 Task: Font style For heading Use Calibri Light with Light dark cornflower blue 2 colour & bold. font size for heading '20 Pt. 'Change the font style of data to Bookman old styleand font size to  16 Pt. Change the alignment of both headline & data to  Align center. In the sheet  auditingWeeklySales_Analysis_2022
Action: Mouse moved to (12, 23)
Screenshot: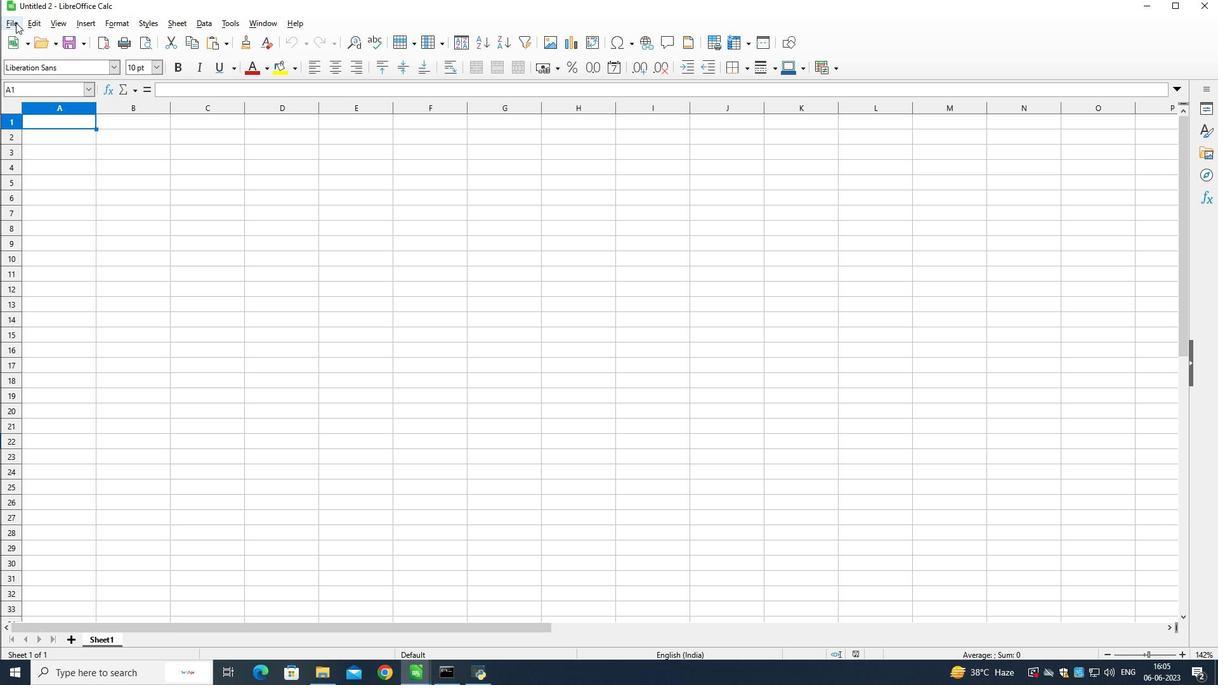 
Action: Mouse pressed left at (12, 23)
Screenshot: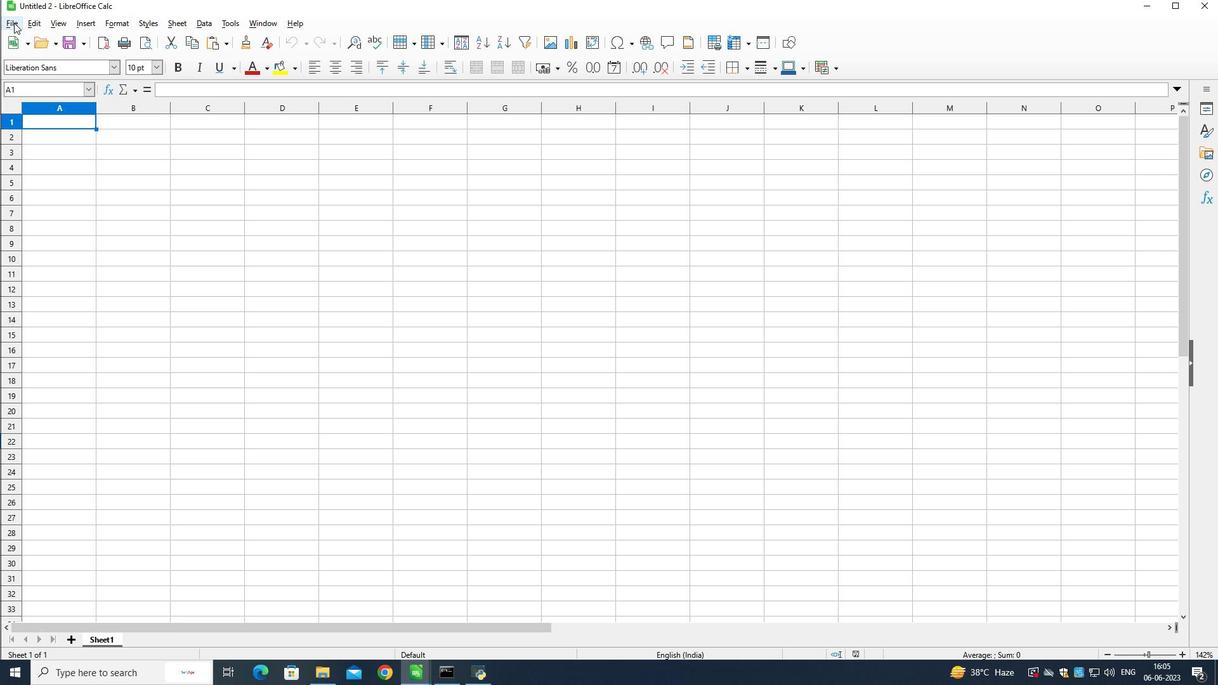 
Action: Mouse moved to (16, 52)
Screenshot: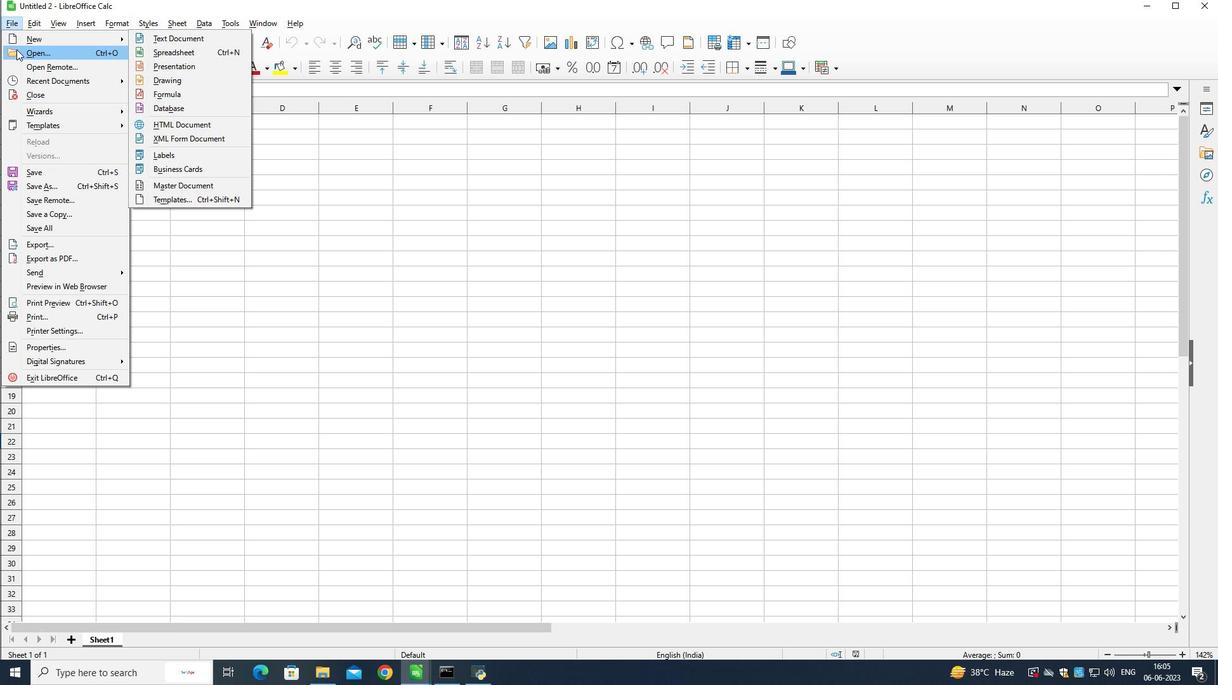 
Action: Mouse pressed left at (16, 52)
Screenshot: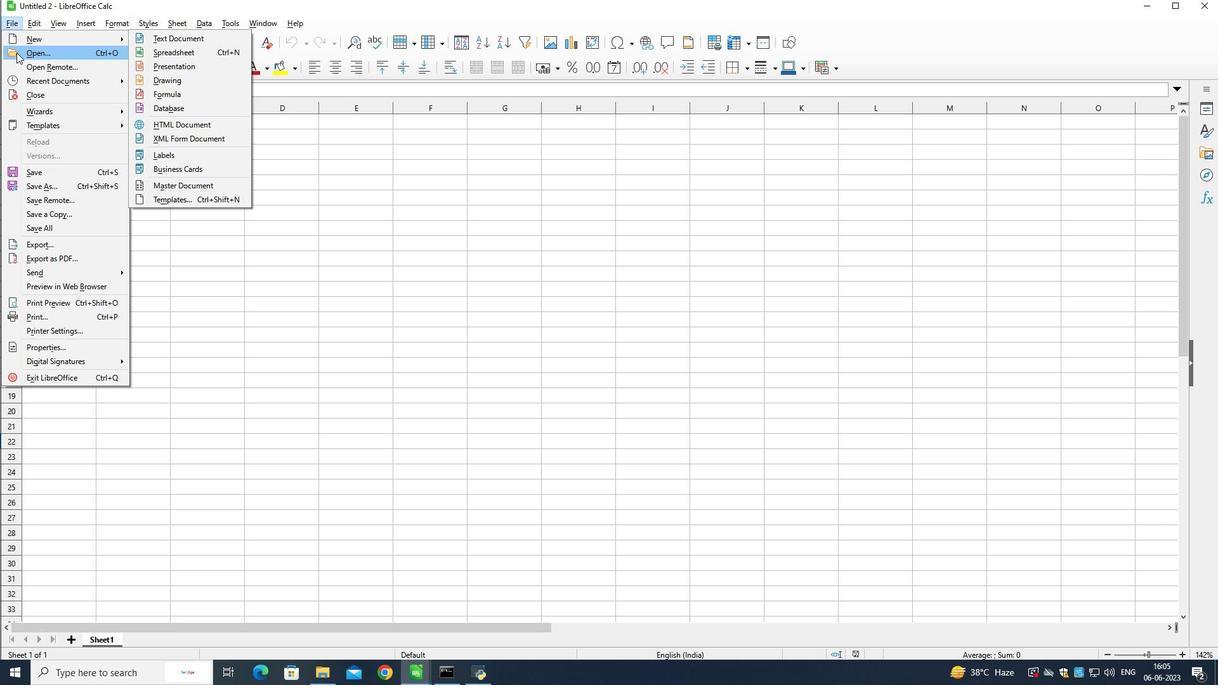 
Action: Mouse moved to (22, 100)
Screenshot: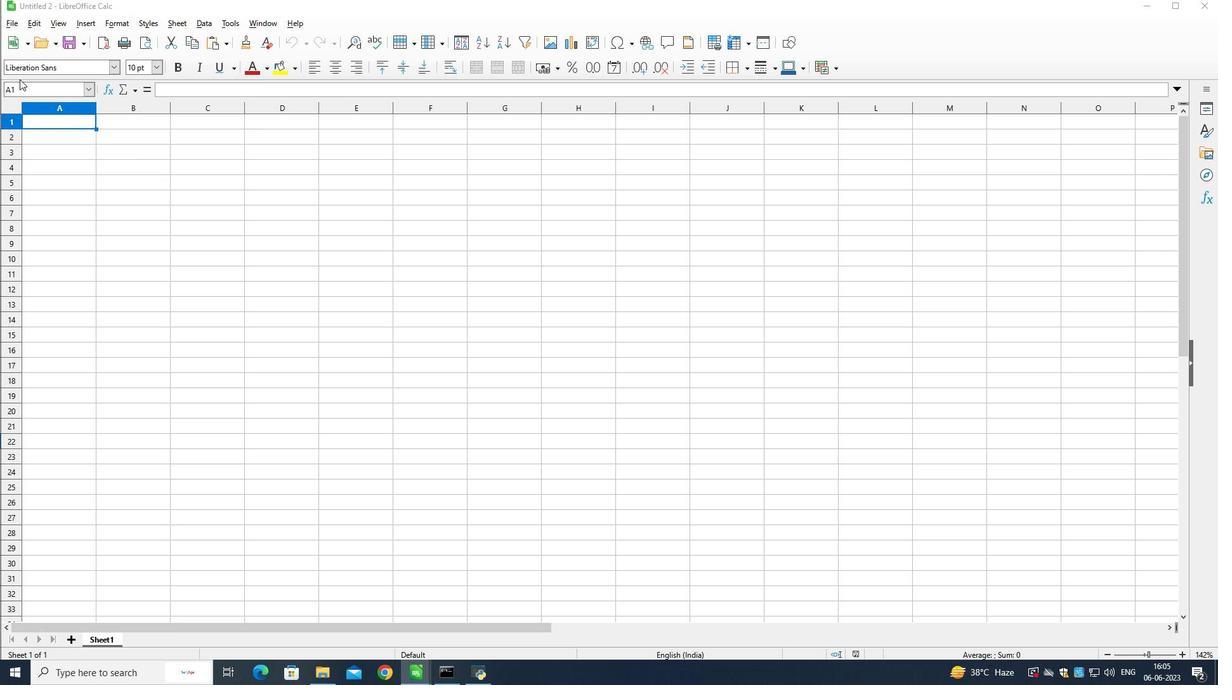 
Action: Mouse scrolled (22, 100) with delta (0, 0)
Screenshot: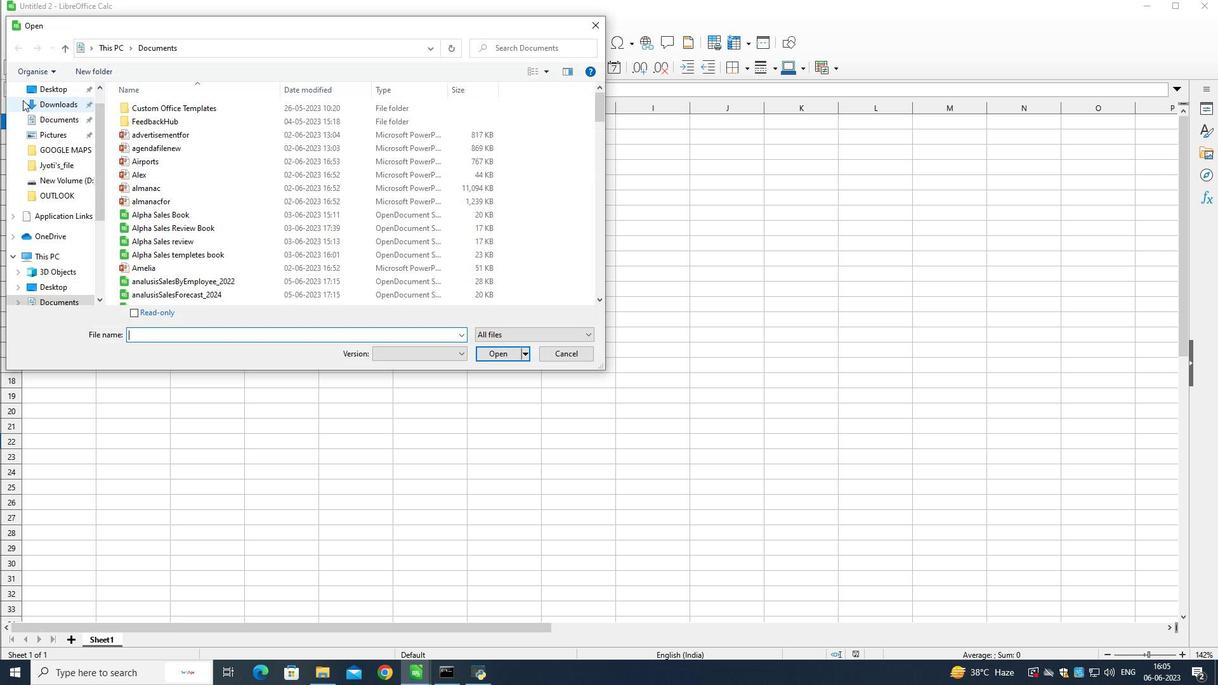 
Action: Mouse scrolled (22, 100) with delta (0, 0)
Screenshot: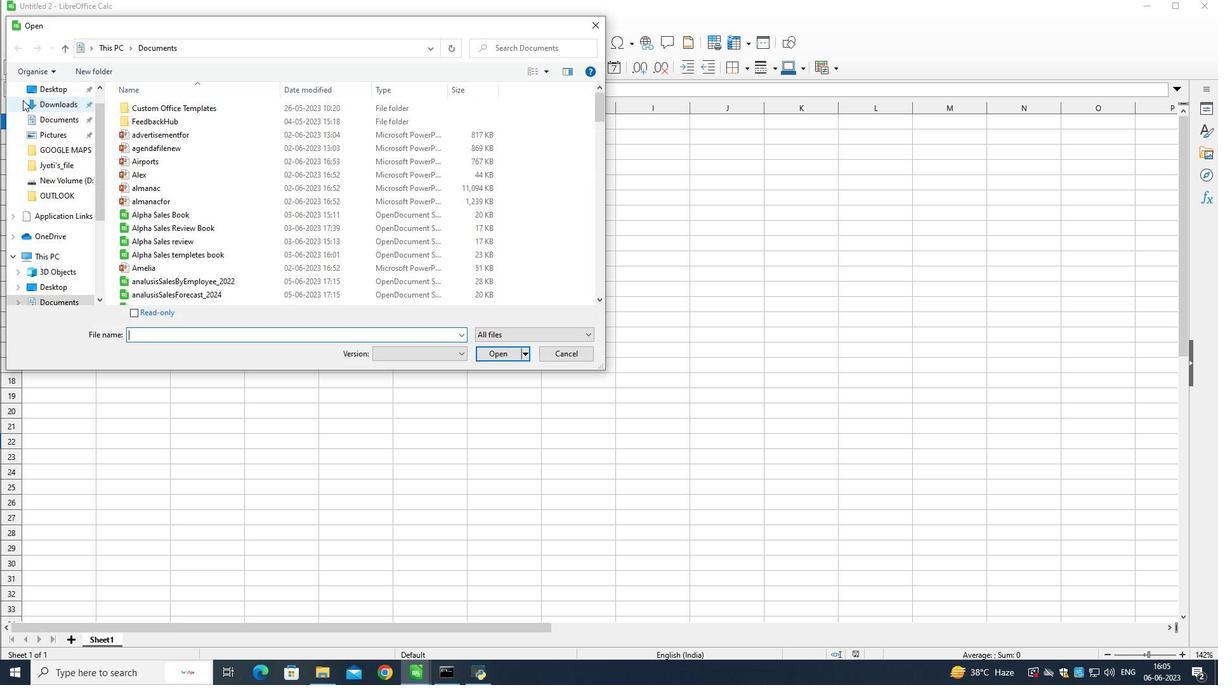 
Action: Mouse scrolled (22, 100) with delta (0, 0)
Screenshot: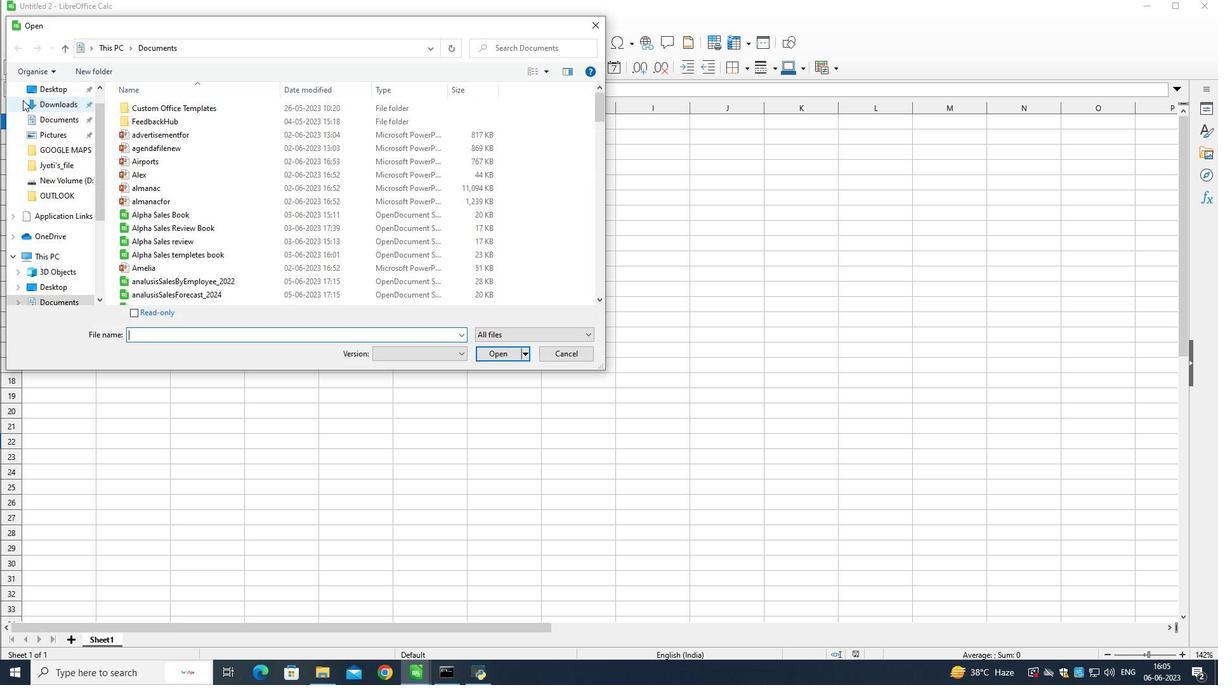 
Action: Mouse scrolled (22, 100) with delta (0, 0)
Screenshot: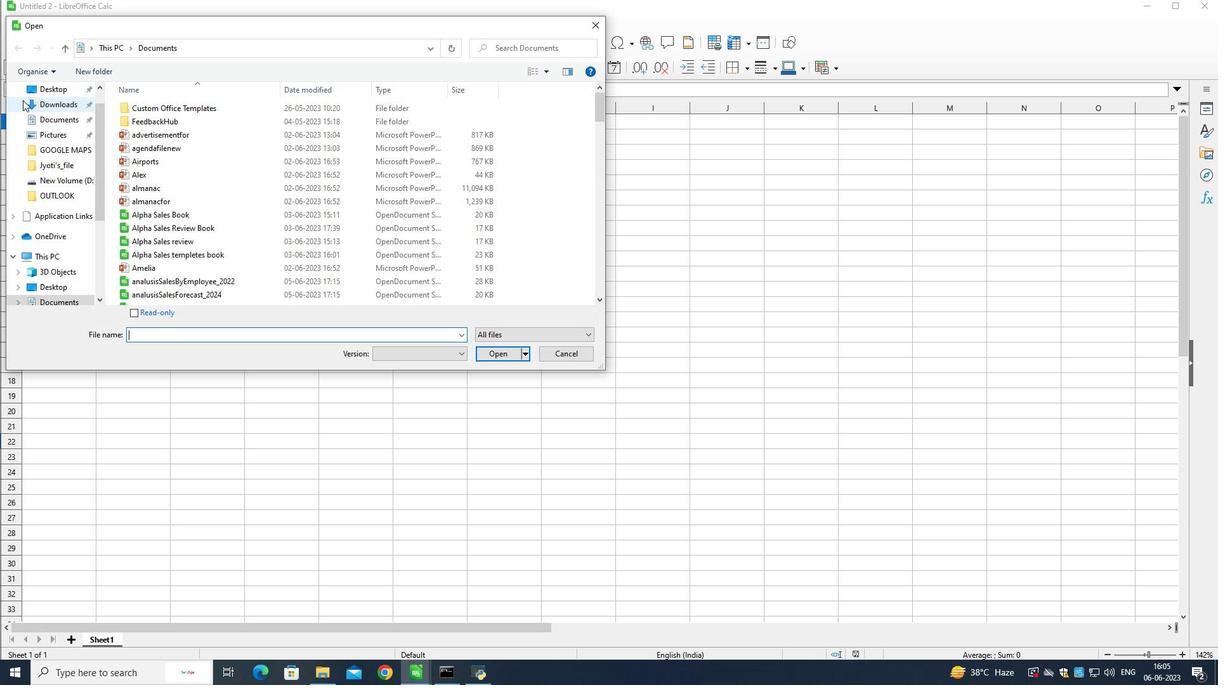 
Action: Mouse scrolled (22, 100) with delta (0, 0)
Screenshot: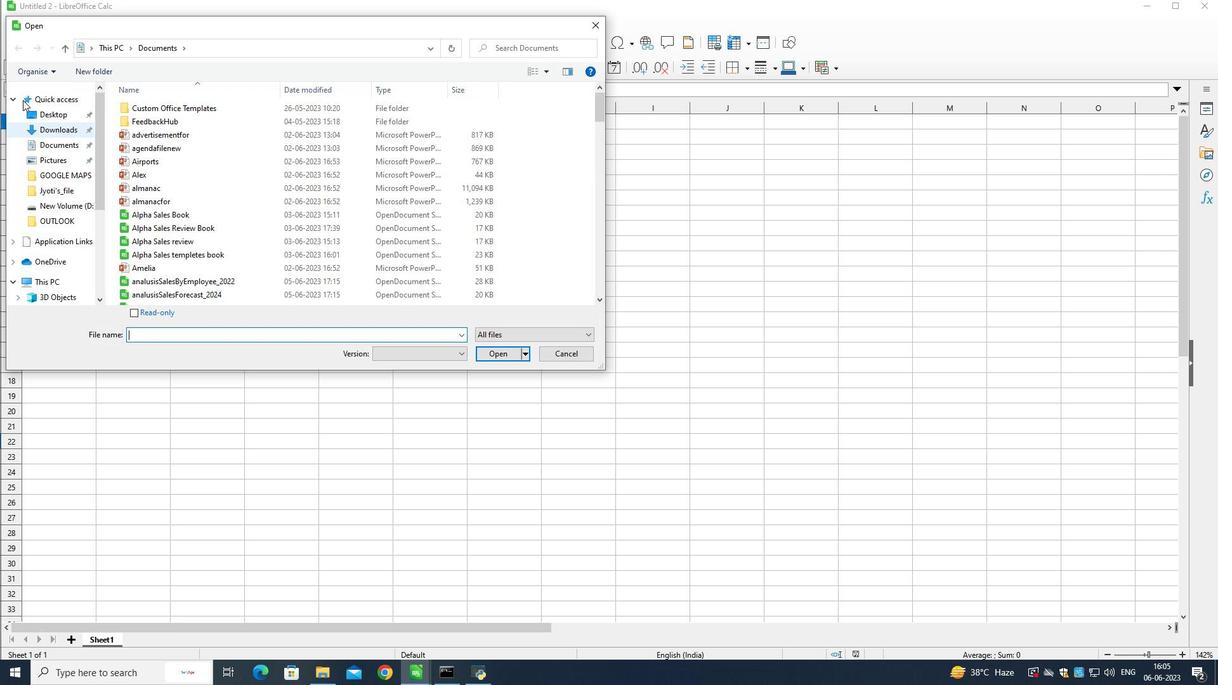 
Action: Mouse moved to (29, 95)
Screenshot: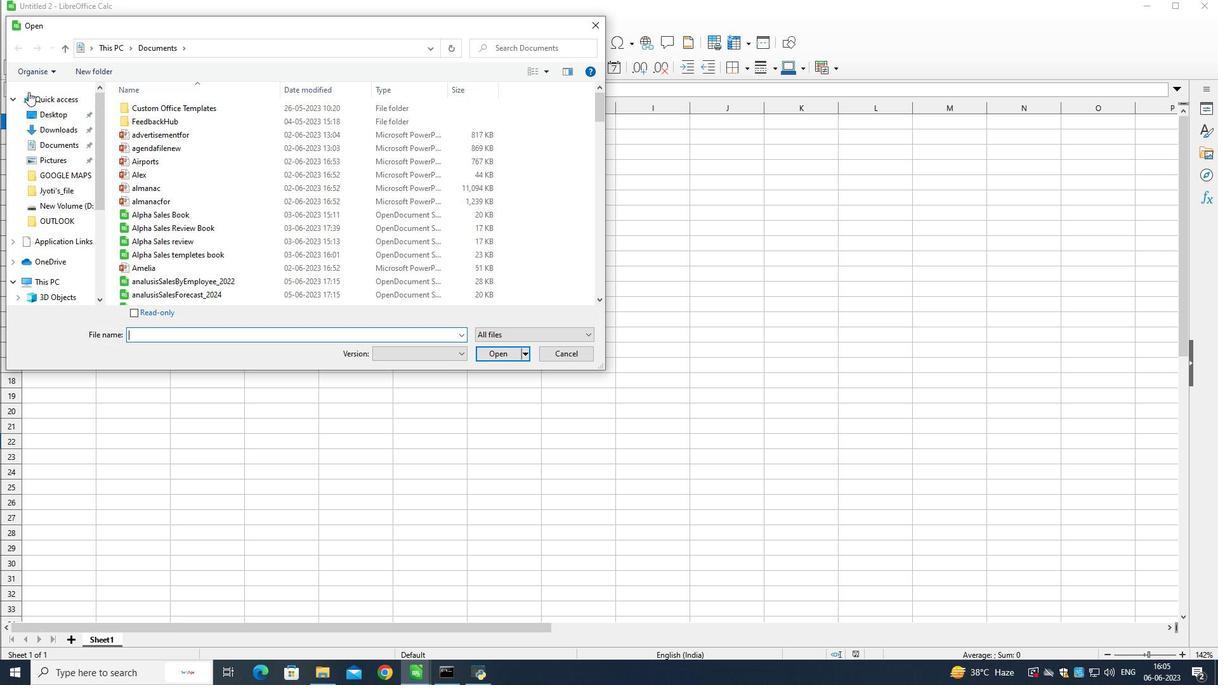 
Action: Mouse pressed left at (29, 95)
Screenshot: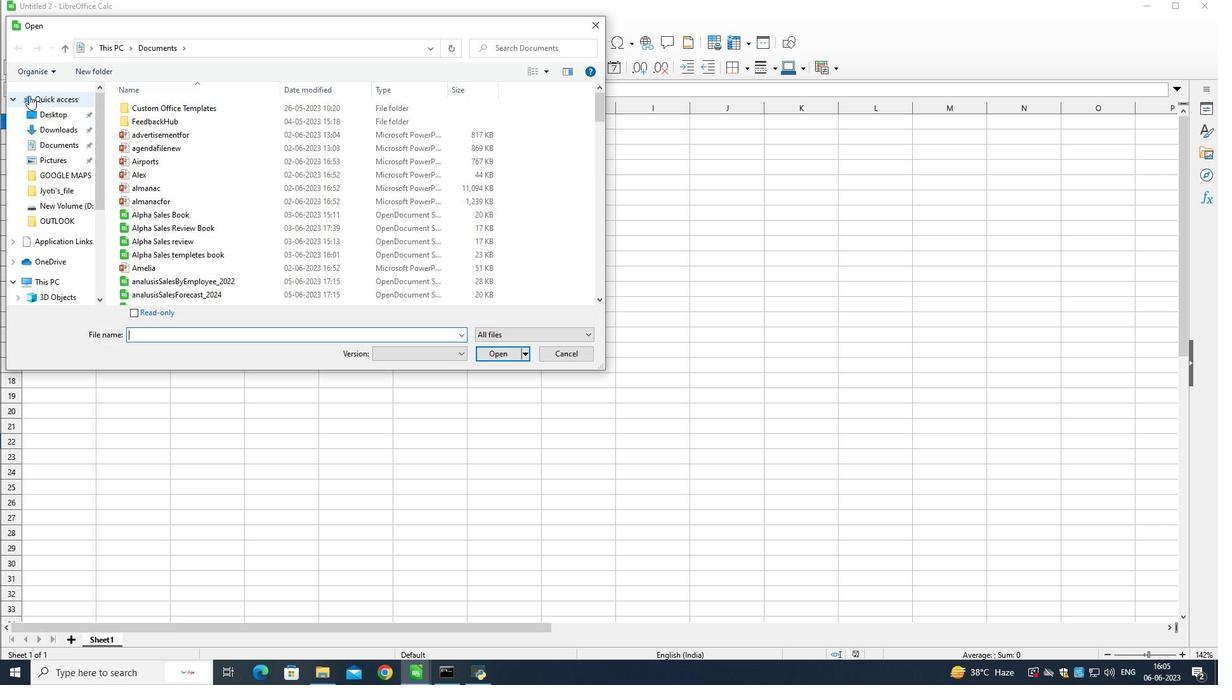
Action: Mouse moved to (213, 262)
Screenshot: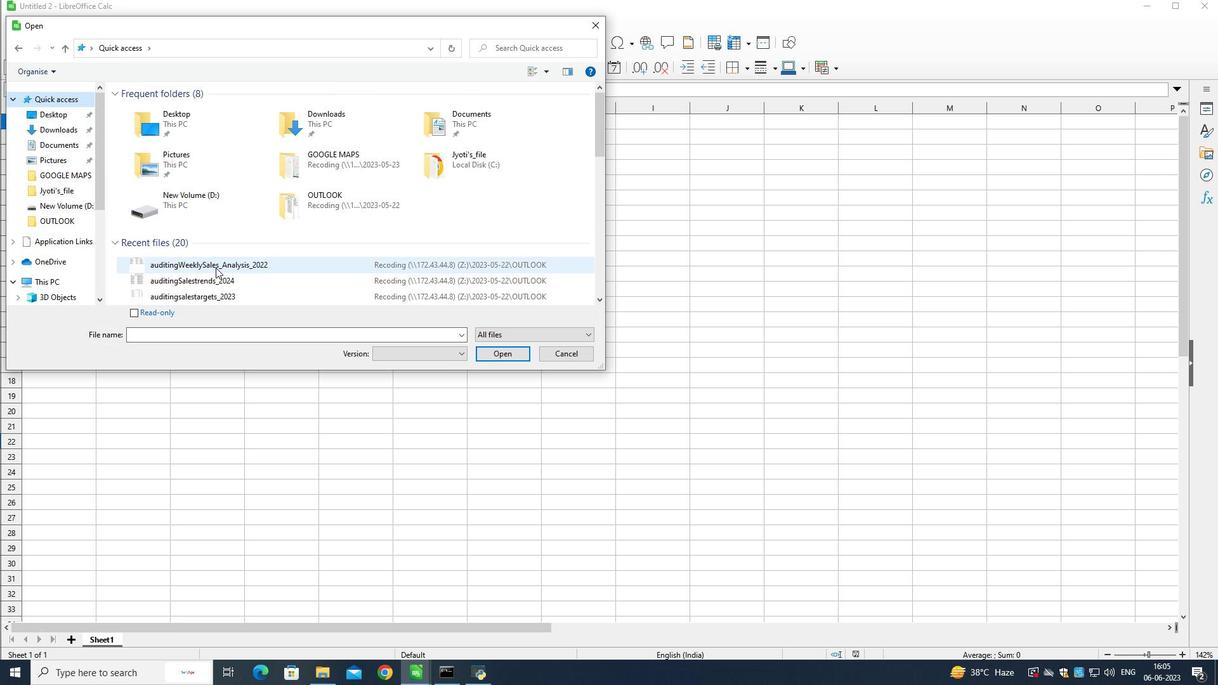 
Action: Mouse pressed left at (213, 262)
Screenshot: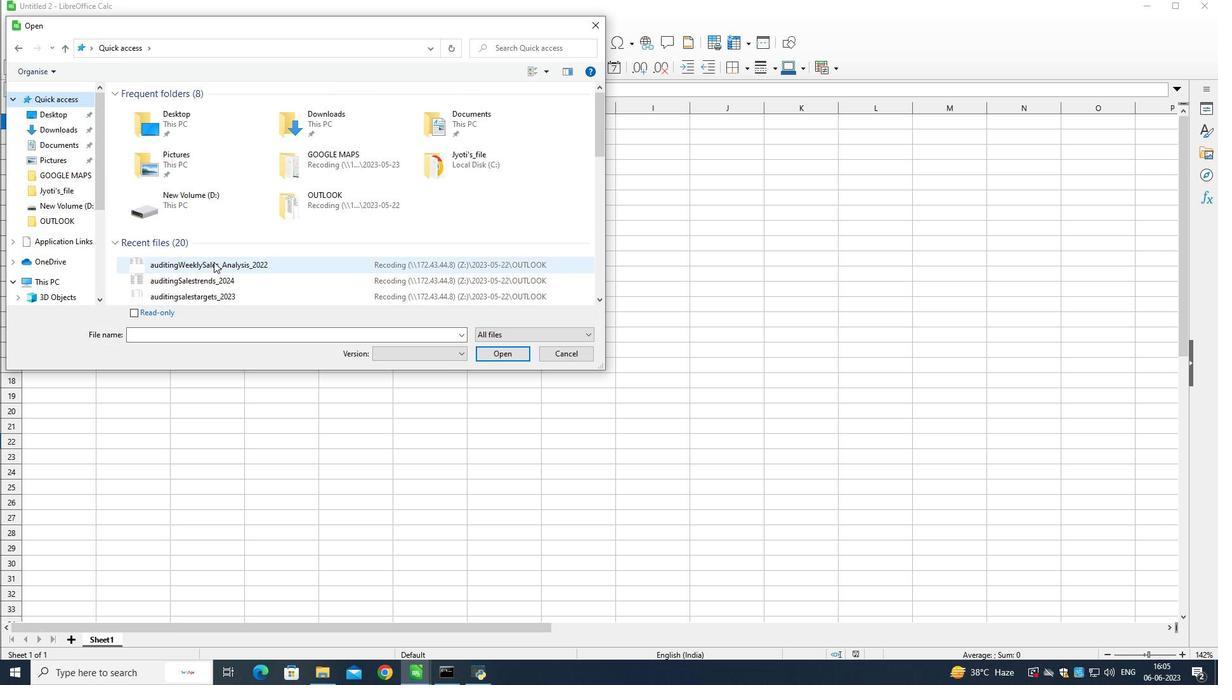 
Action: Mouse moved to (509, 358)
Screenshot: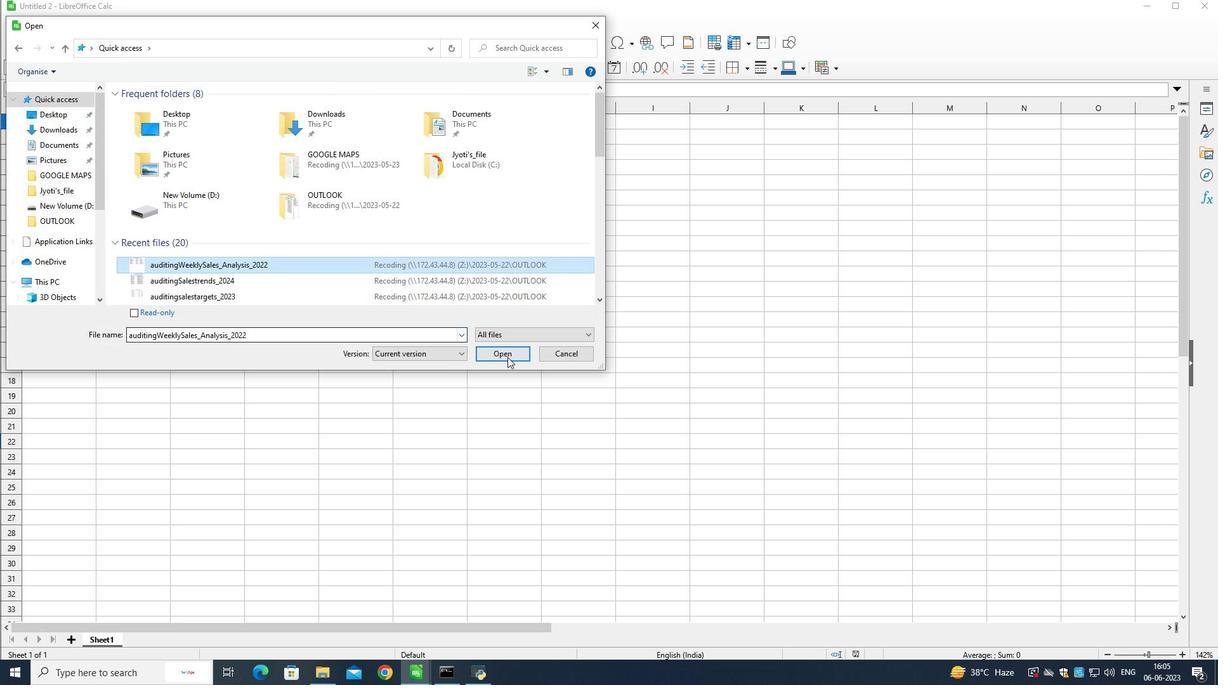 
Action: Mouse pressed left at (509, 358)
Screenshot: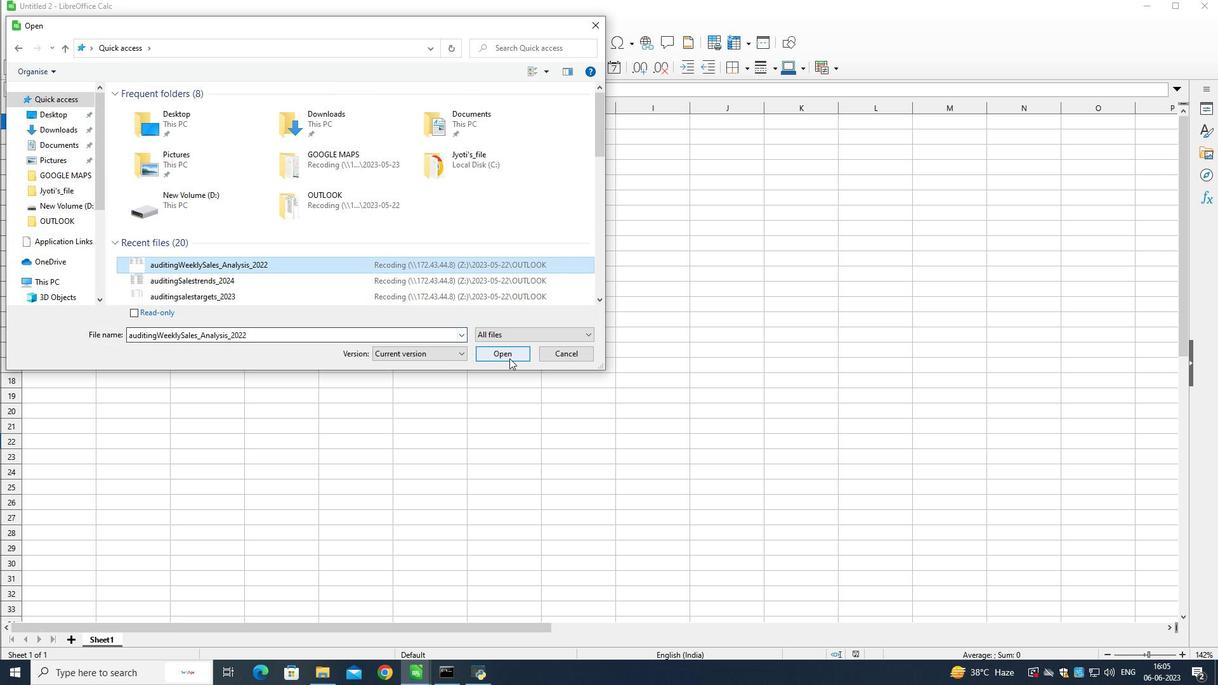 
Action: Mouse moved to (166, 122)
Screenshot: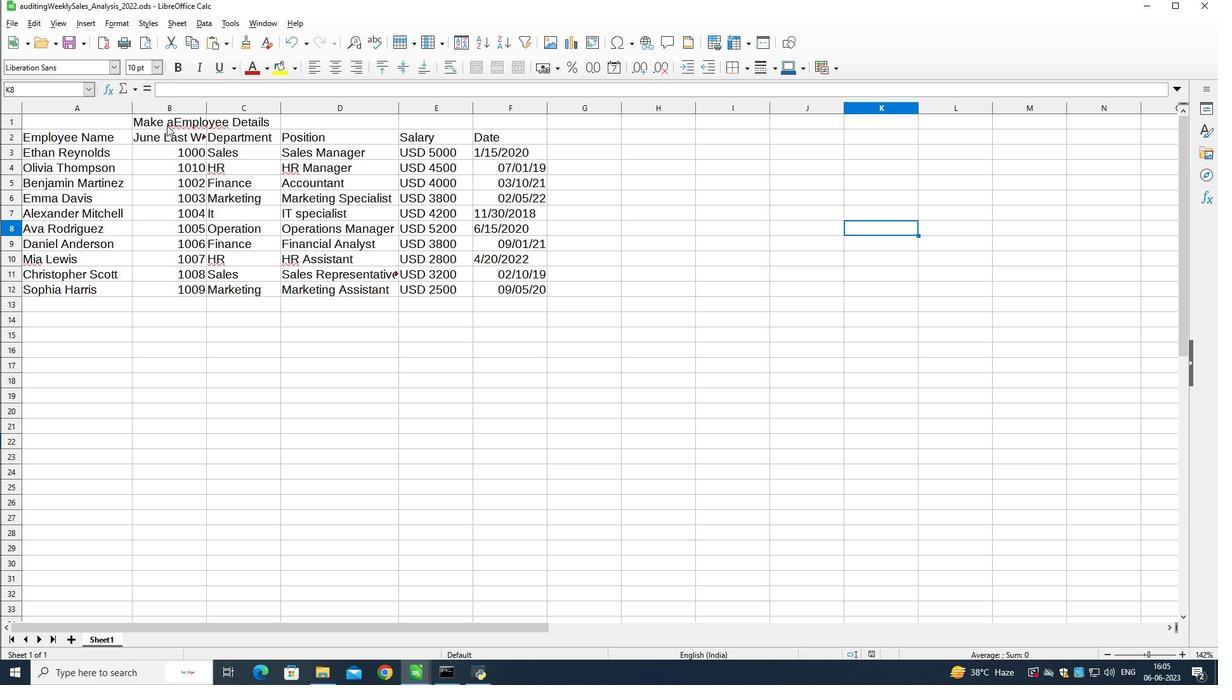 
Action: Mouse pressed left at (166, 122)
Screenshot: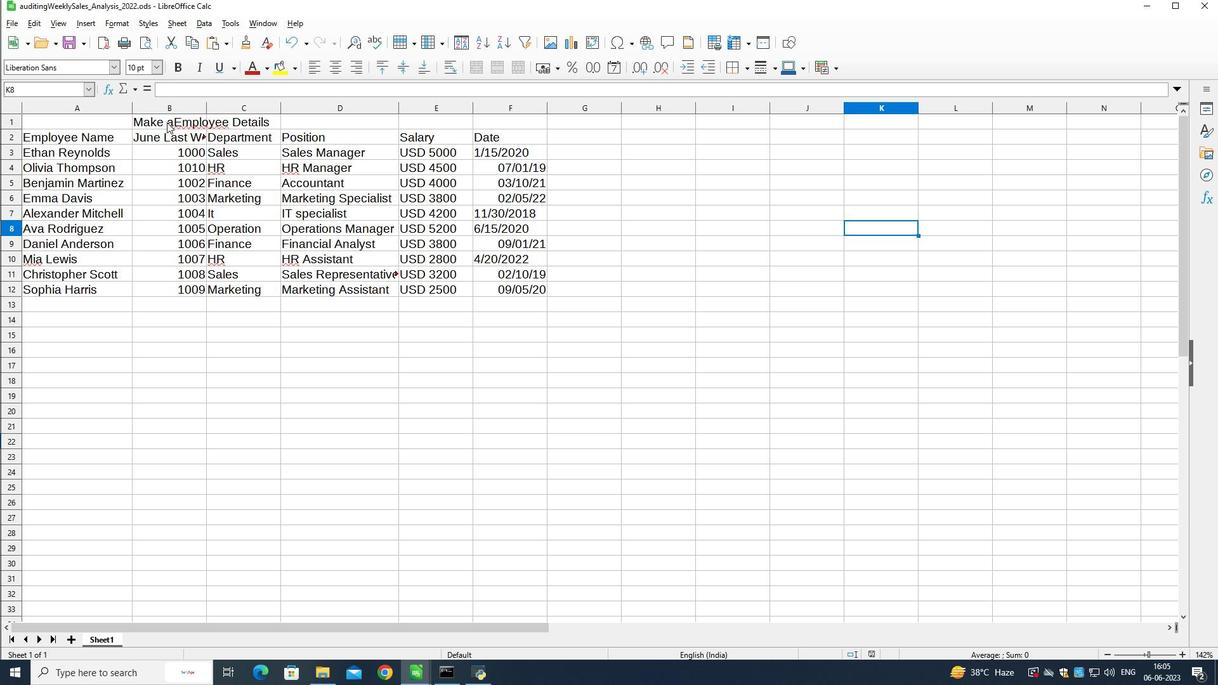 
Action: Mouse pressed left at (166, 122)
Screenshot: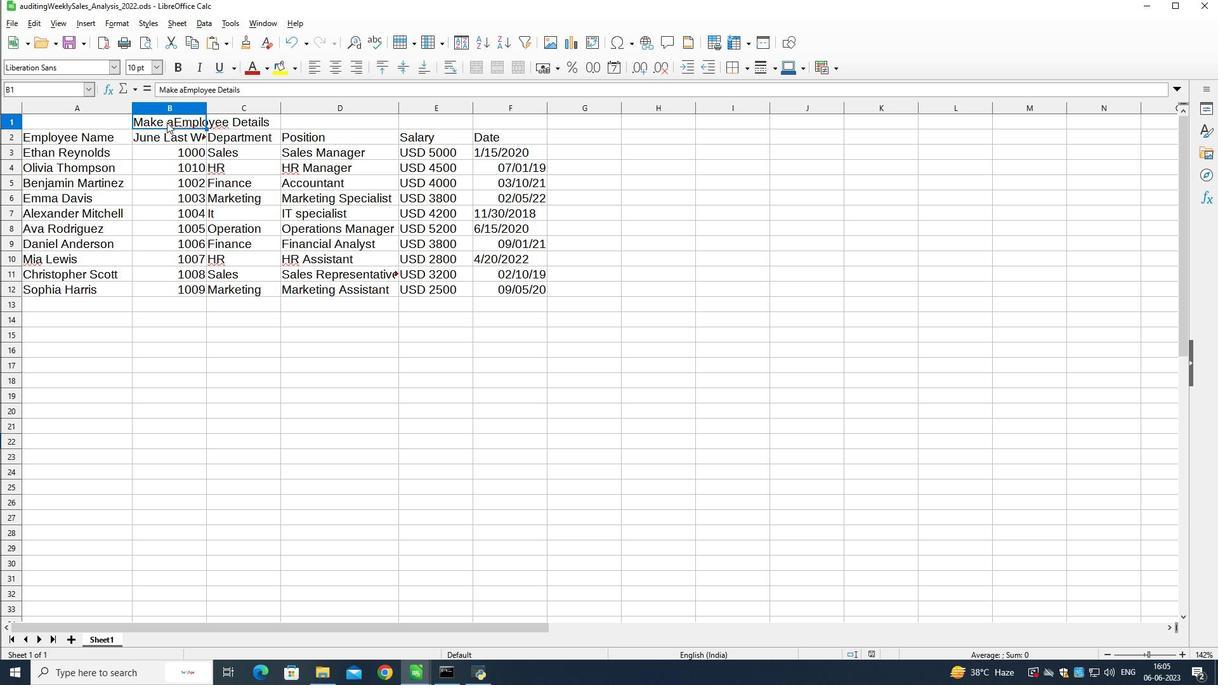 
Action: Mouse pressed left at (166, 122)
Screenshot: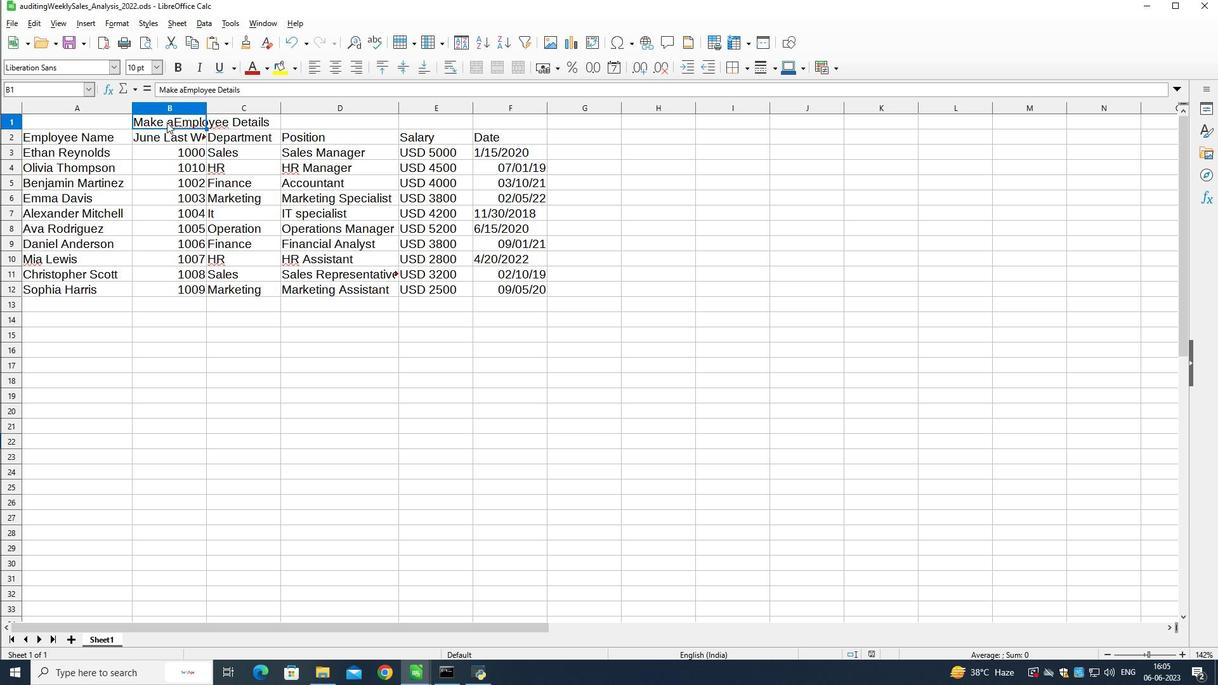 
Action: Mouse pressed left at (166, 122)
Screenshot: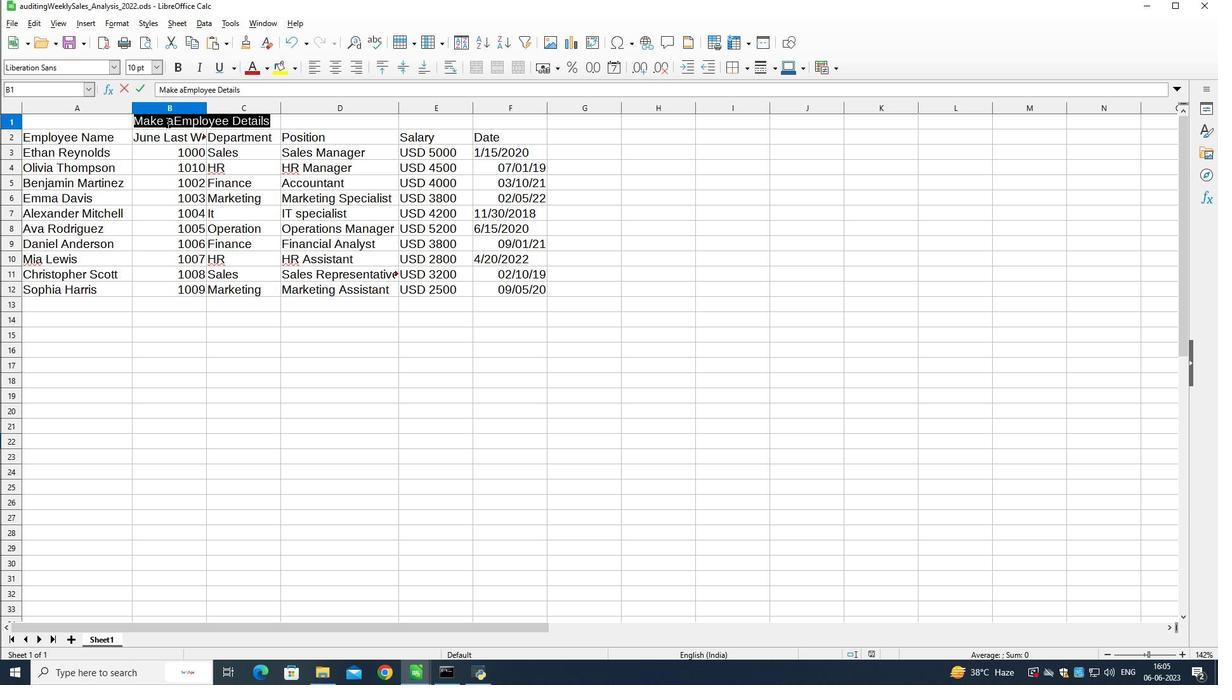 
Action: Mouse moved to (174, 119)
Screenshot: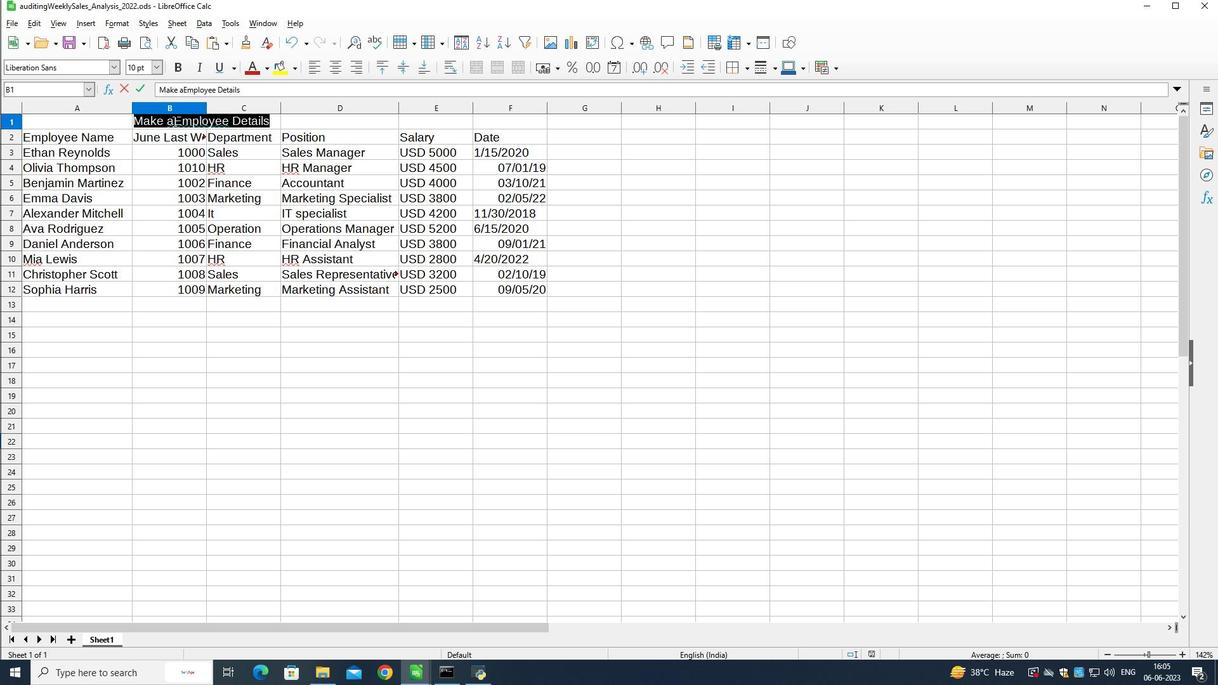 
Action: Mouse pressed left at (174, 119)
Screenshot: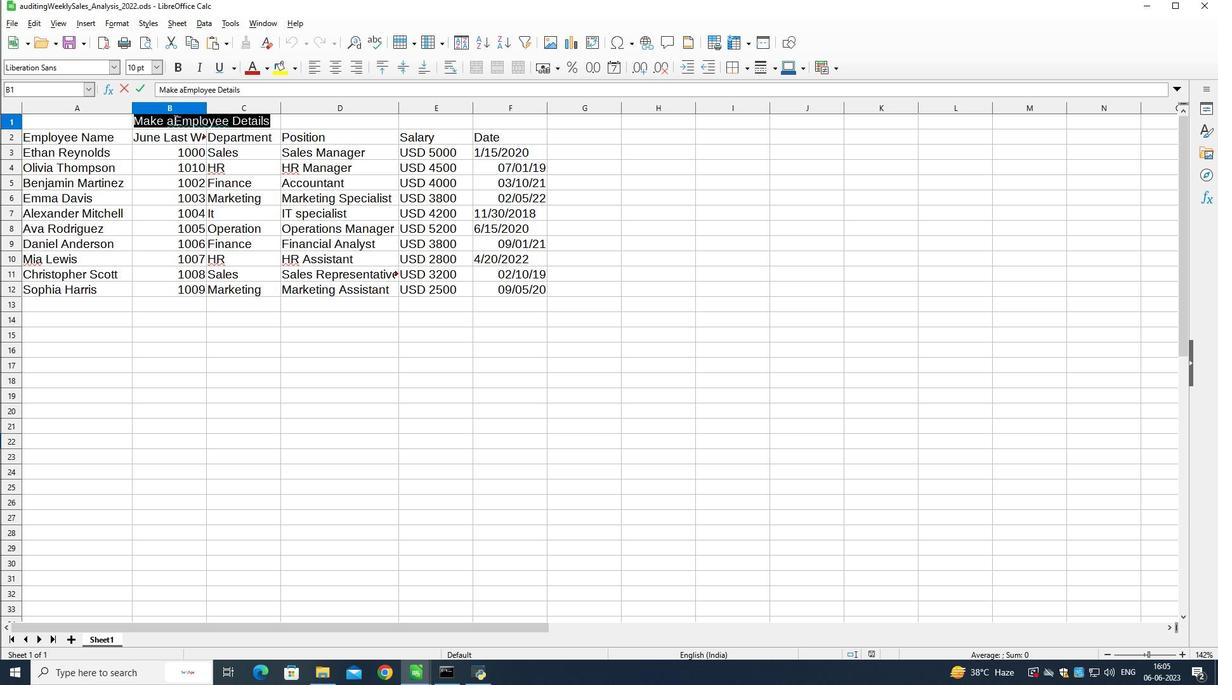 
Action: Mouse moved to (177, 129)
Screenshot: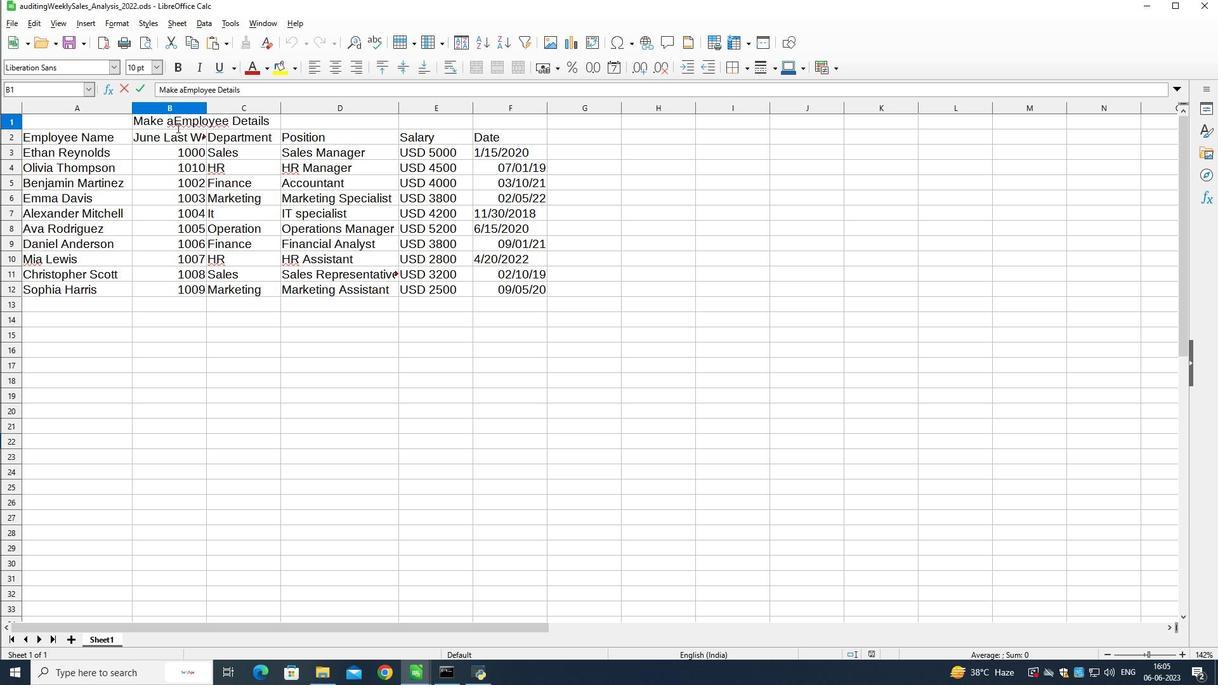
Action: Key pressed <Key.space>
Screenshot: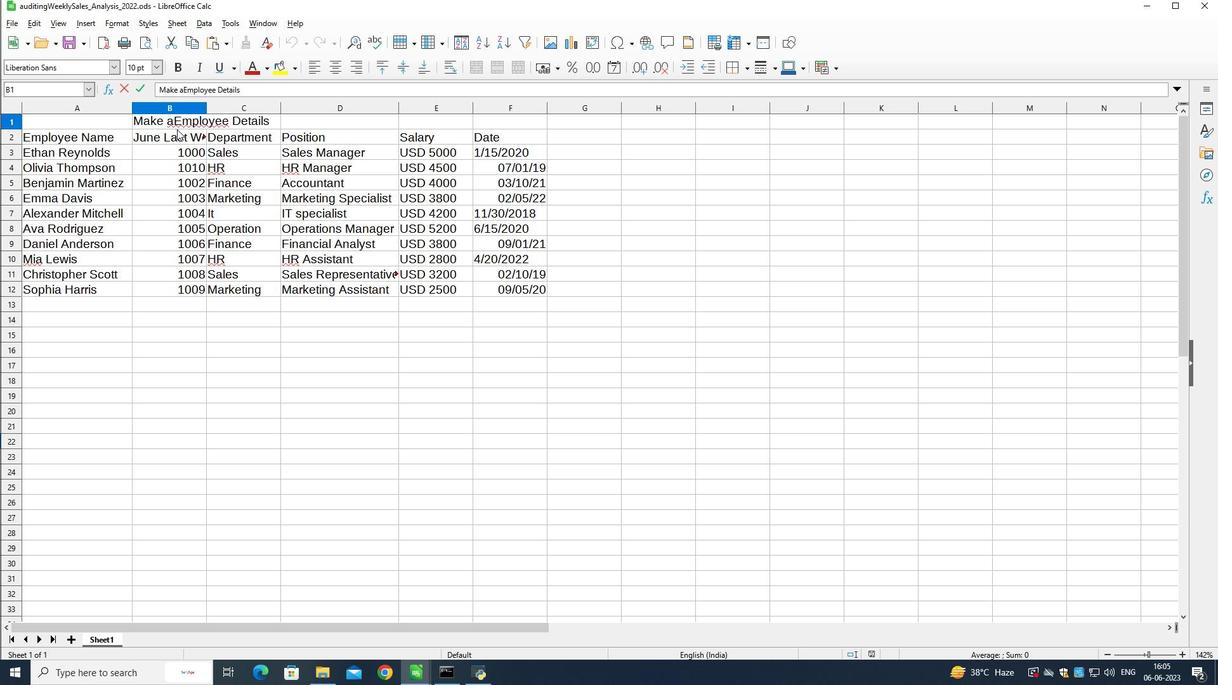 
Action: Mouse moved to (198, 293)
Screenshot: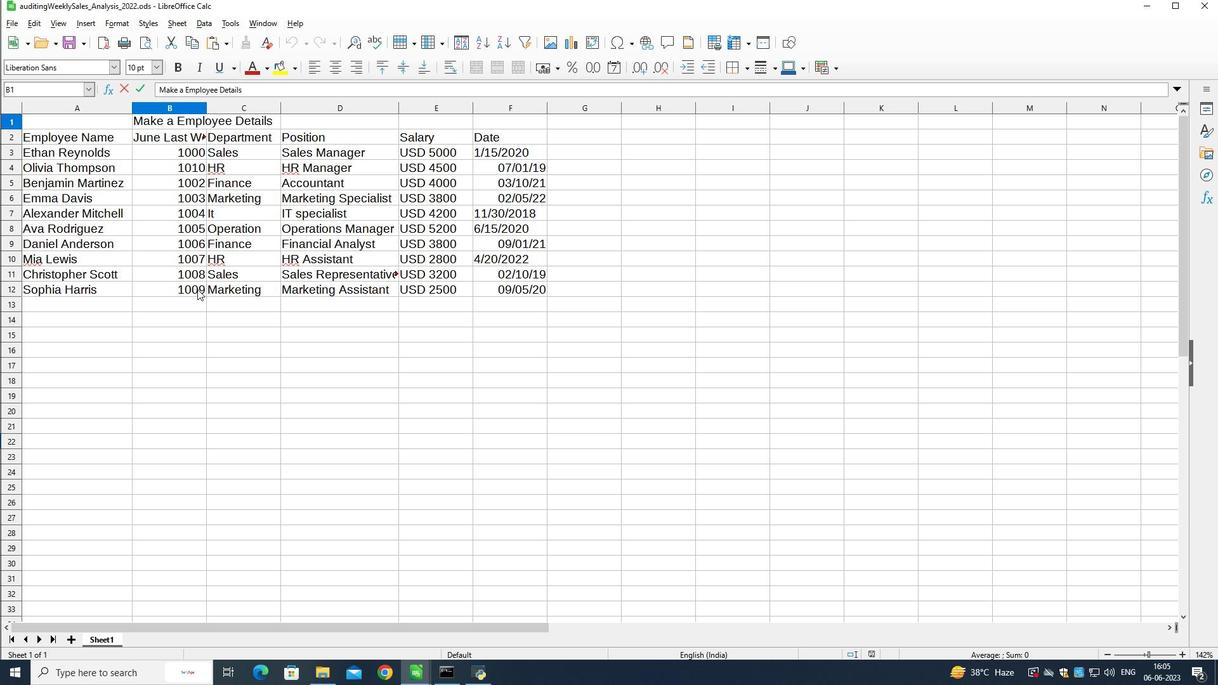 
Action: Mouse pressed left at (198, 293)
Screenshot: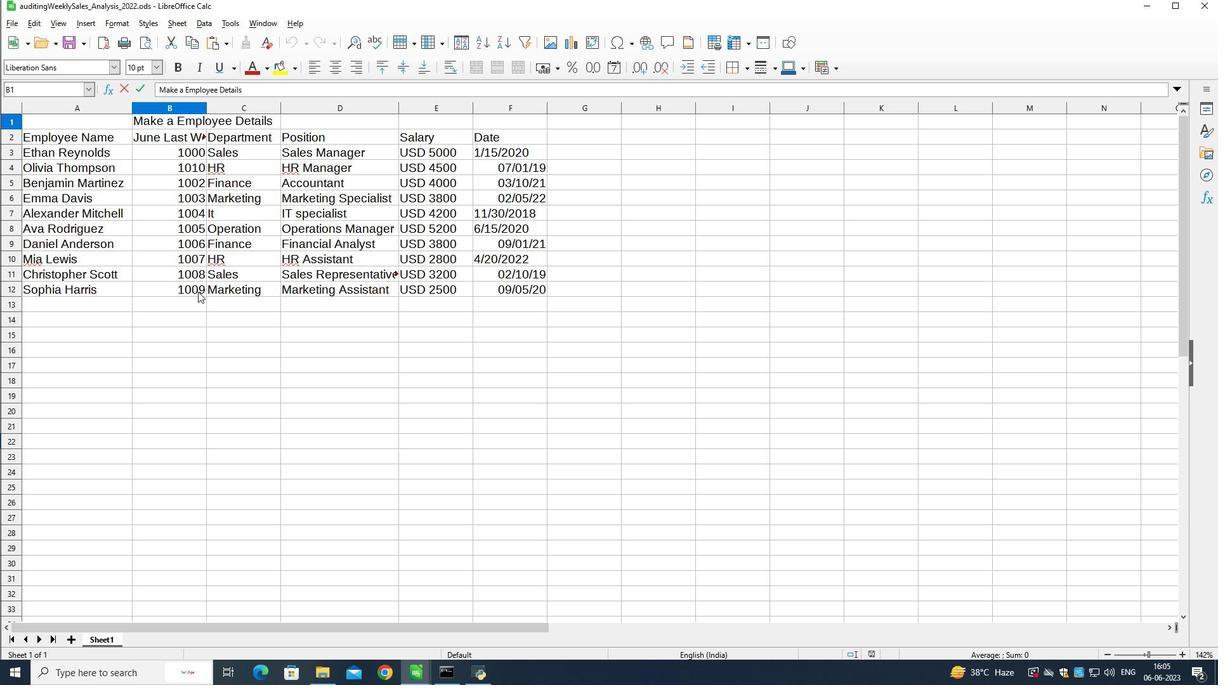 
Action: Mouse moved to (146, 125)
Screenshot: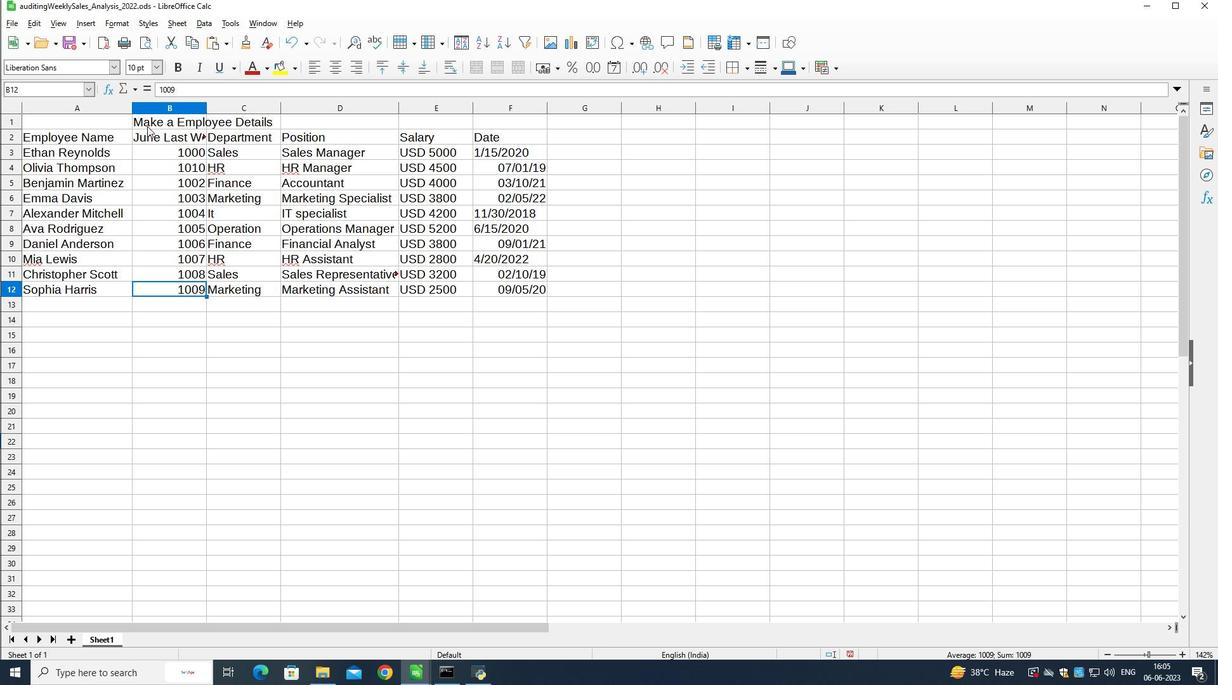 
Action: Mouse pressed left at (146, 125)
Screenshot: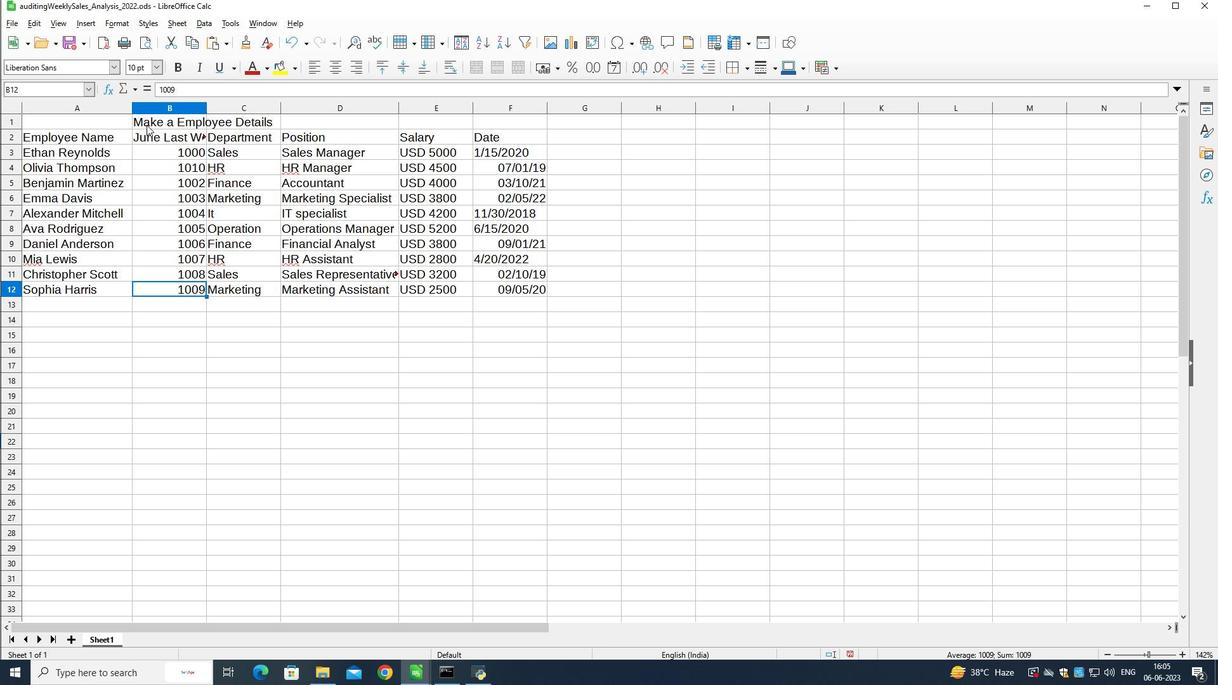 
Action: Mouse pressed left at (146, 125)
Screenshot: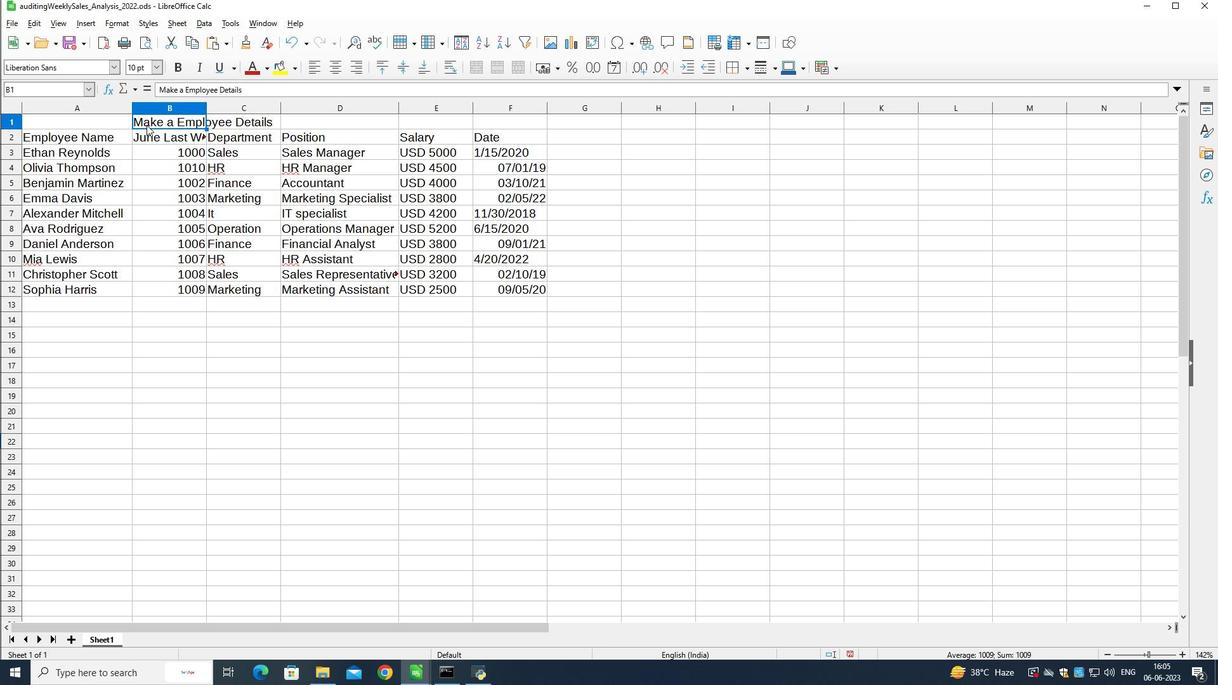 
Action: Mouse pressed left at (146, 125)
Screenshot: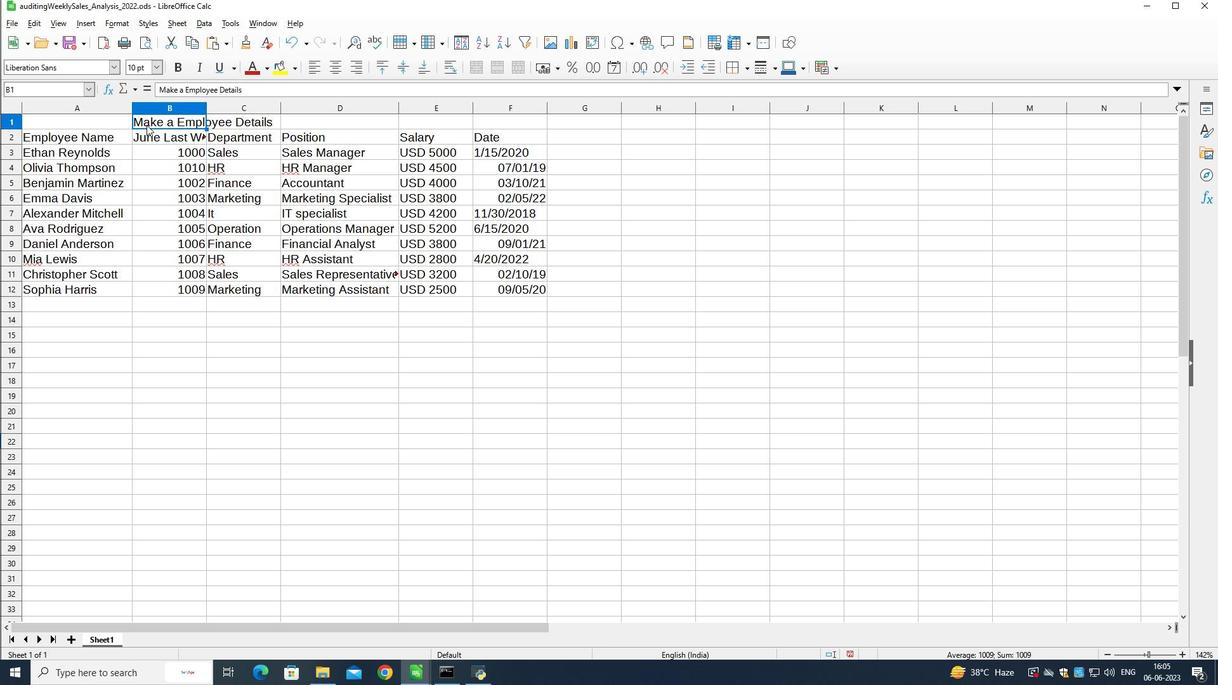
Action: Mouse pressed left at (146, 125)
Screenshot: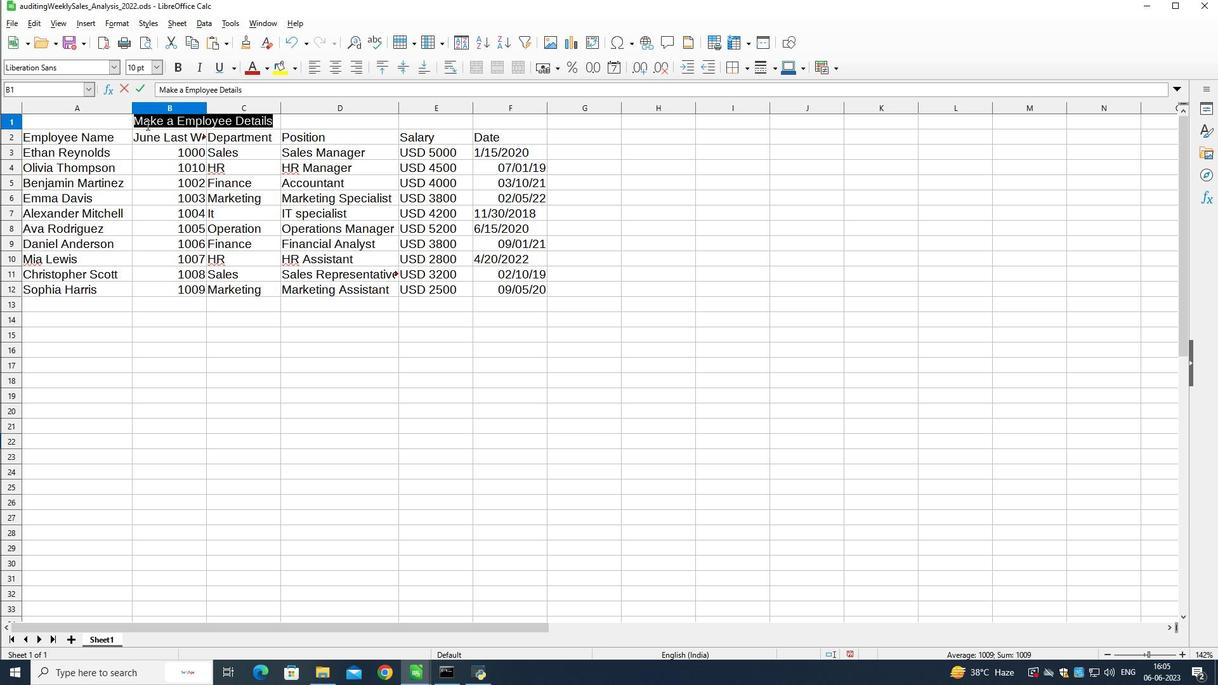 
Action: Mouse moved to (76, 64)
Screenshot: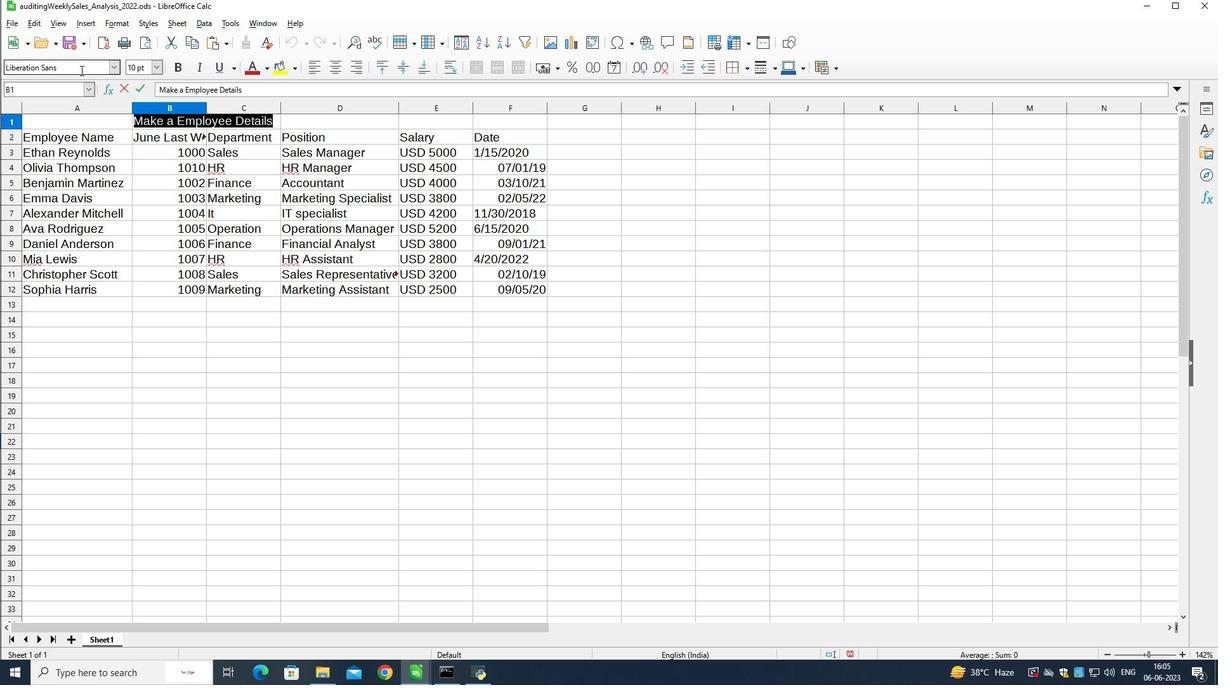 
Action: Mouse pressed left at (76, 64)
Screenshot: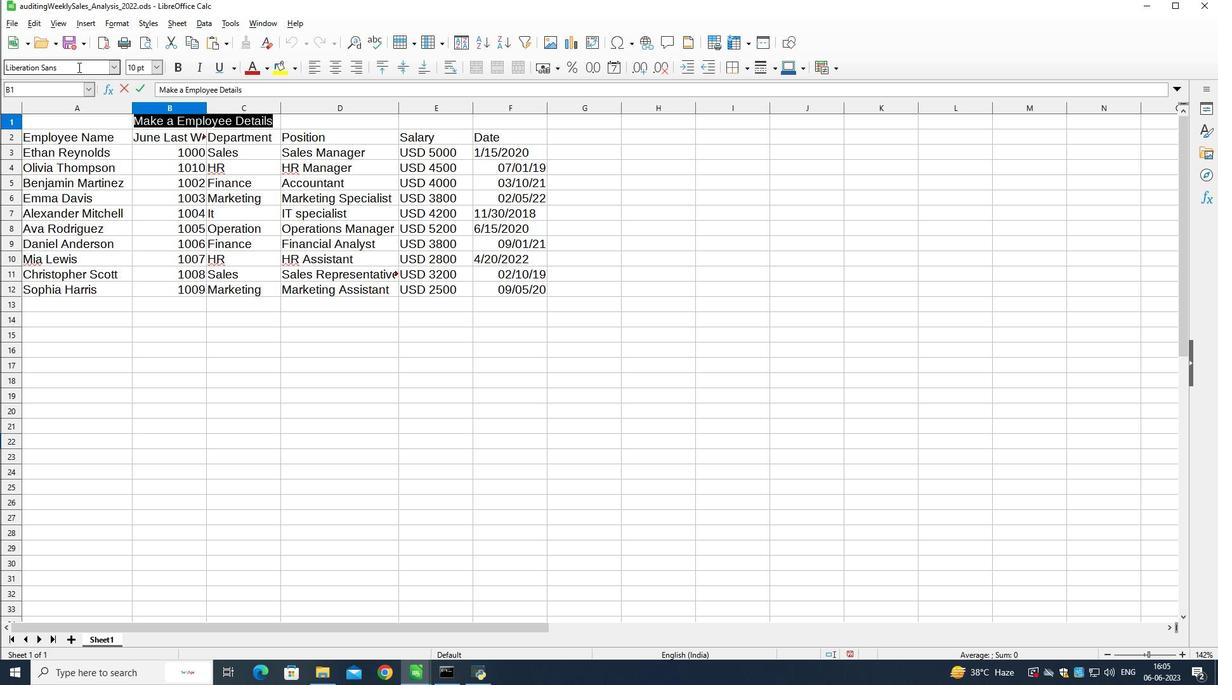 
Action: Mouse pressed left at (76, 64)
Screenshot: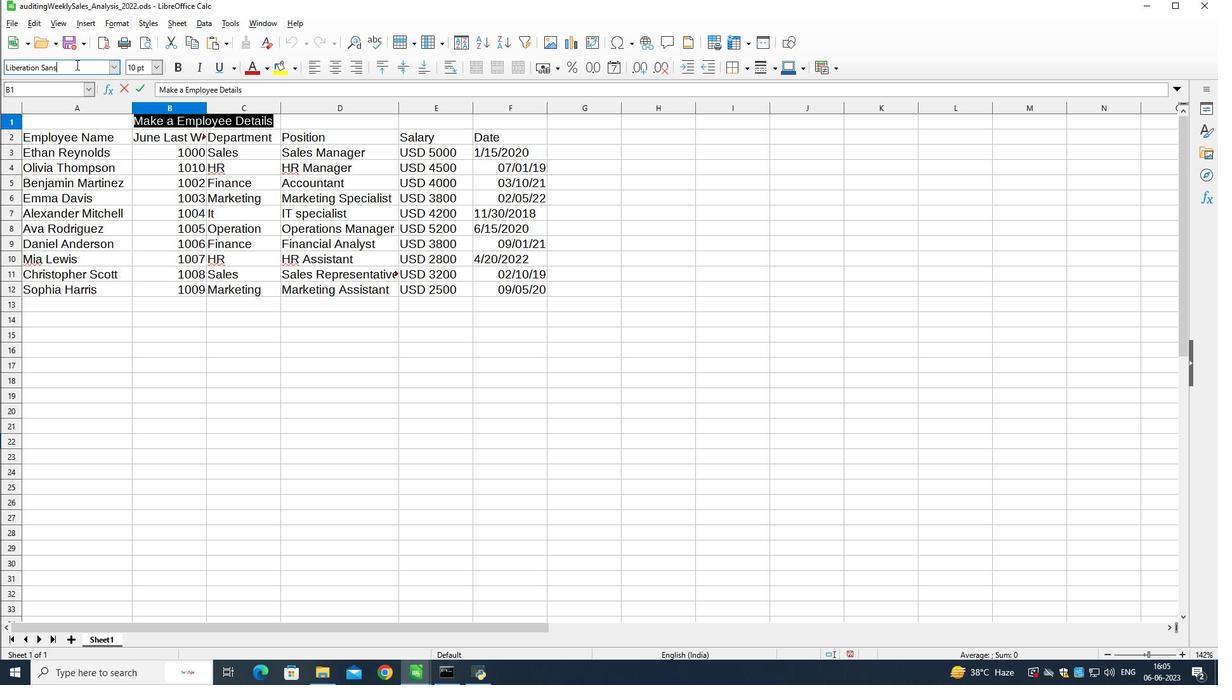 
Action: Mouse pressed left at (76, 64)
Screenshot: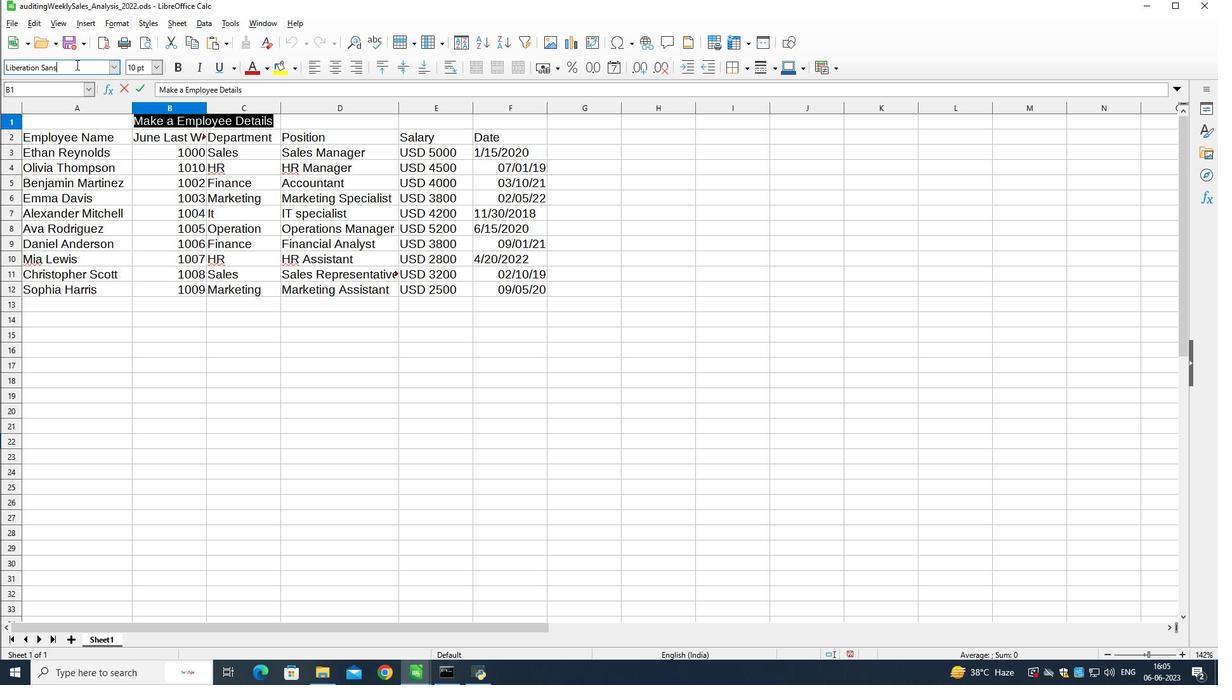 
Action: Key pressed calibri<Key.enter>
Screenshot: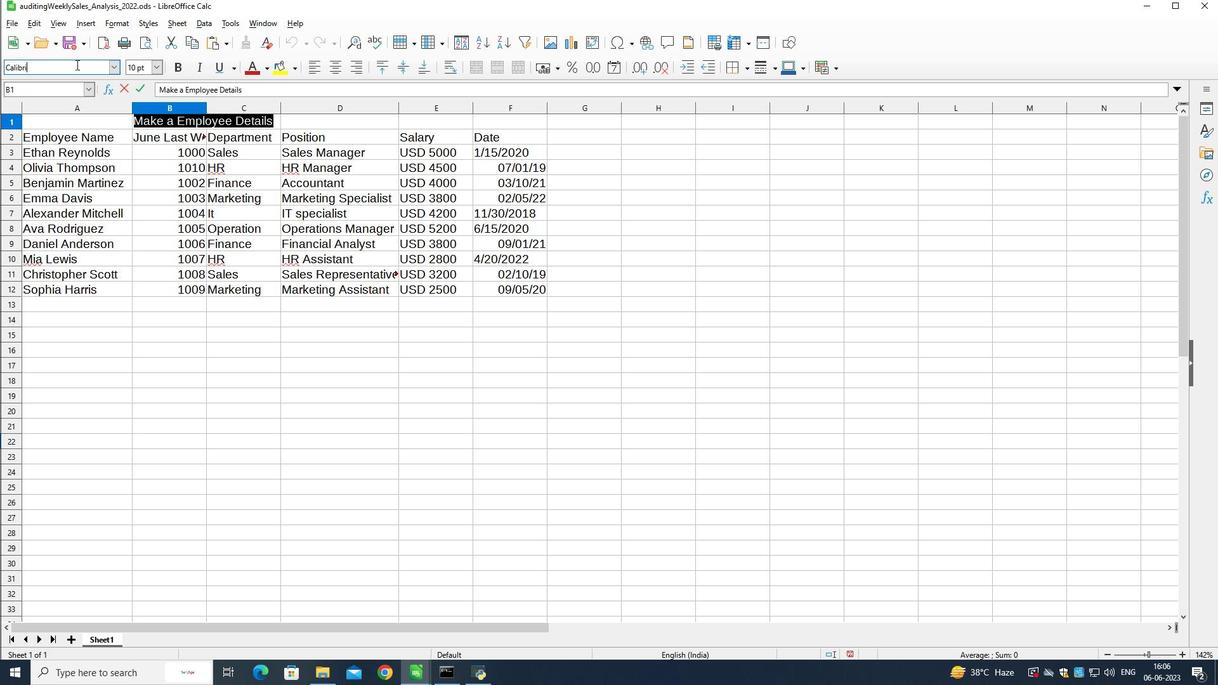
Action: Mouse moved to (267, 64)
Screenshot: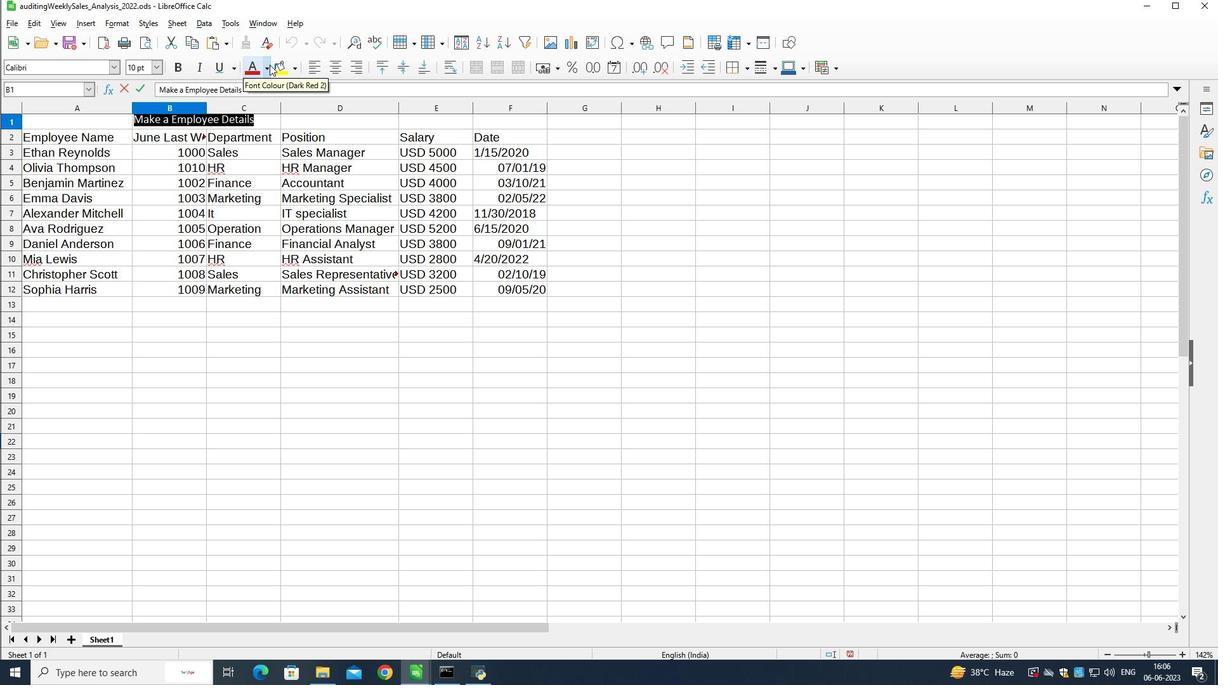 
Action: Mouse pressed left at (267, 64)
Screenshot: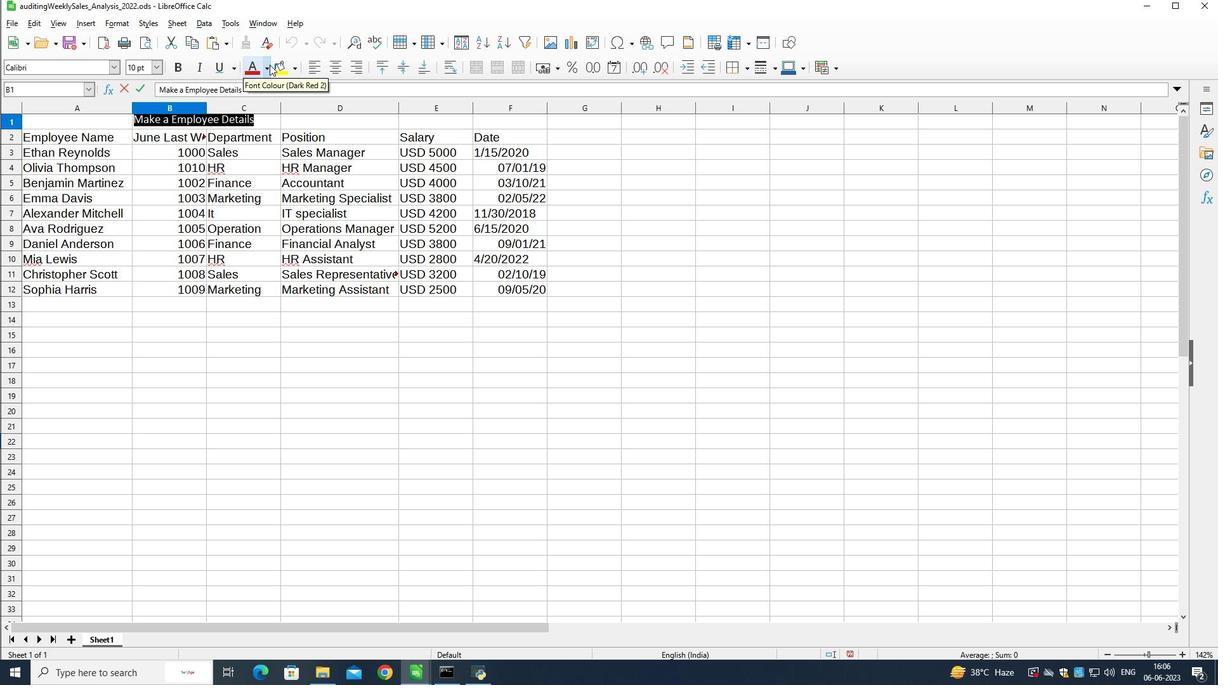 
Action: Mouse moved to (292, 300)
Screenshot: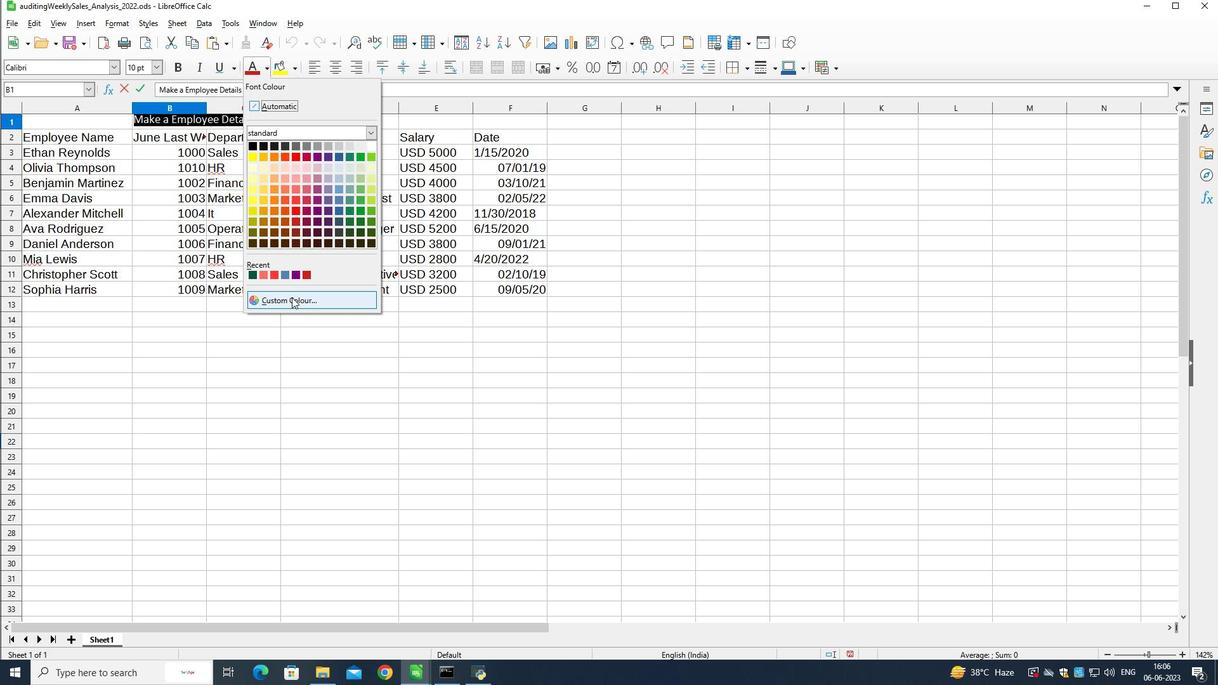 
Action: Mouse pressed left at (292, 300)
Screenshot: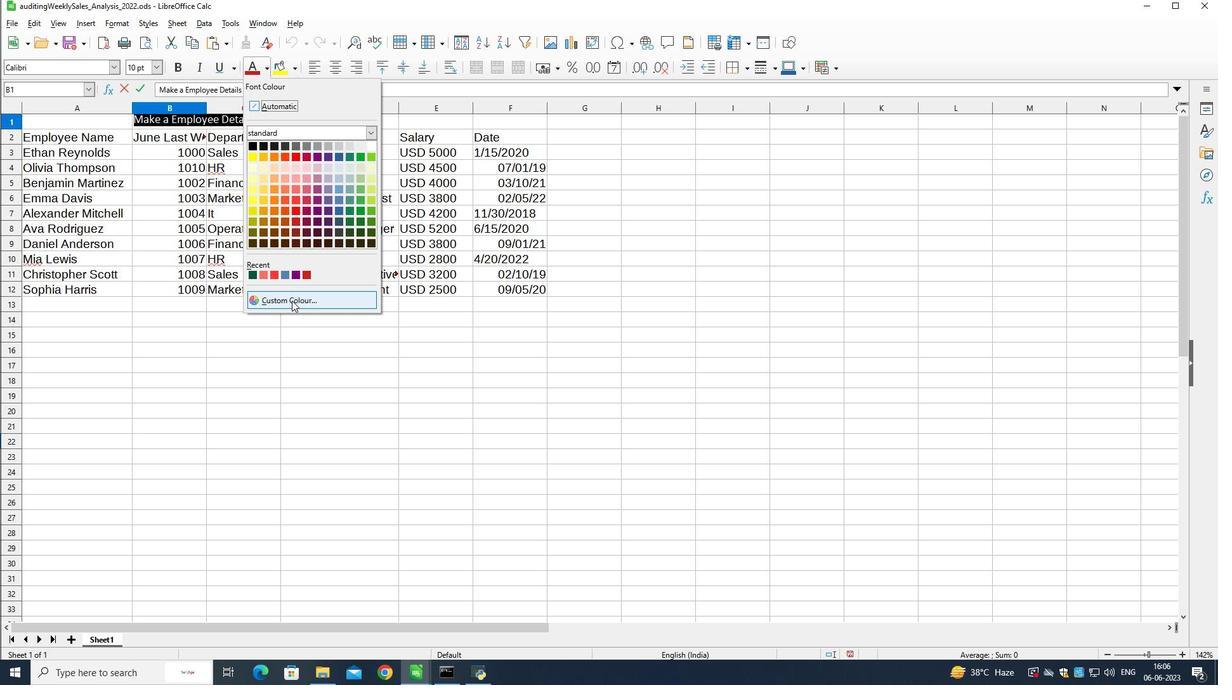 
Action: Mouse moved to (736, 269)
Screenshot: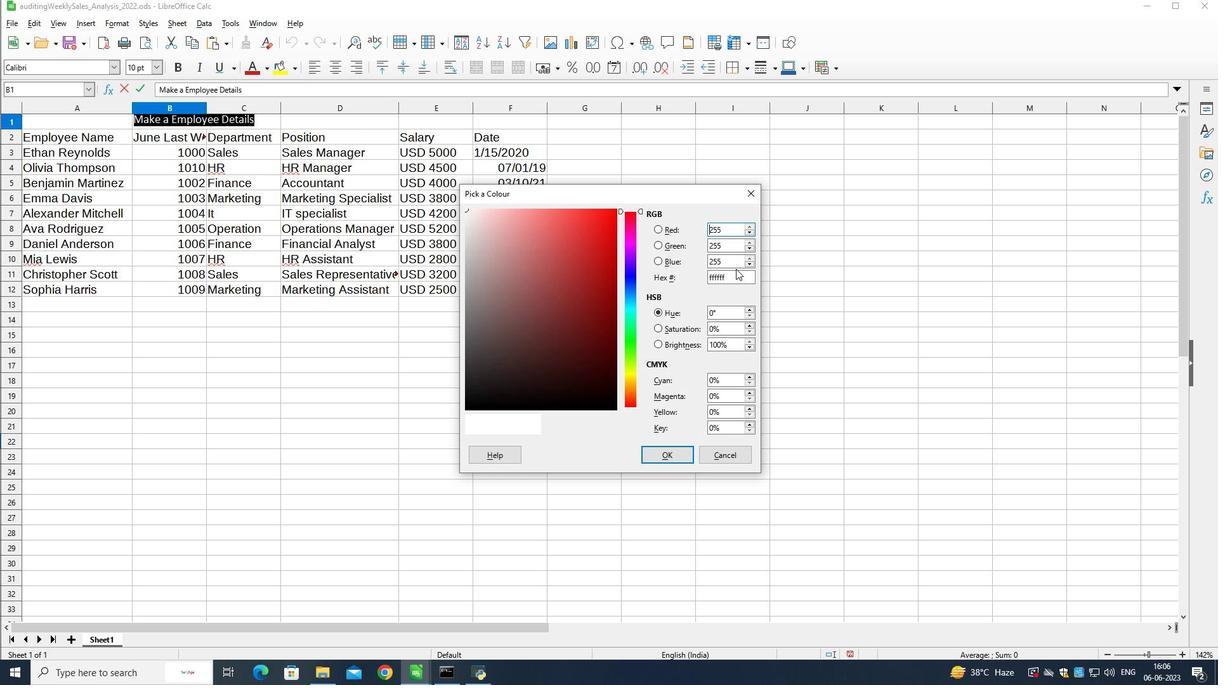 
Action: Mouse pressed left at (736, 269)
Screenshot: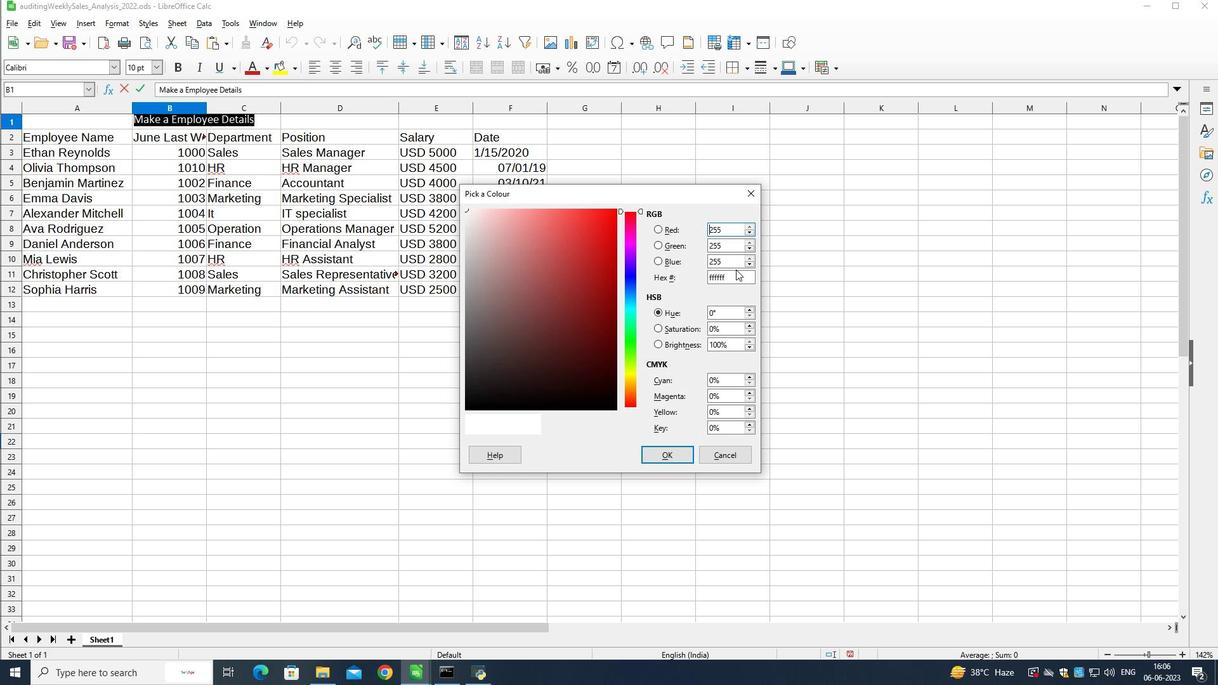 
Action: Mouse pressed left at (736, 269)
Screenshot: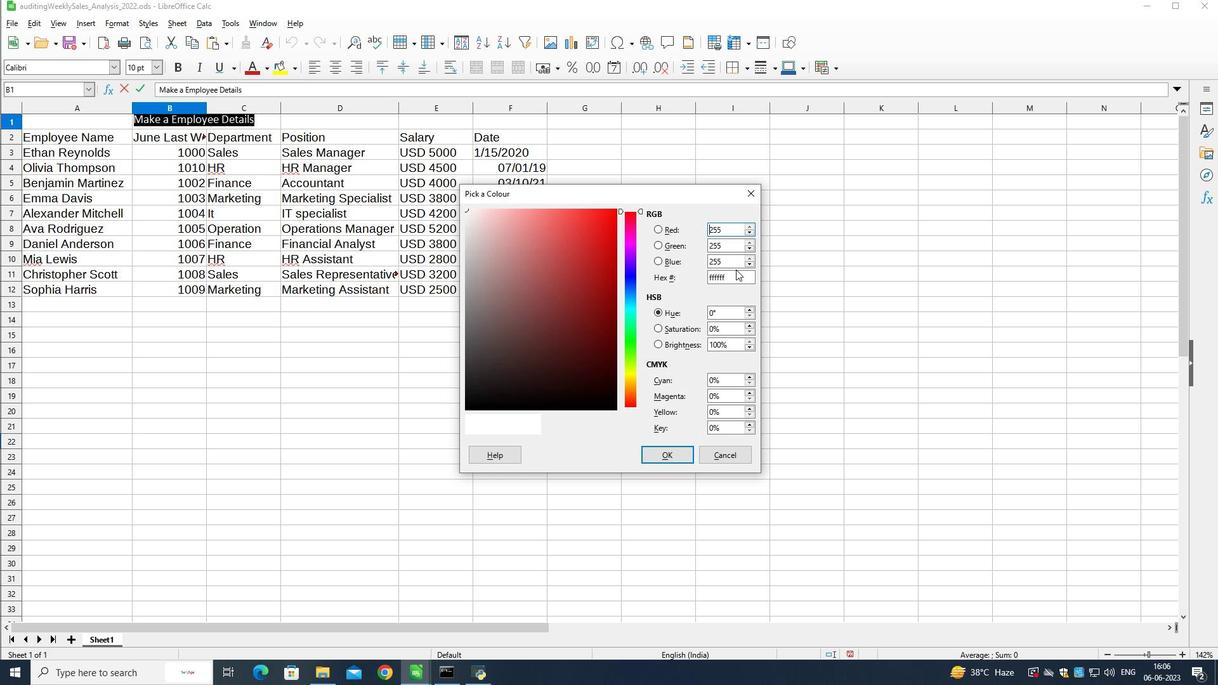 
Action: Mouse moved to (731, 278)
Screenshot: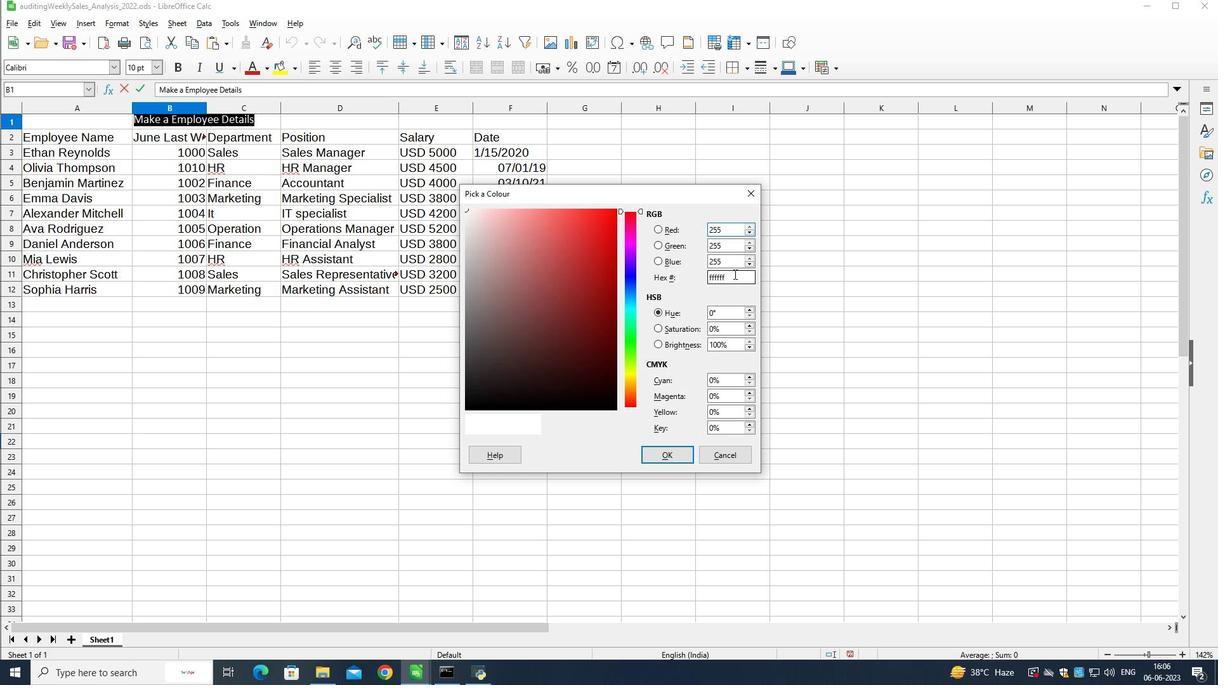 
Action: Mouse pressed left at (731, 278)
Screenshot: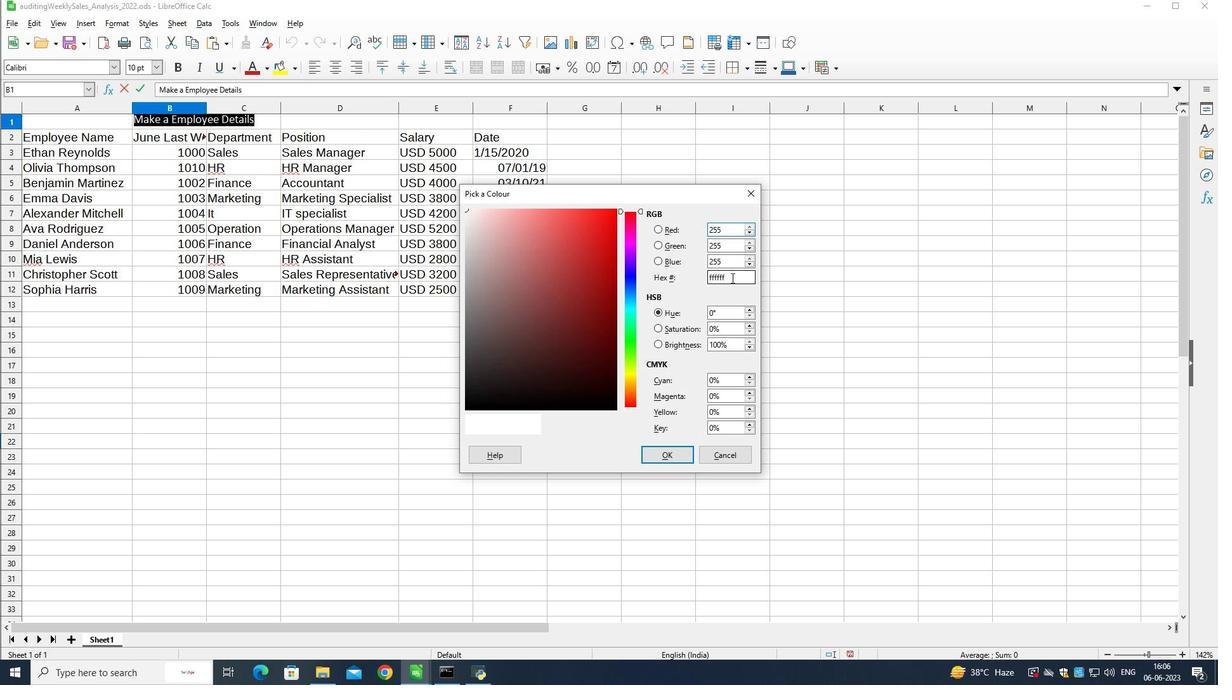 
Action: Mouse pressed left at (731, 278)
Screenshot: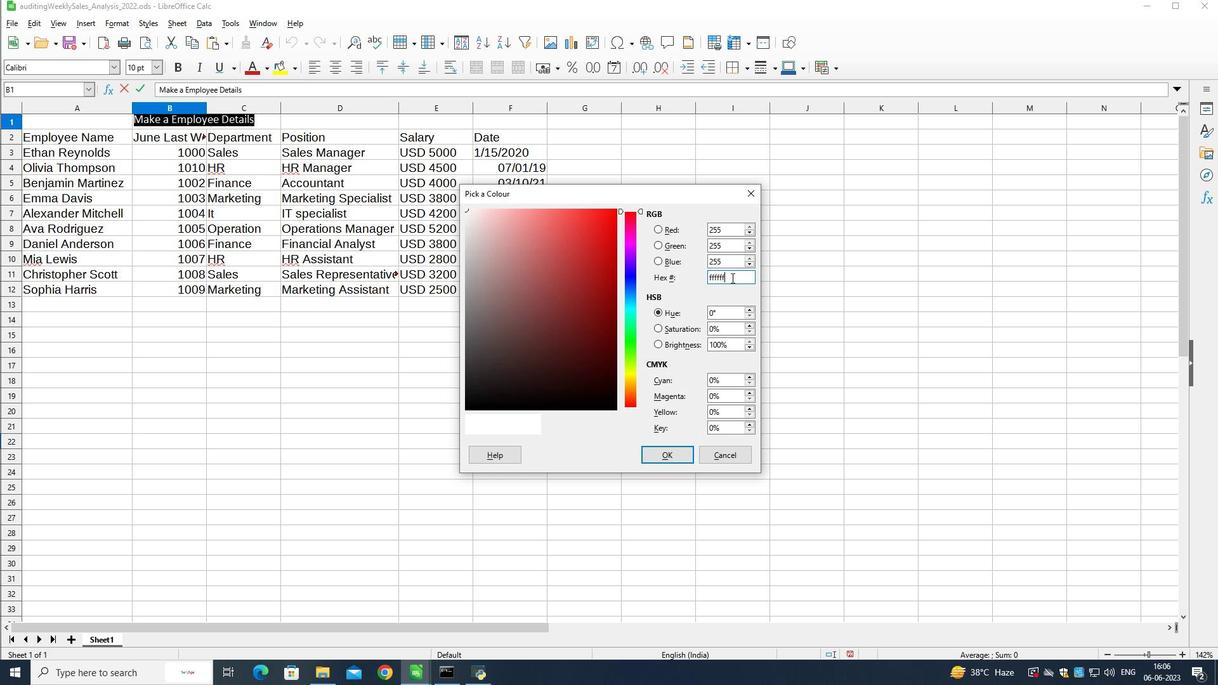 
Action: Mouse pressed left at (731, 278)
Screenshot: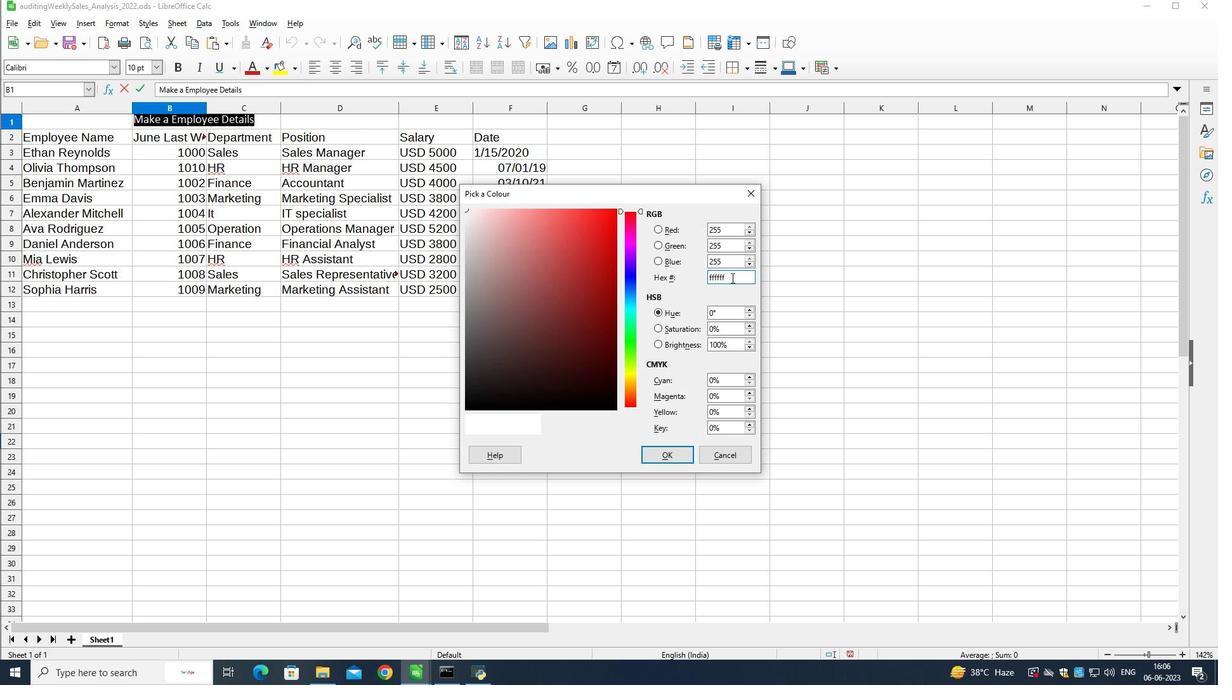 
Action: Mouse pressed left at (731, 278)
Screenshot: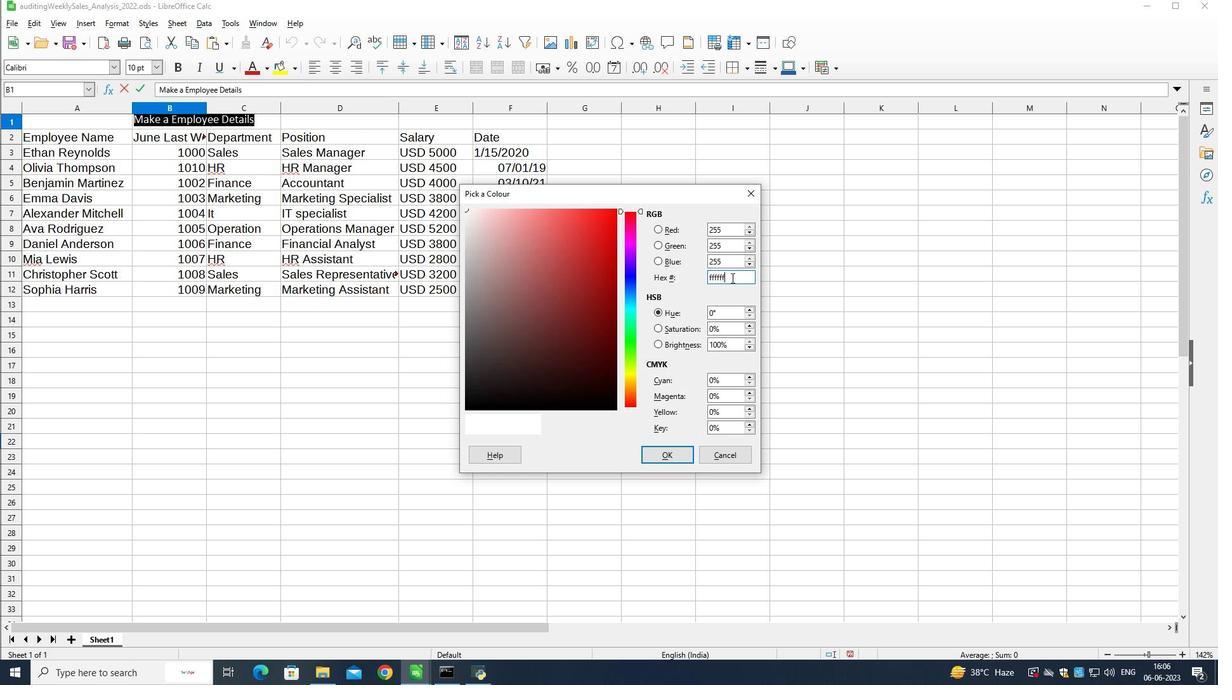 
Action: Mouse pressed left at (731, 278)
Screenshot: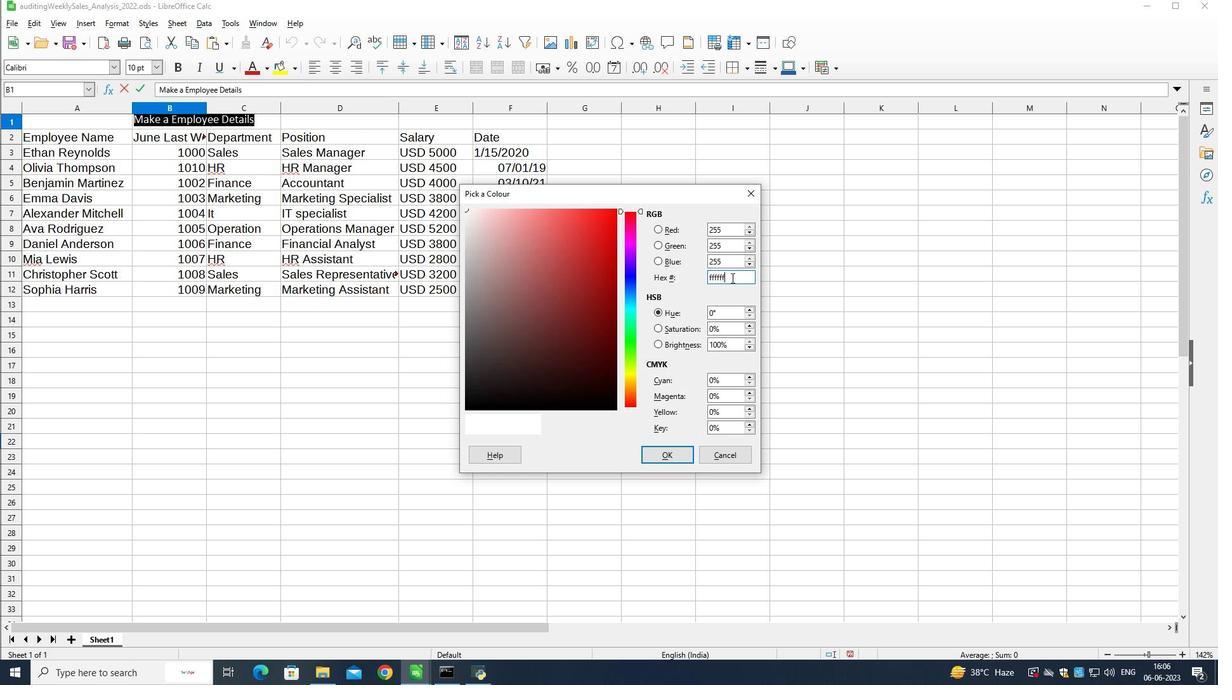 
Action: Mouse moved to (731, 278)
Screenshot: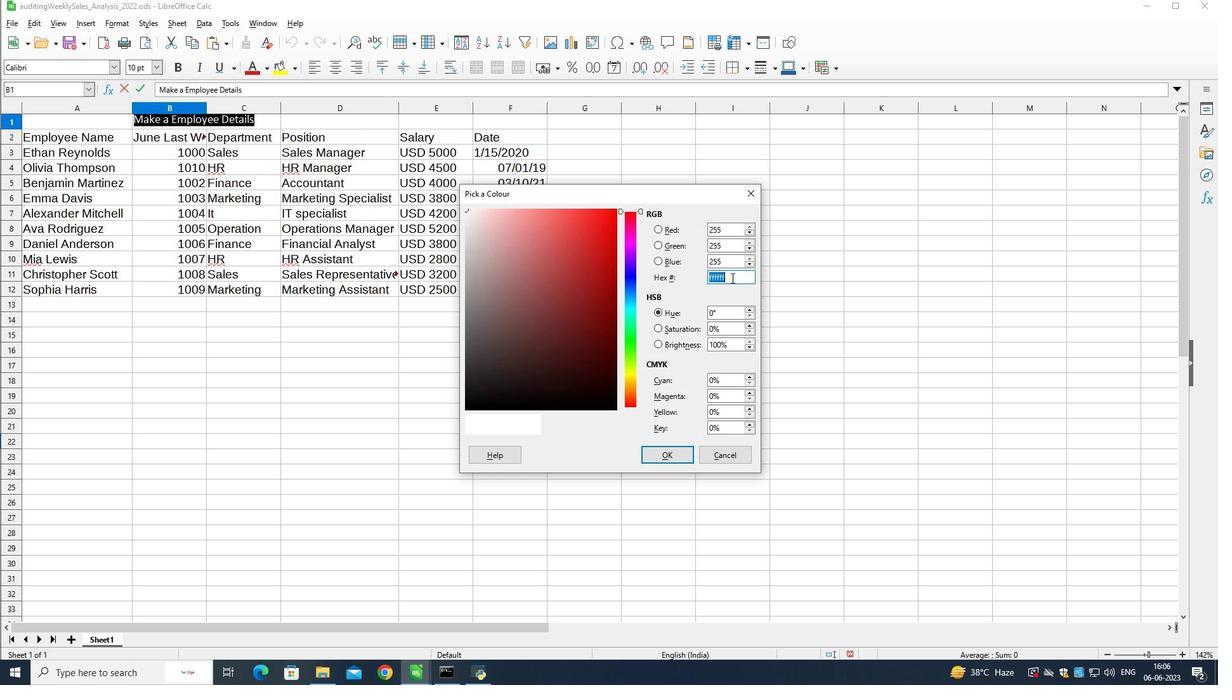
Action: Key pressed <Key.shift><Key.shift>#a4c2f4<Key.enter>
Screenshot: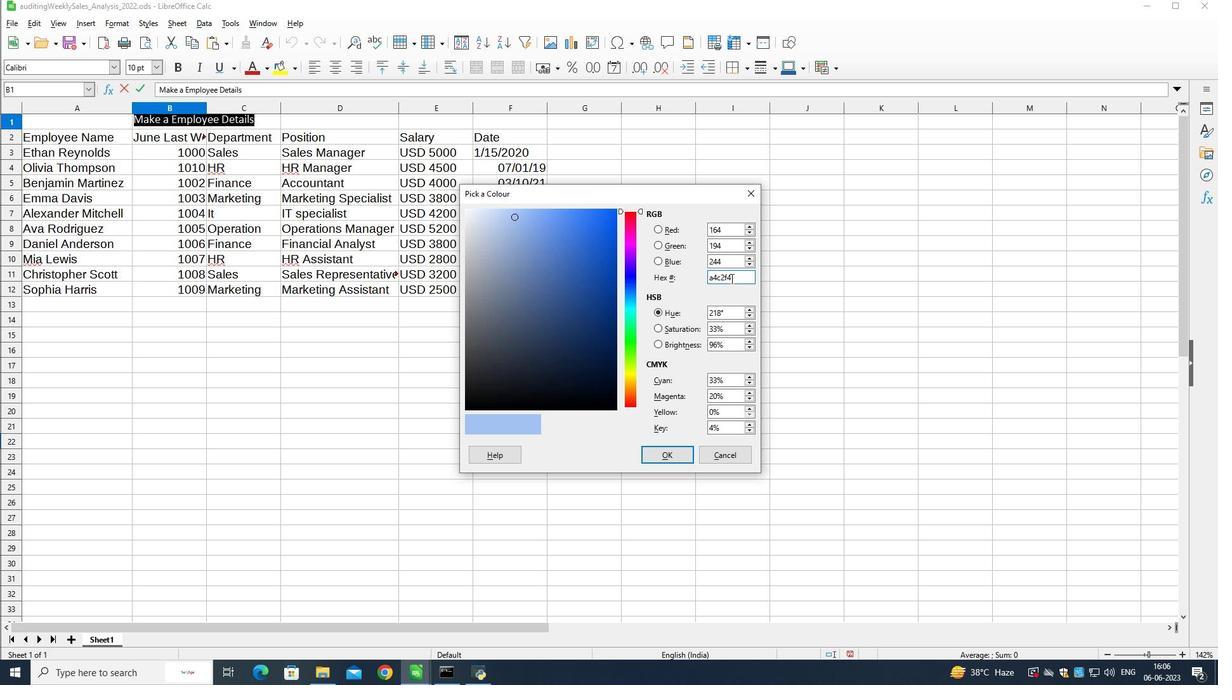 
Action: Mouse moved to (175, 66)
Screenshot: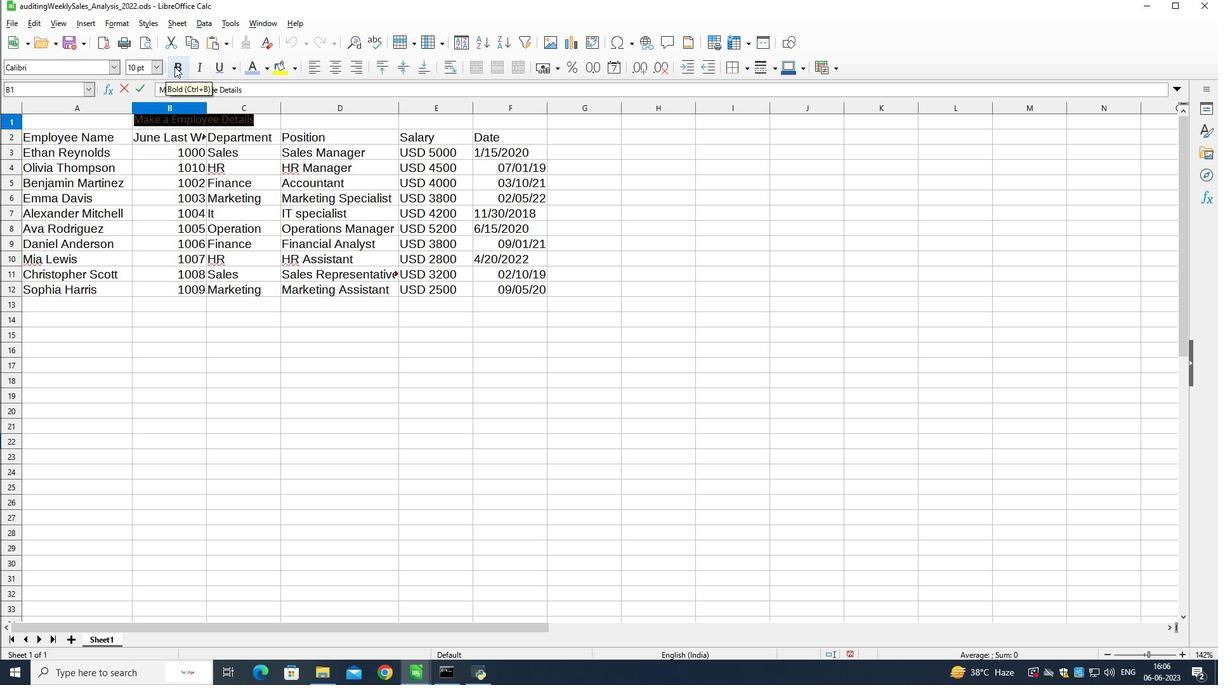 
Action: Mouse pressed left at (175, 66)
Screenshot: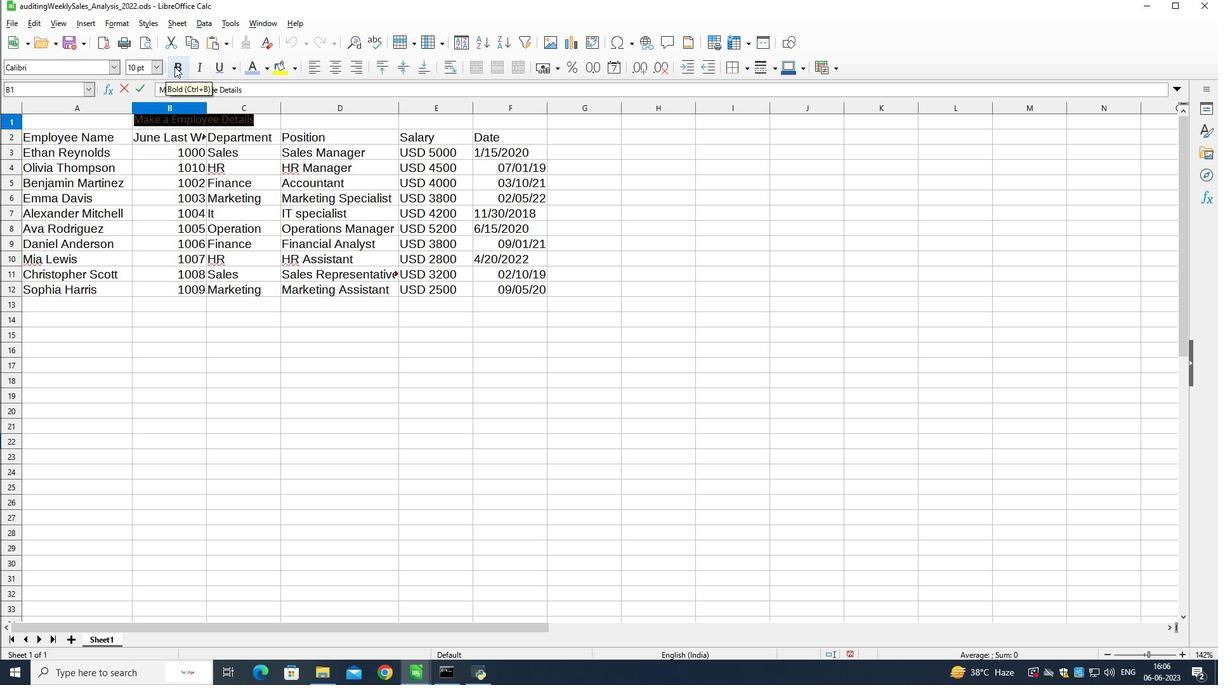 
Action: Mouse moved to (160, 66)
Screenshot: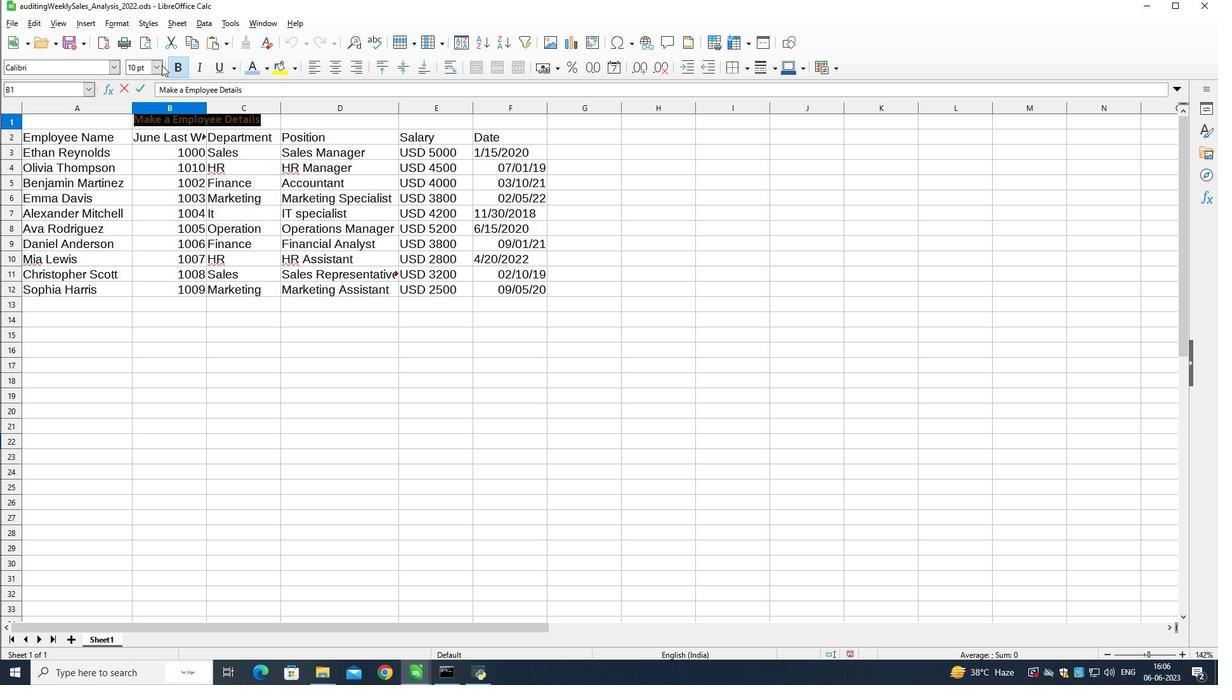 
Action: Mouse pressed left at (160, 66)
Screenshot: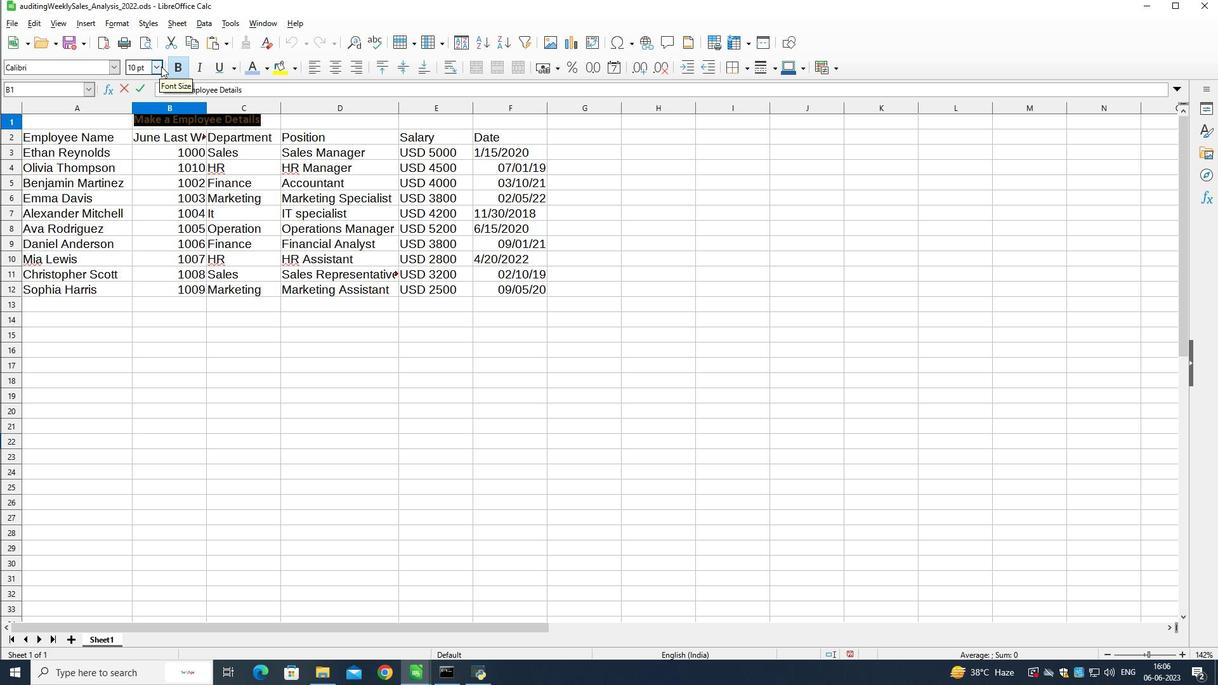 
Action: Mouse moved to (138, 219)
Screenshot: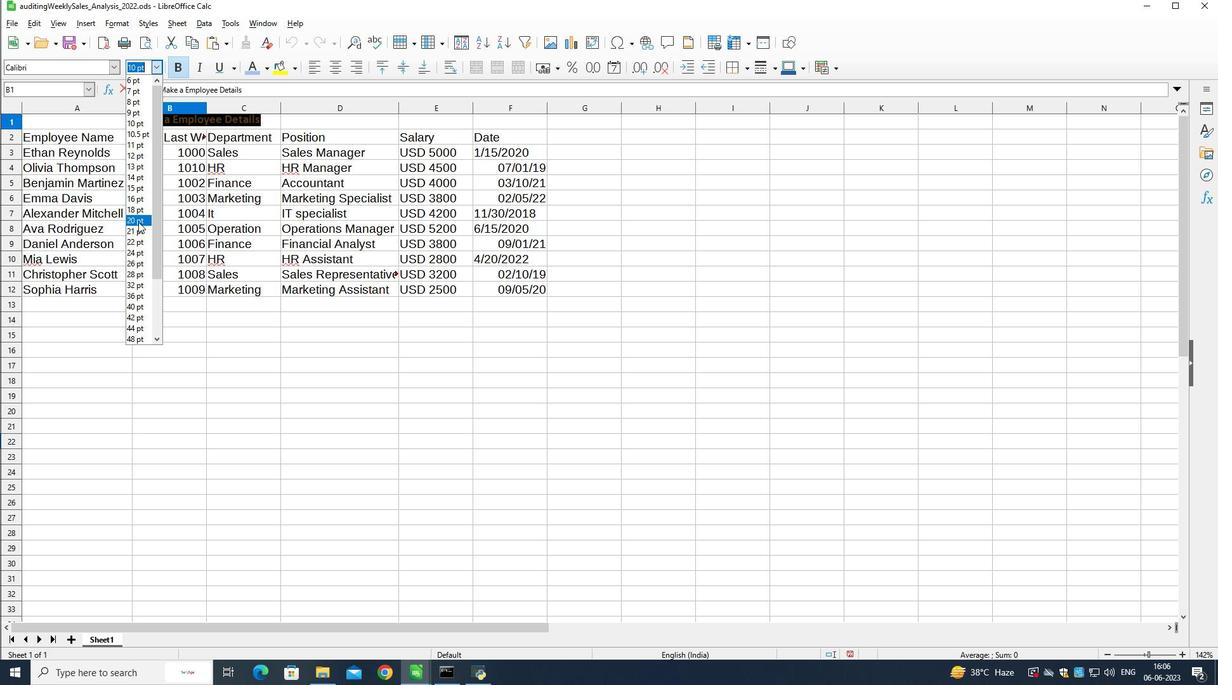 
Action: Mouse pressed left at (138, 219)
Screenshot: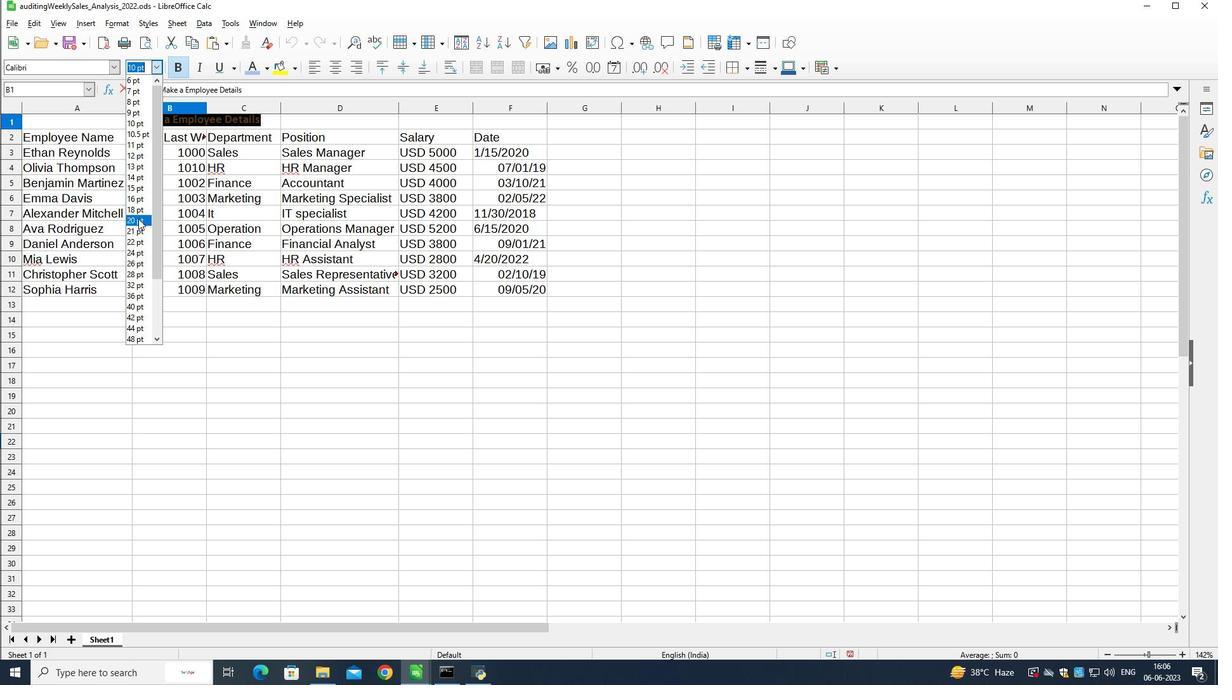 
Action: Mouse moved to (169, 235)
Screenshot: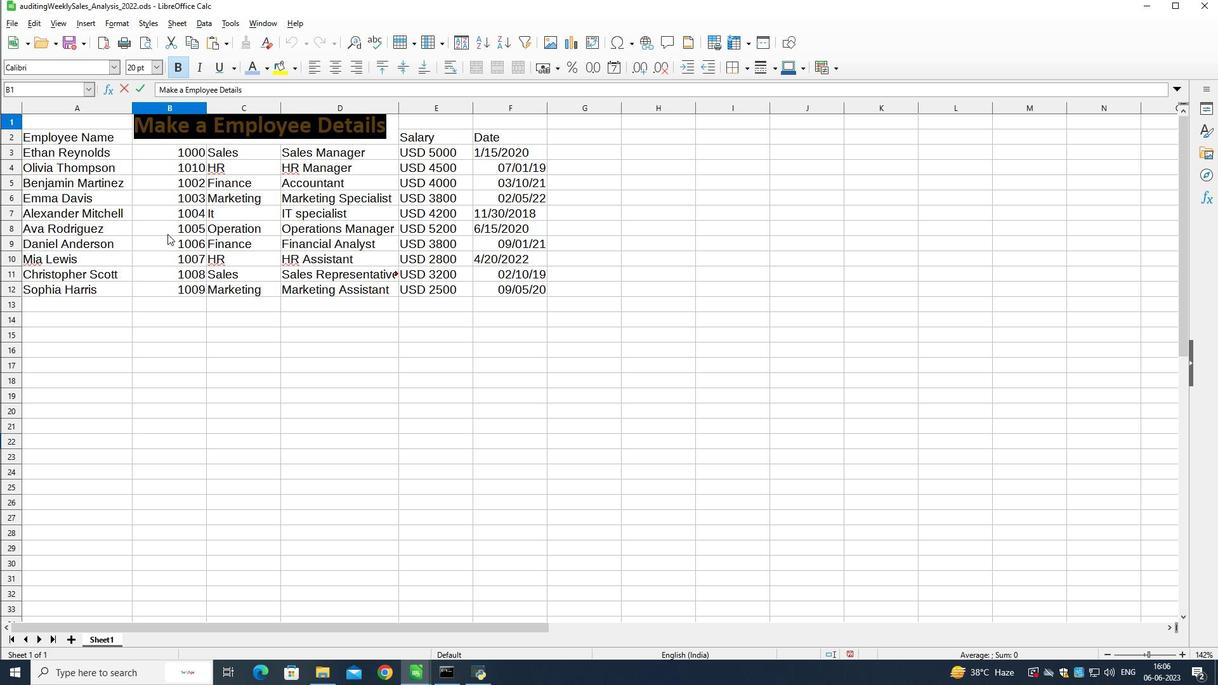 
Action: Mouse pressed left at (169, 235)
Screenshot: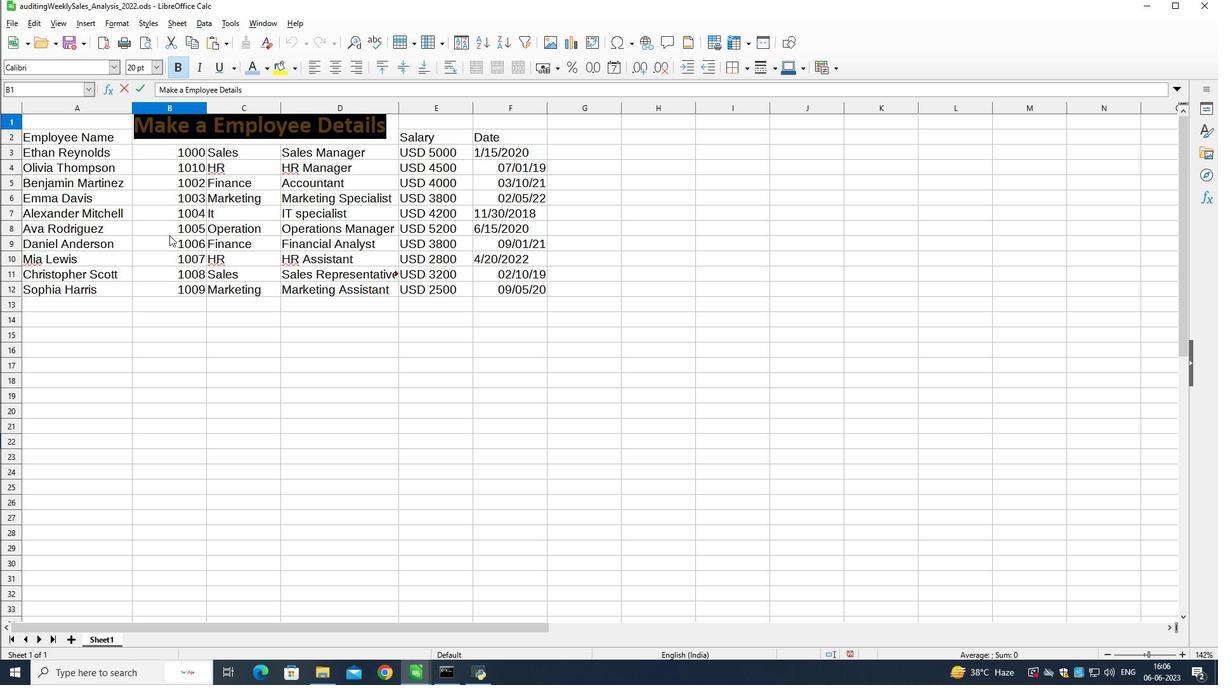 
Action: Mouse moved to (78, 149)
Screenshot: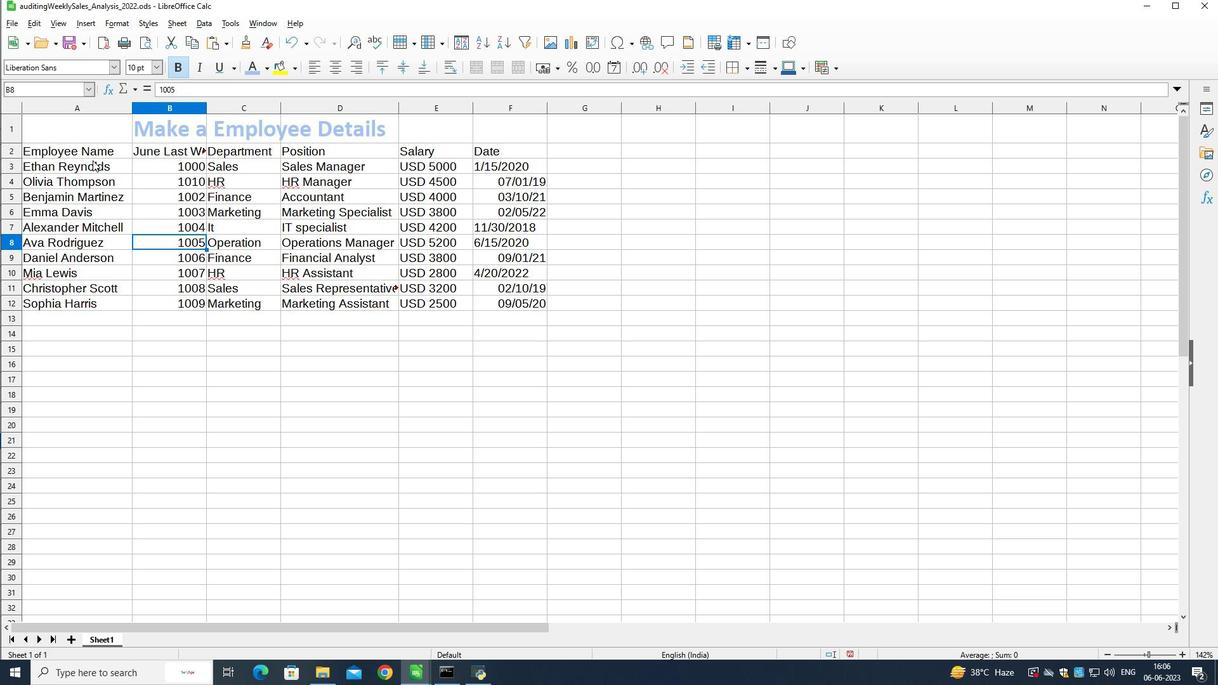 
Action: Mouse pressed left at (78, 149)
Screenshot: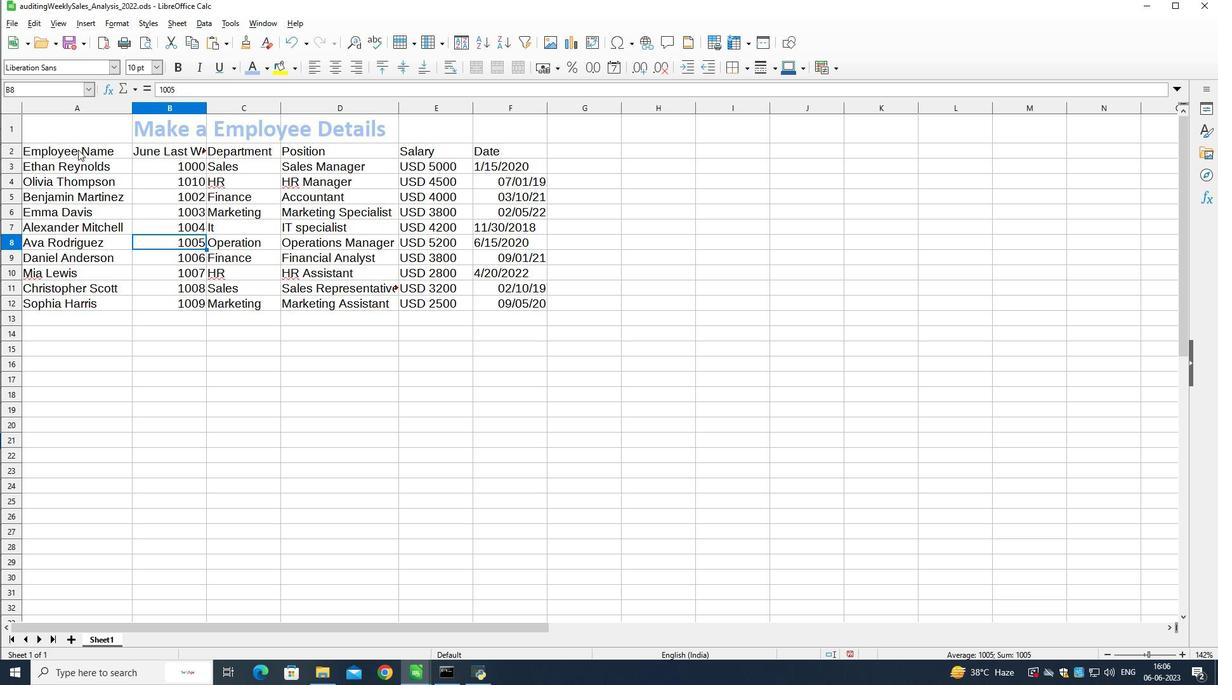 
Action: Mouse moved to (86, 64)
Screenshot: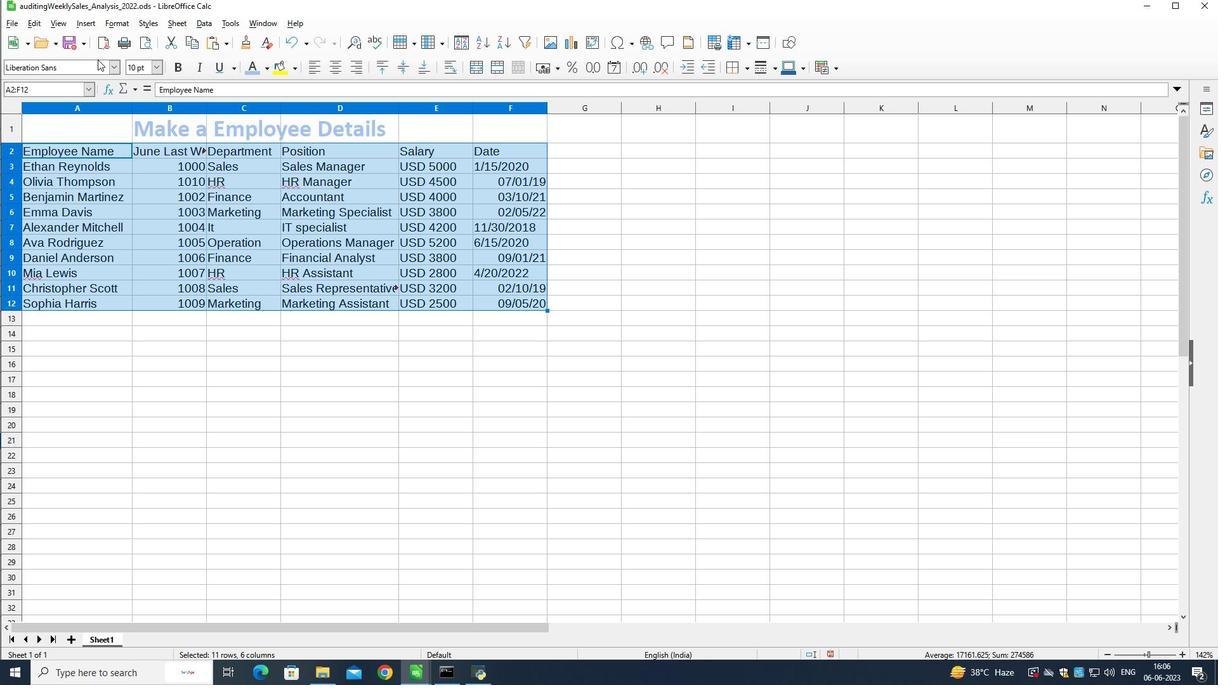 
Action: Mouse pressed left at (86, 64)
Screenshot: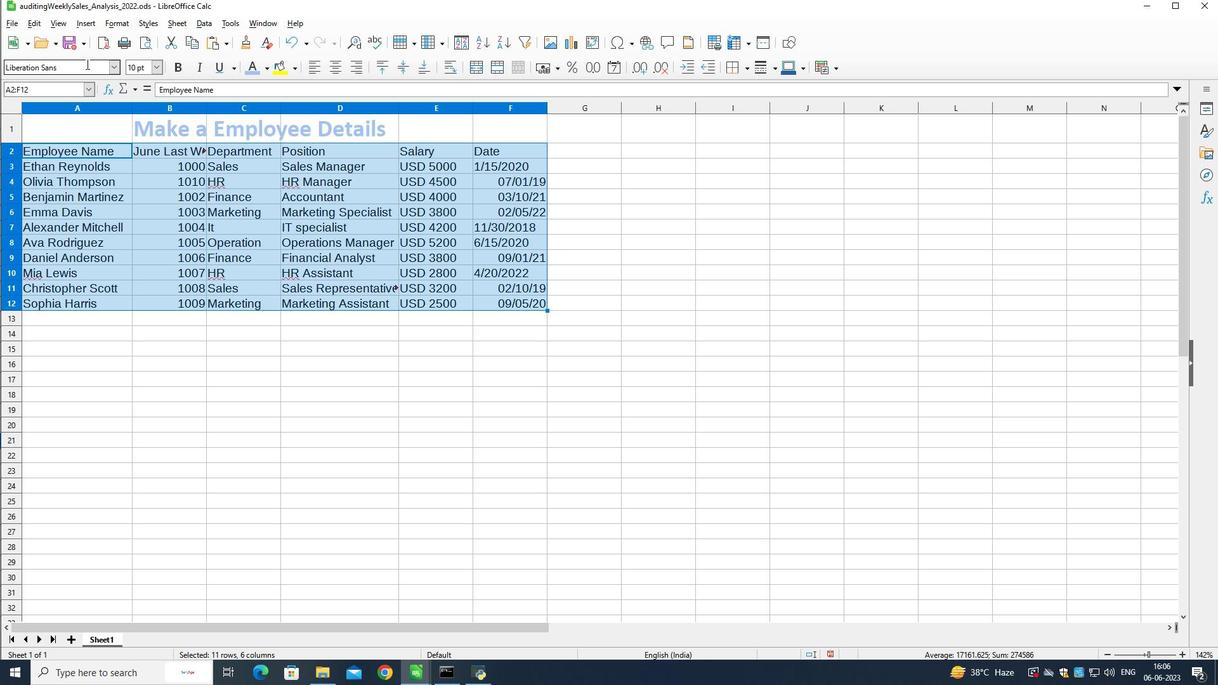 
Action: Mouse pressed left at (86, 64)
Screenshot: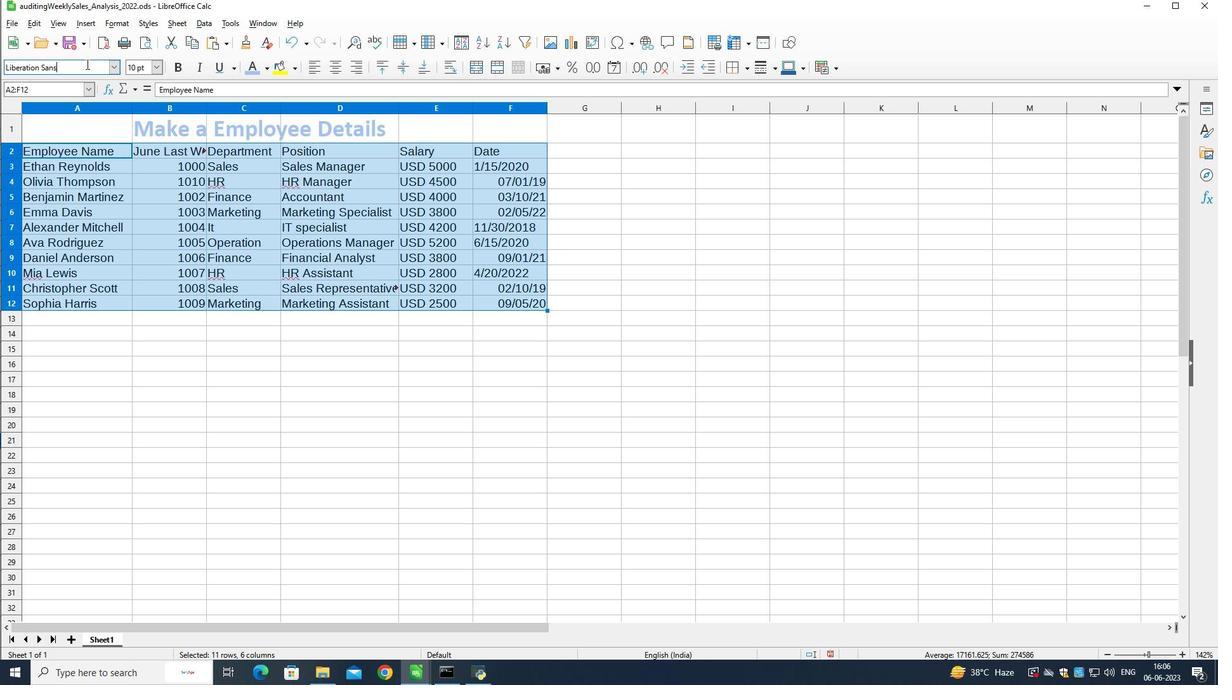
Action: Mouse pressed left at (86, 64)
Screenshot: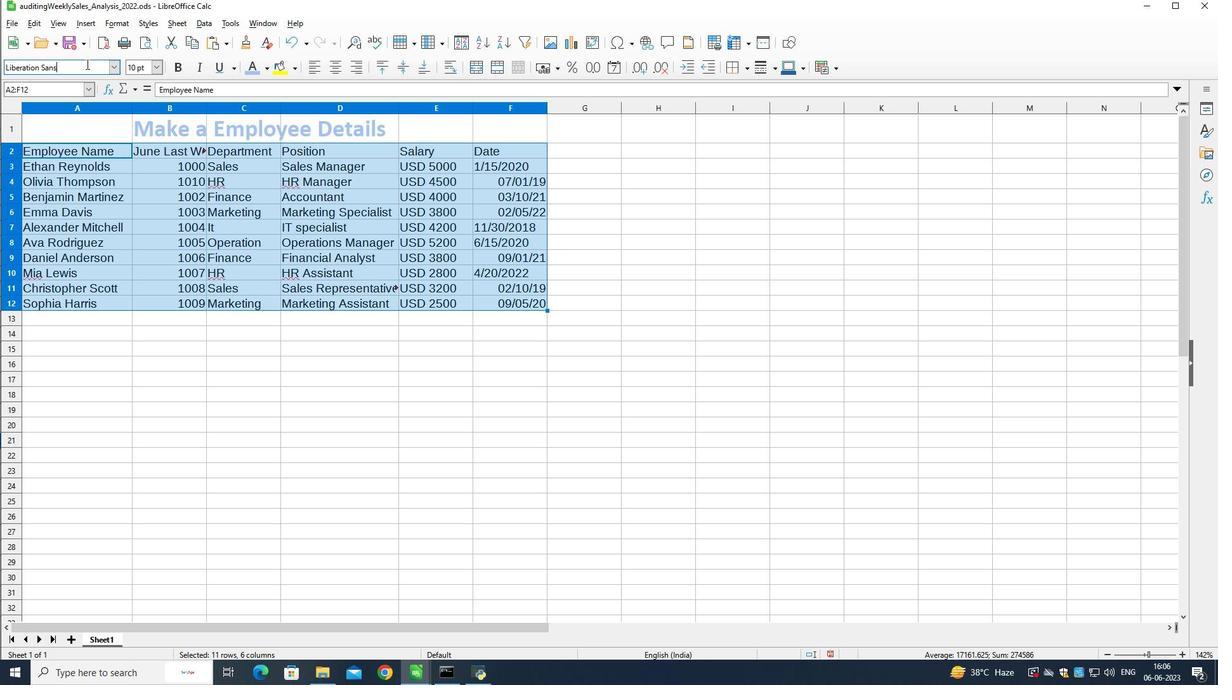 
Action: Mouse moved to (86, 66)
Screenshot: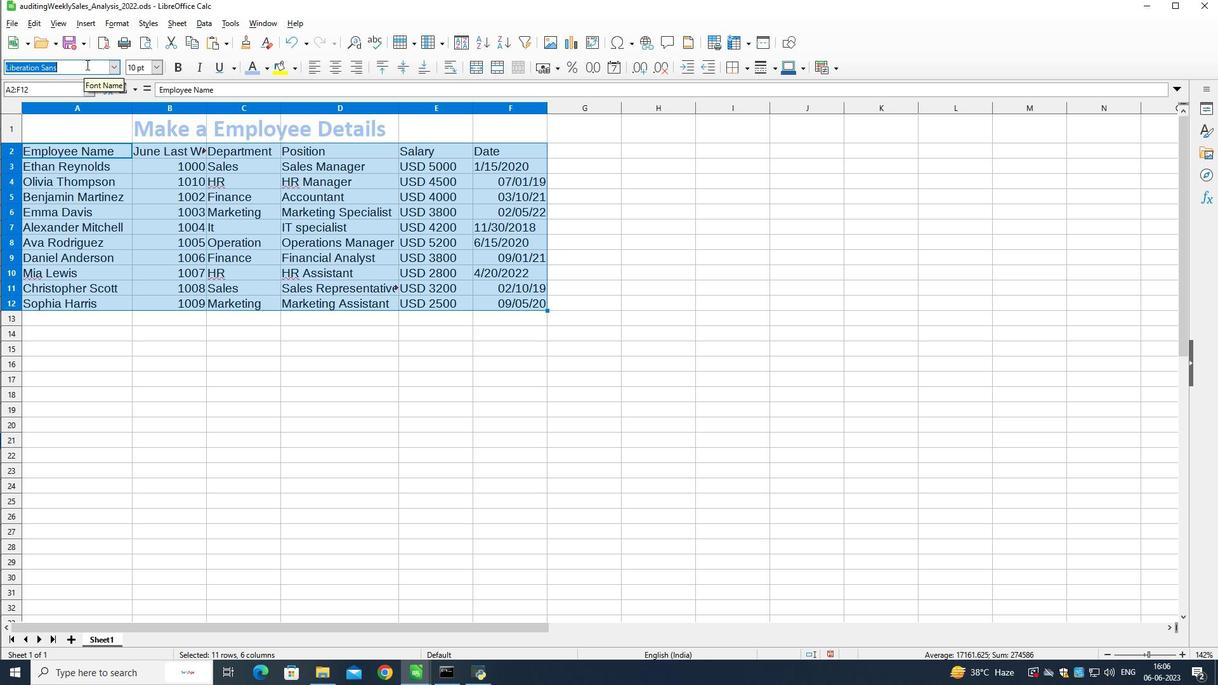 
Action: Key pressed bookm
Screenshot: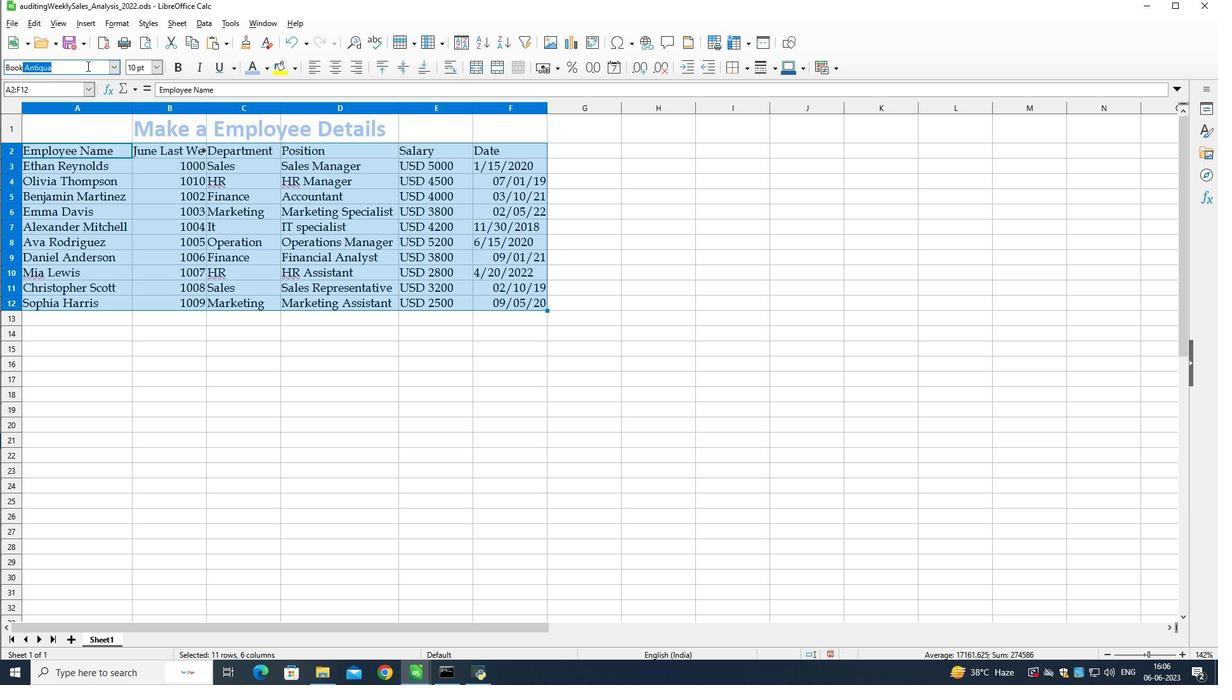 
Action: Mouse moved to (88, 66)
Screenshot: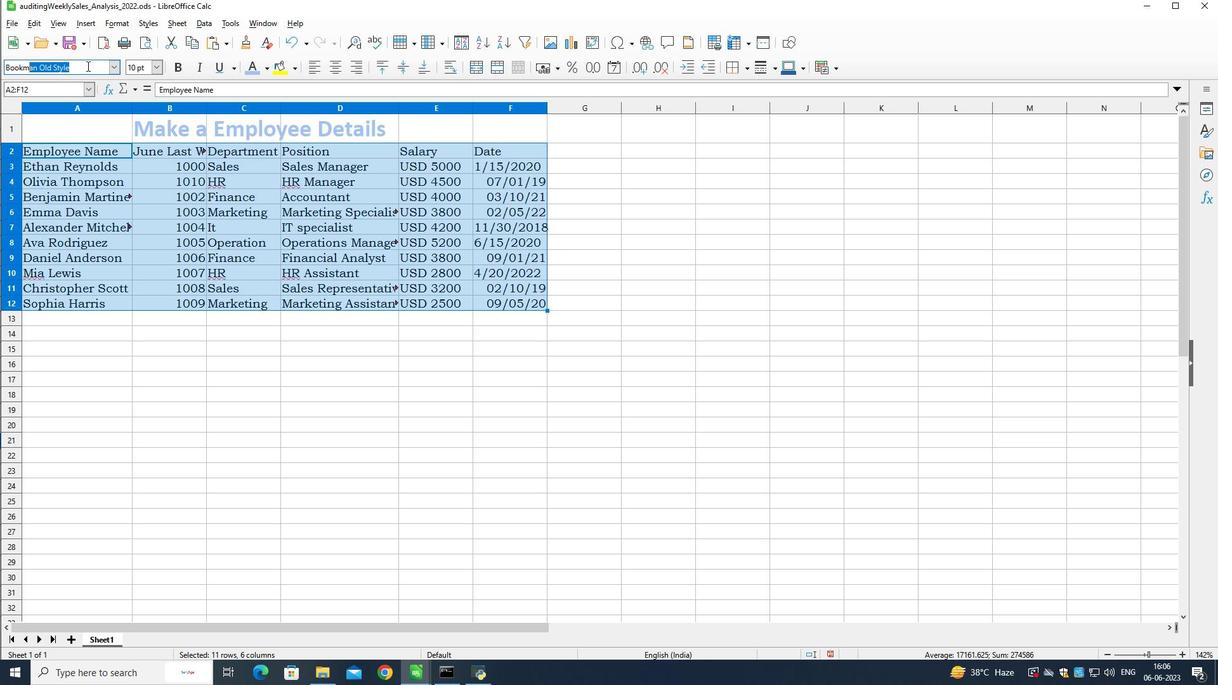 
Action: Key pressed a<Key.enter>
Screenshot: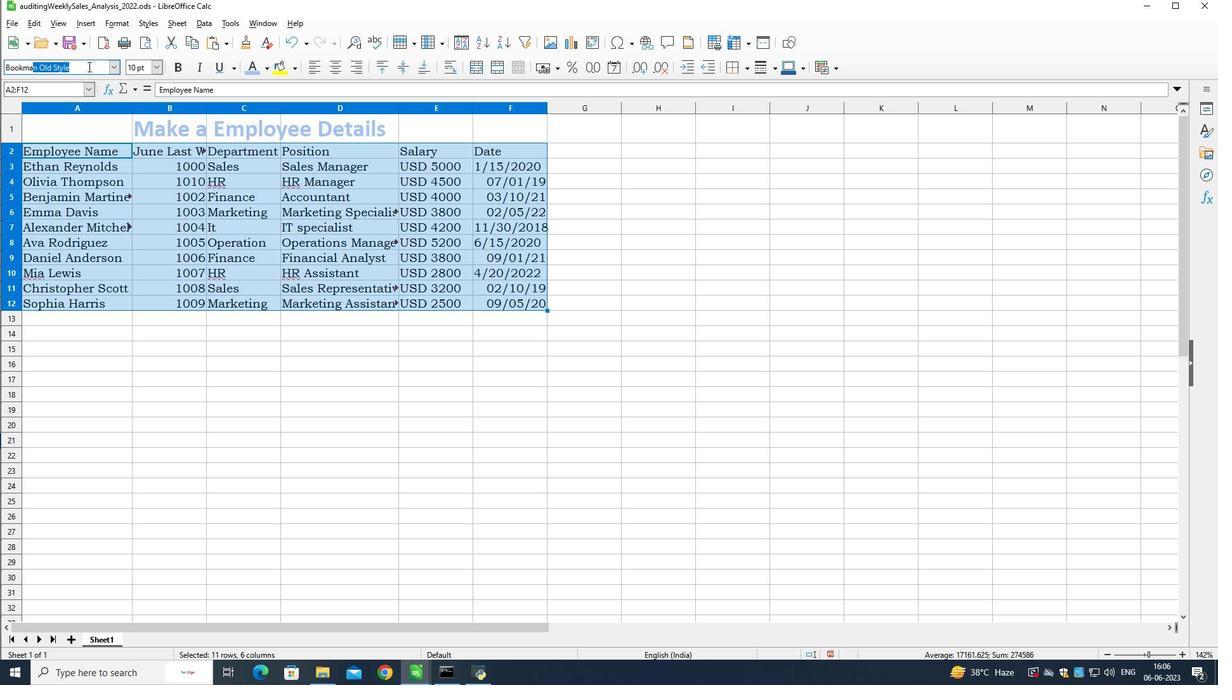 
Action: Mouse moved to (158, 70)
Screenshot: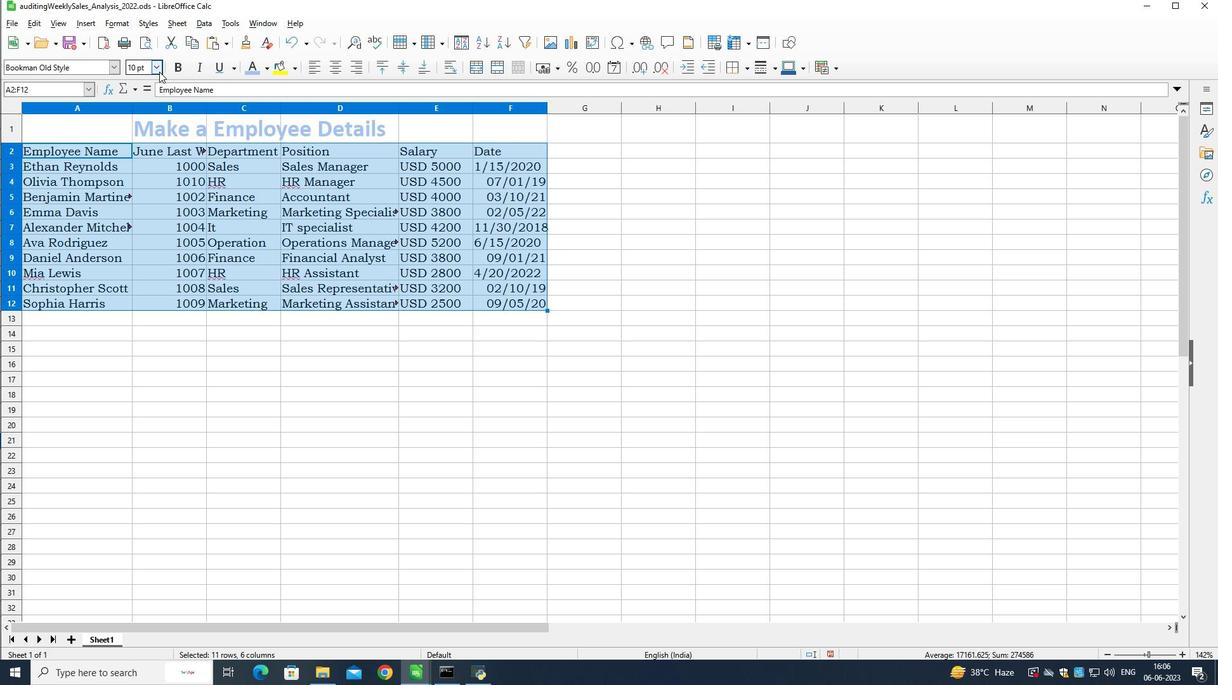 
Action: Mouse pressed left at (158, 70)
Screenshot: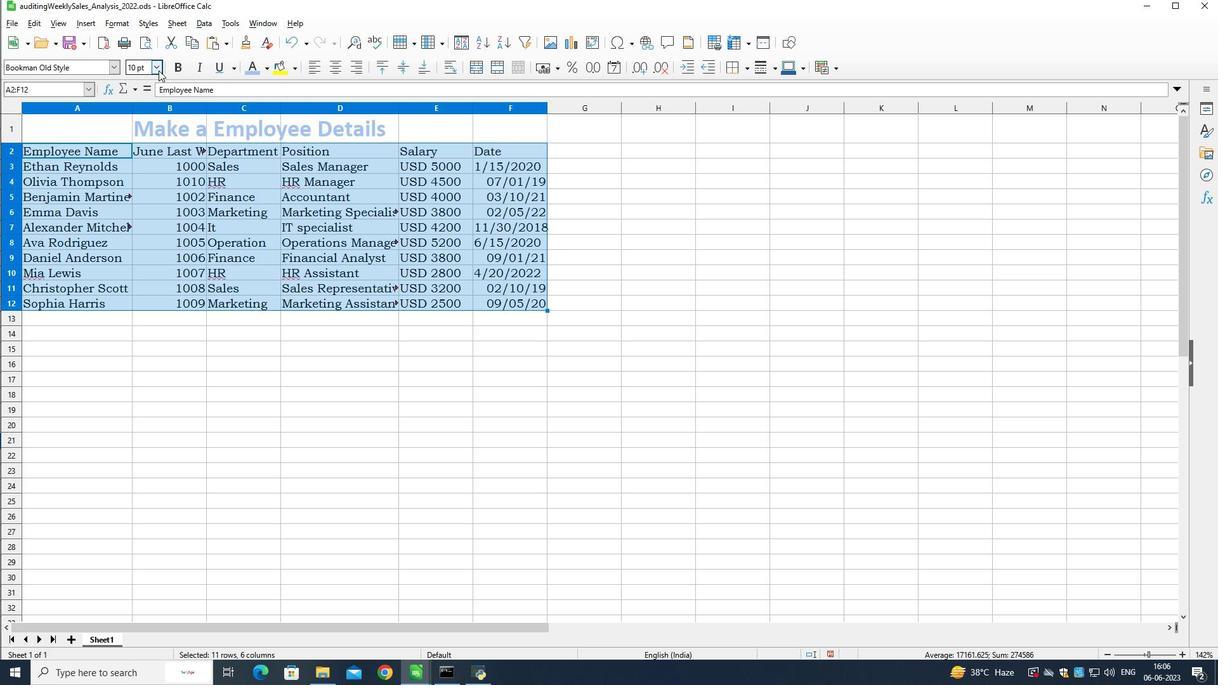 
Action: Mouse moved to (135, 201)
Screenshot: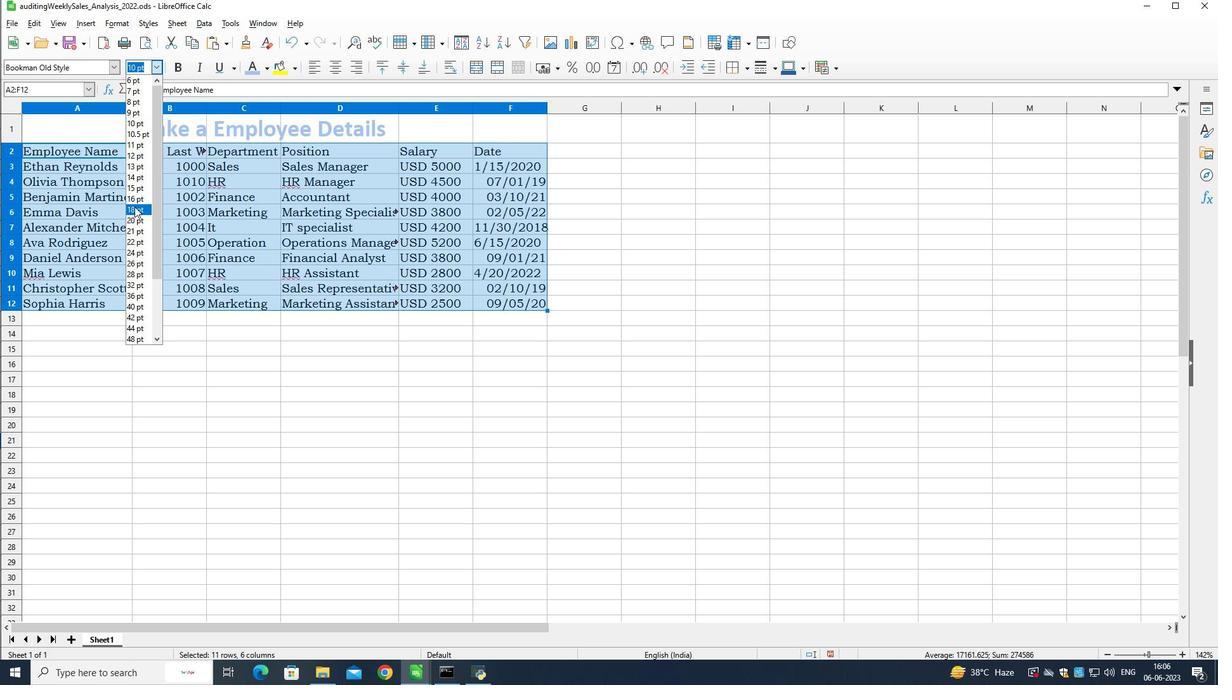
Action: Mouse pressed left at (135, 201)
Screenshot: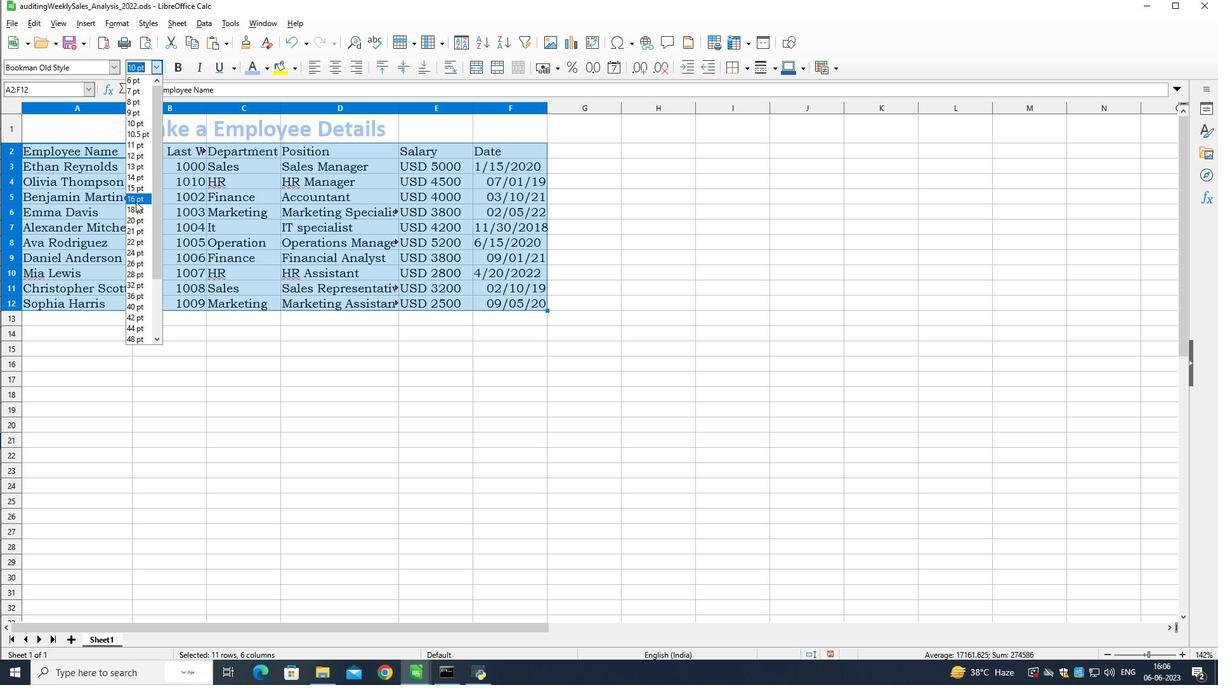 
Action: Mouse moved to (712, 255)
Screenshot: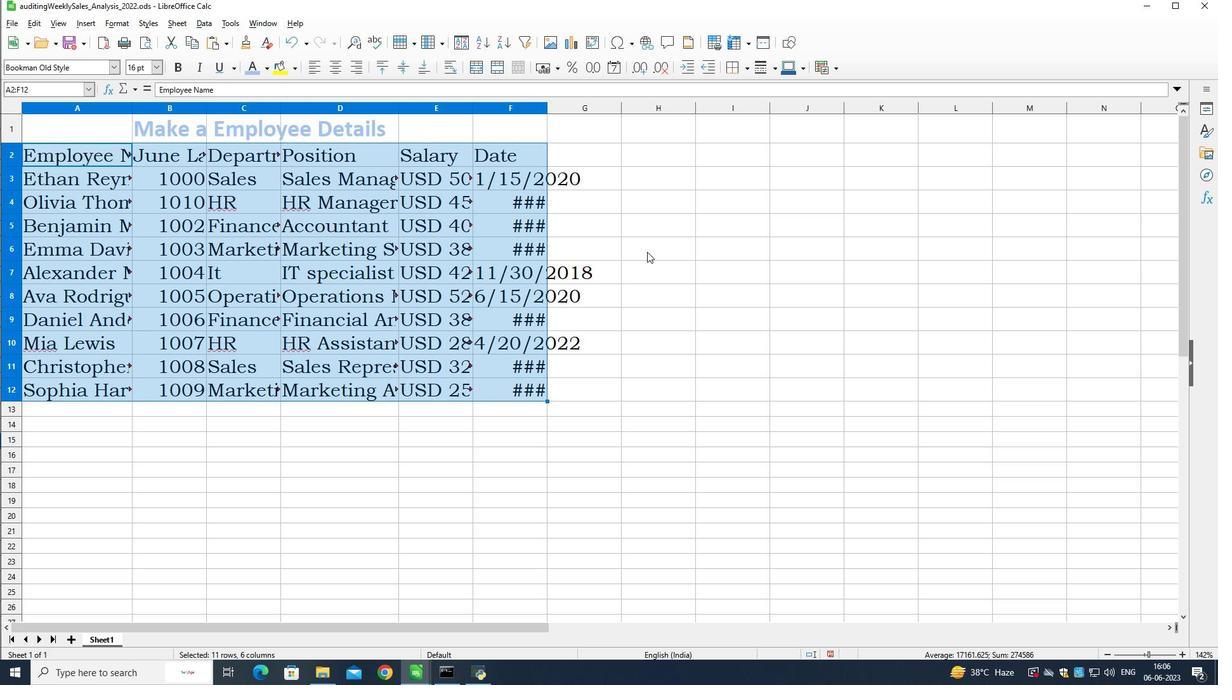 
Action: Mouse pressed left at (712, 255)
Screenshot: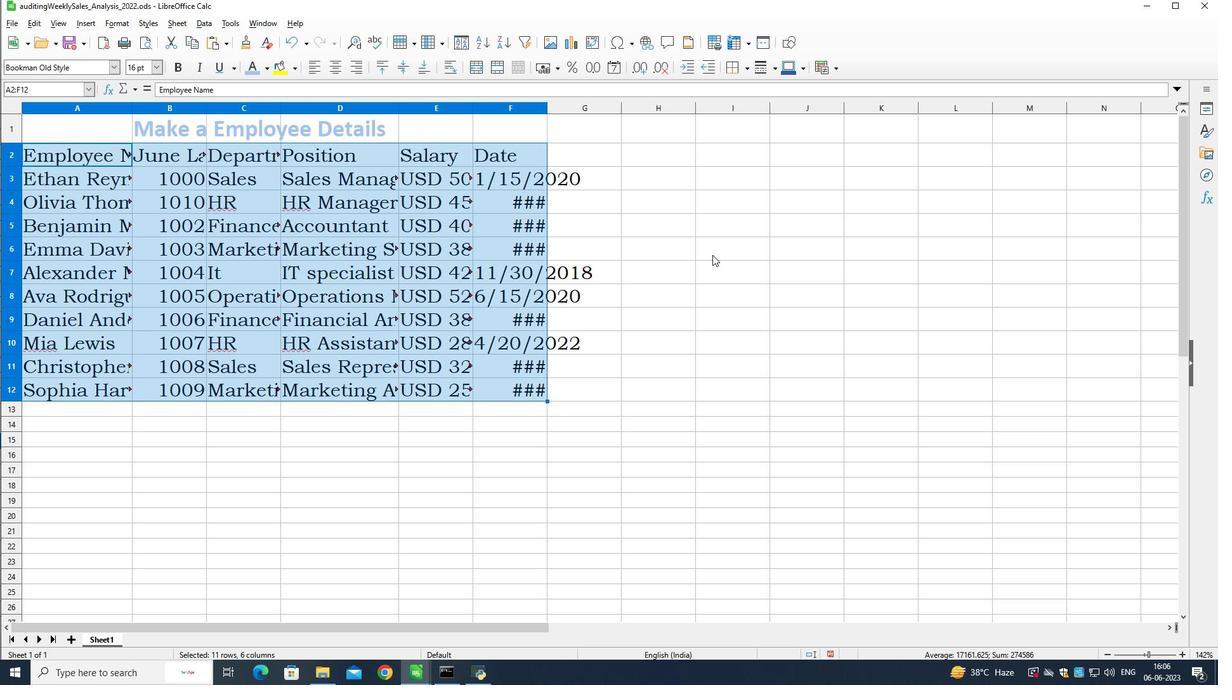 
Action: Mouse moved to (67, 129)
Screenshot: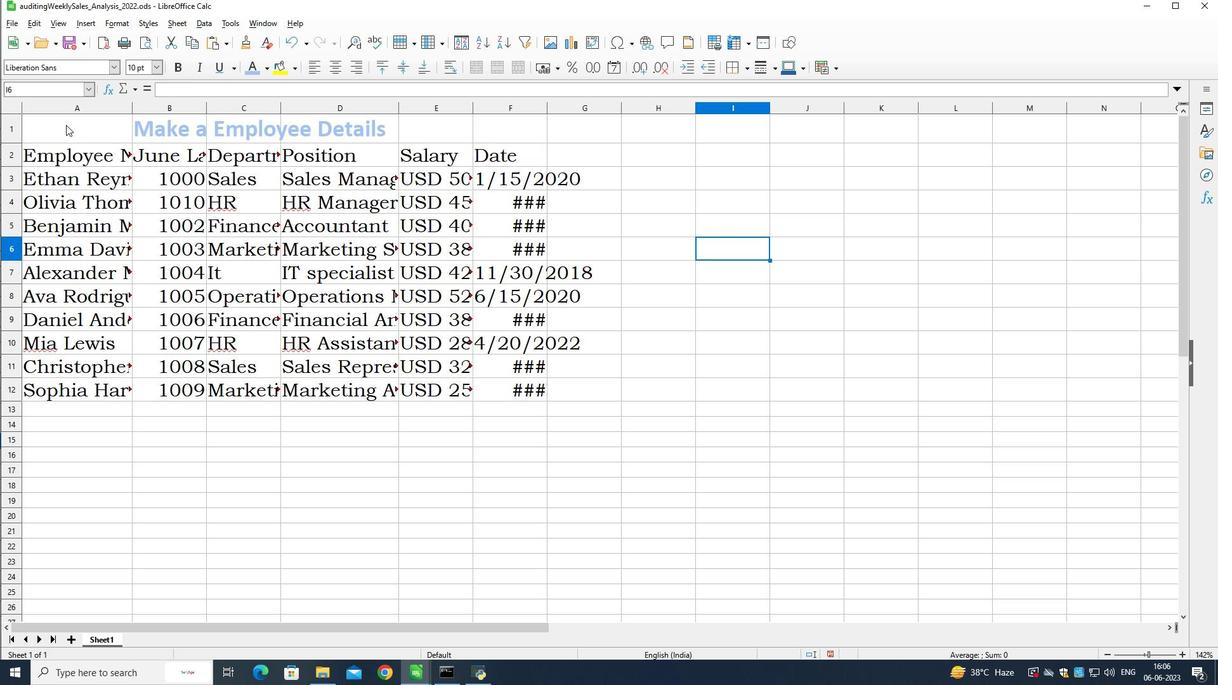 
Action: Mouse pressed left at (67, 129)
Screenshot: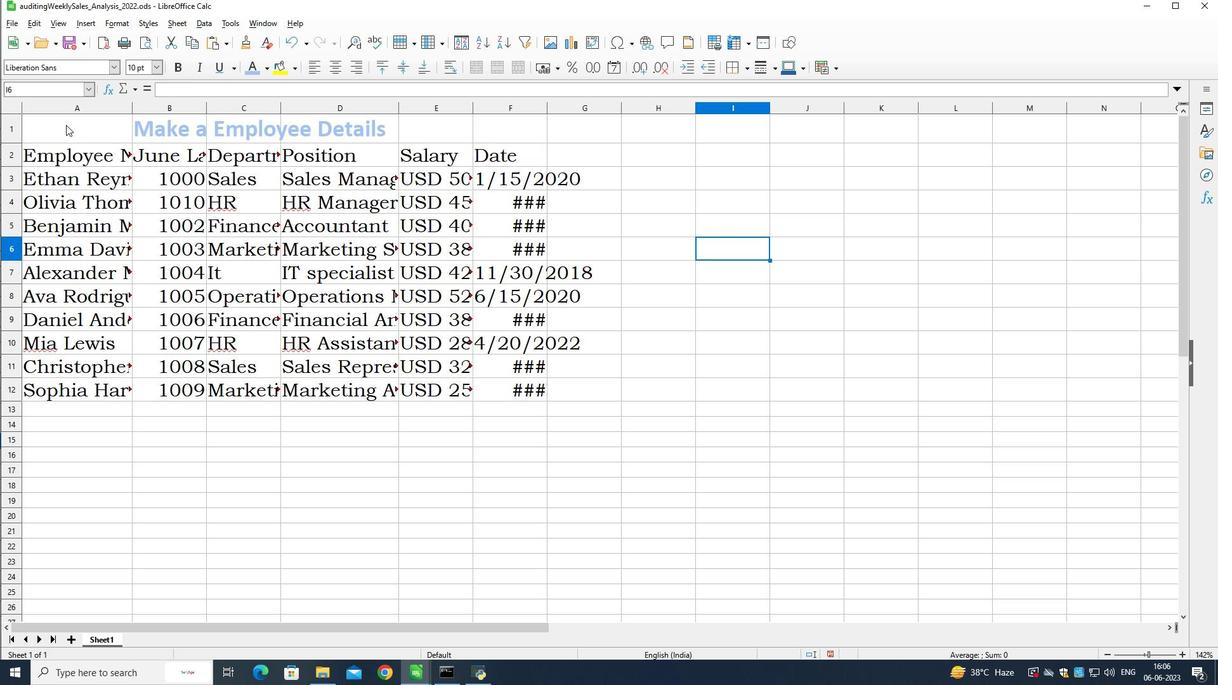 
Action: Mouse moved to (330, 64)
Screenshot: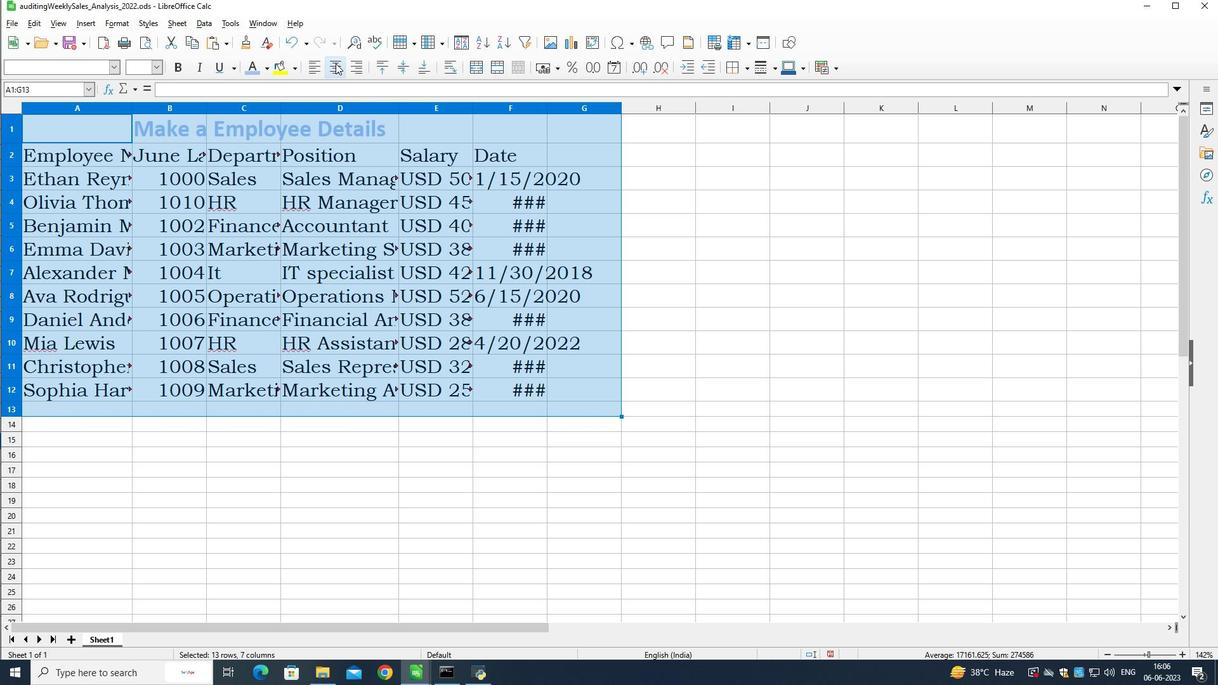 
Action: Mouse pressed left at (330, 64)
Screenshot: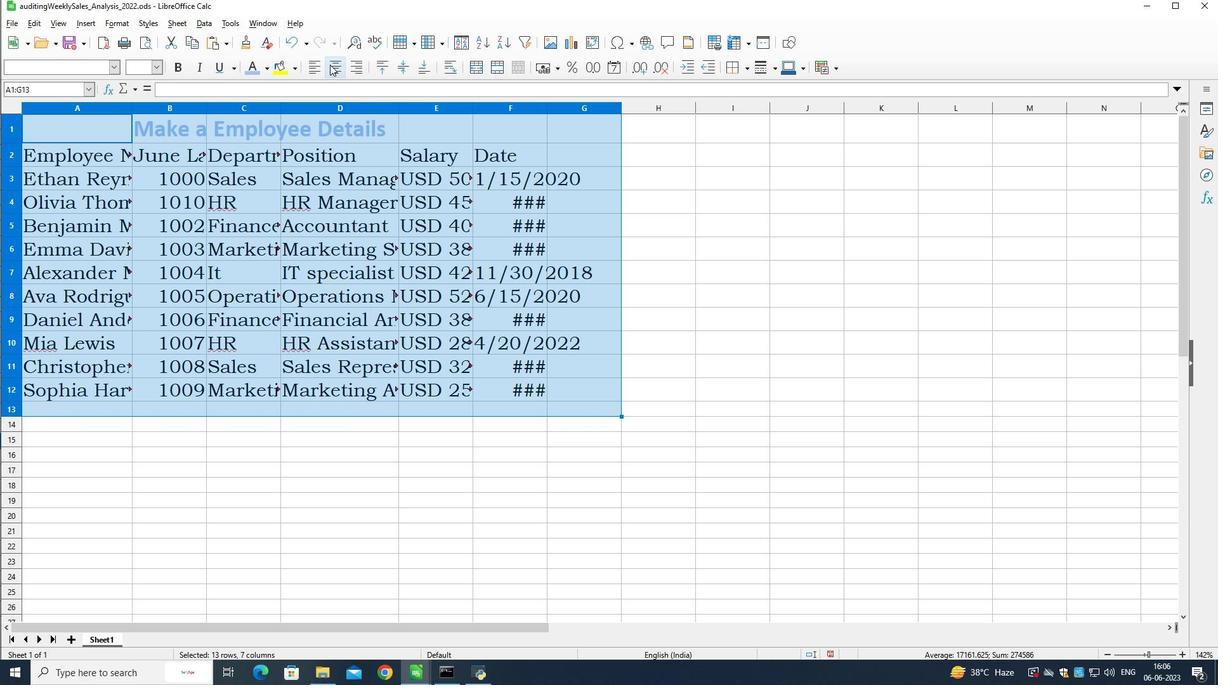 
Action: Mouse moved to (712, 216)
Screenshot: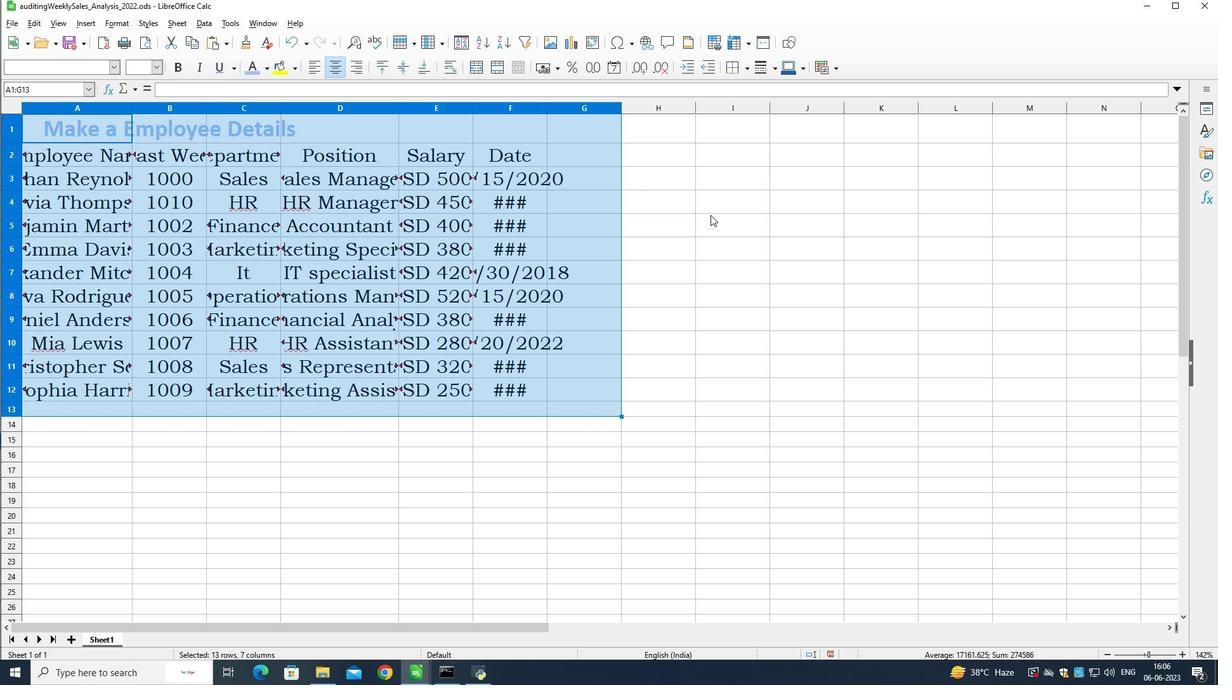 
Action: Mouse pressed left at (712, 216)
Screenshot: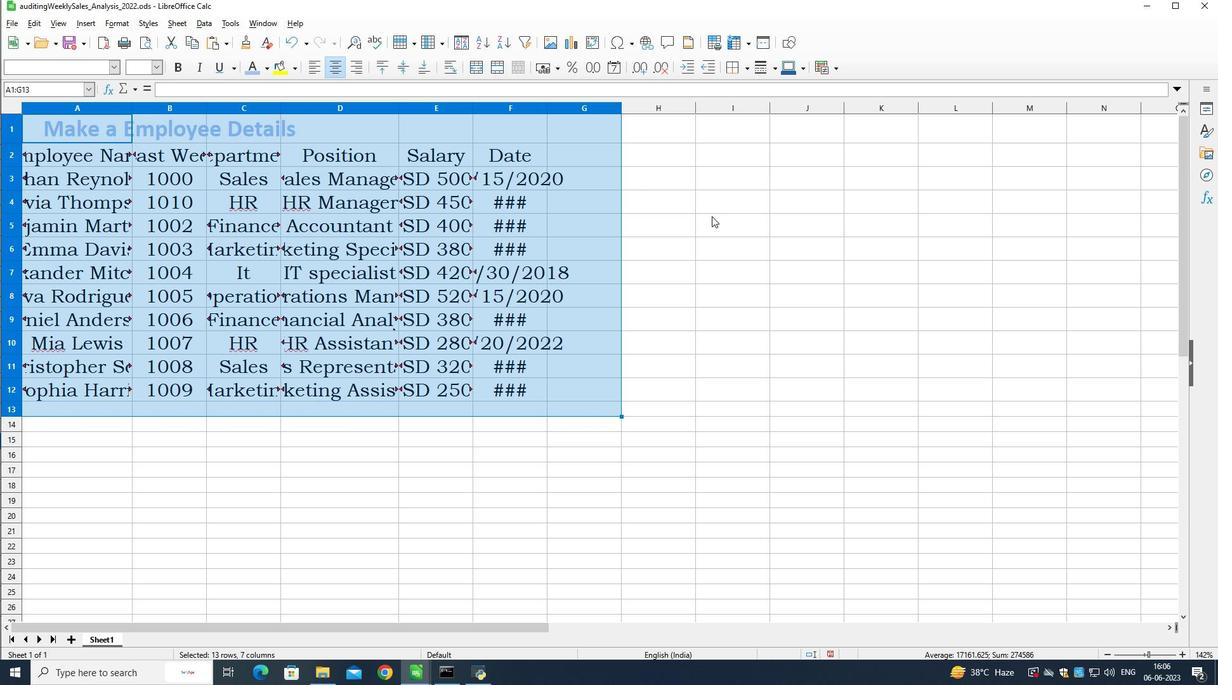 
Action: Mouse moved to (499, 106)
Screenshot: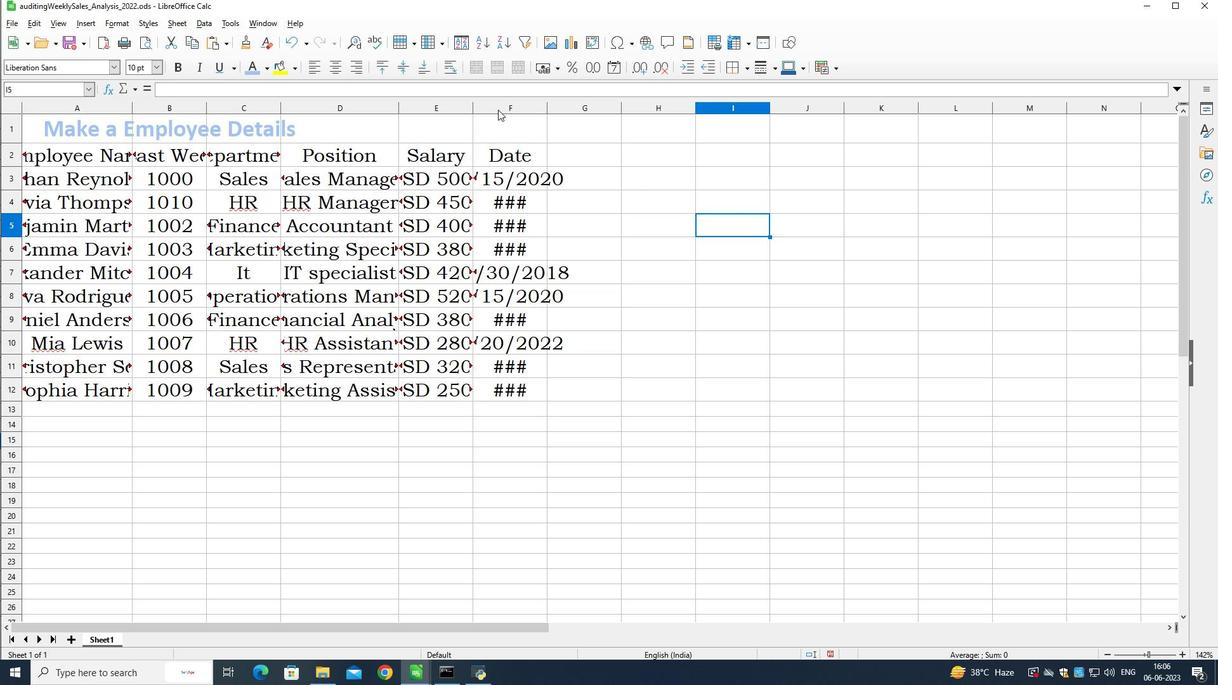 
Action: Mouse pressed left at (499, 106)
Screenshot: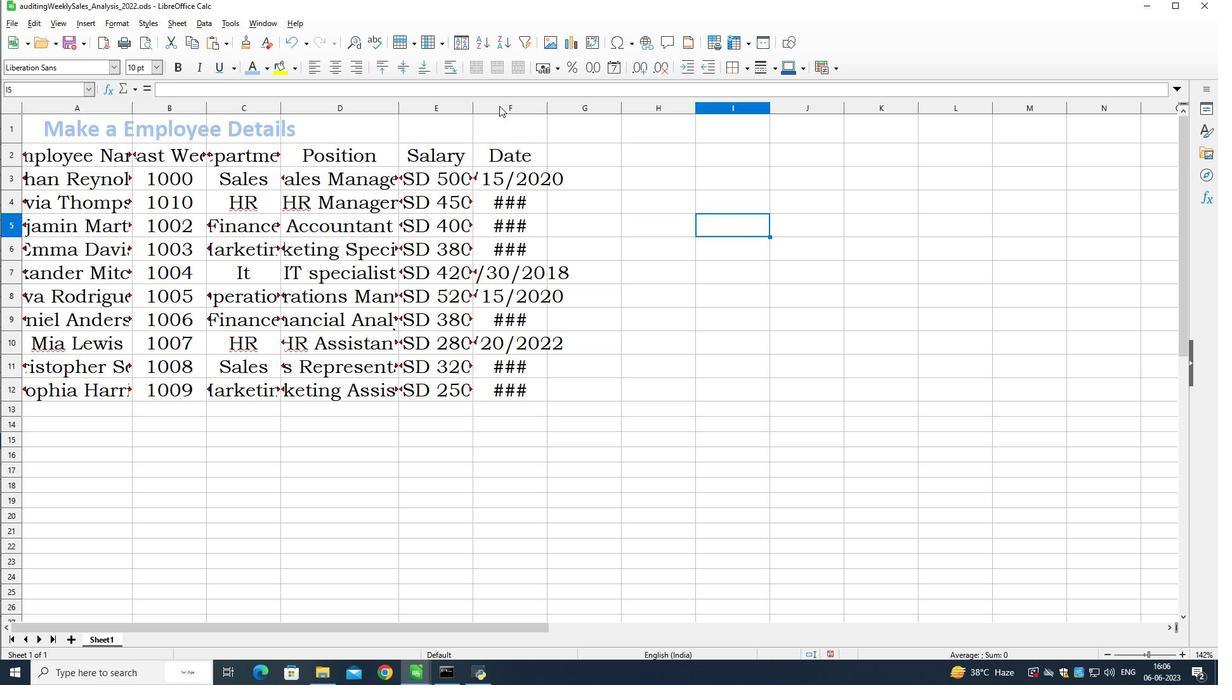 
Action: Mouse moved to (547, 105)
Screenshot: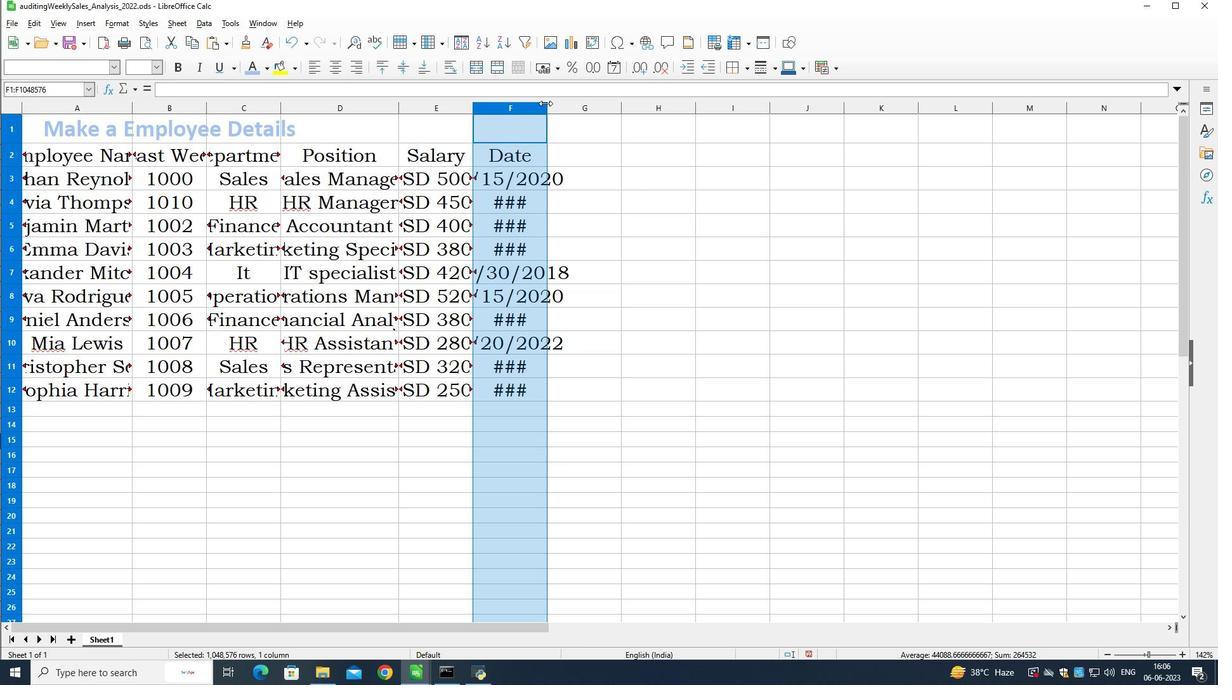 
Action: Mouse pressed left at (547, 105)
Screenshot: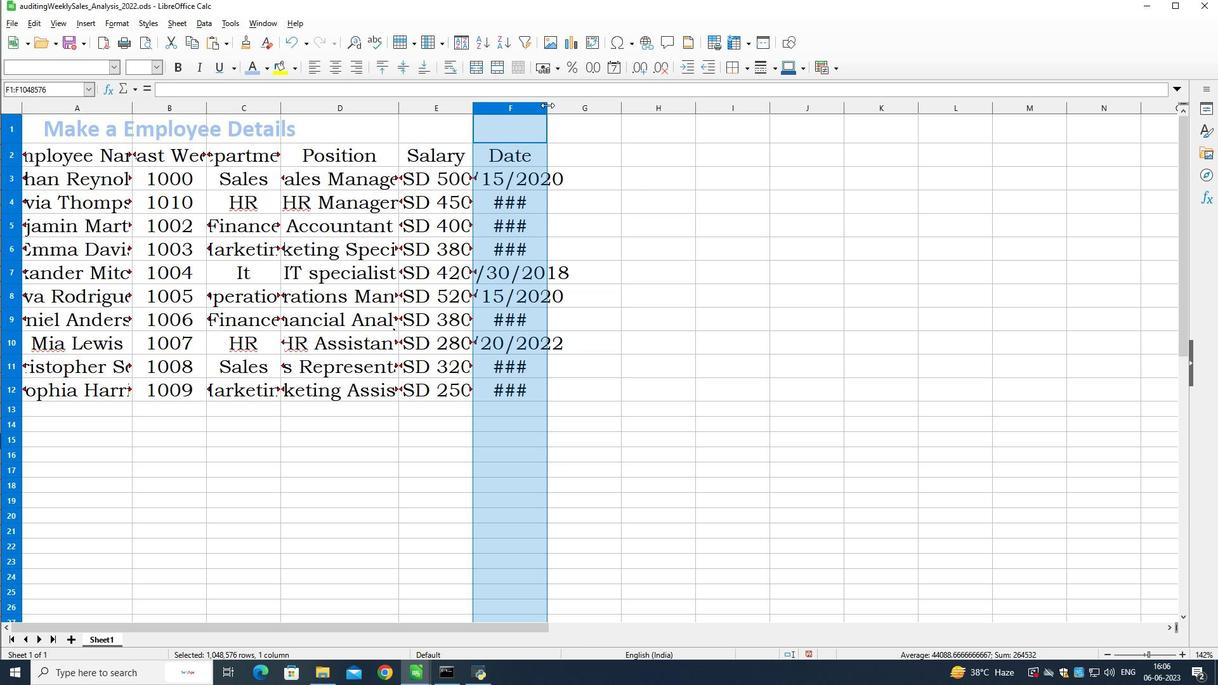 
Action: Mouse moved to (662, 219)
Screenshot: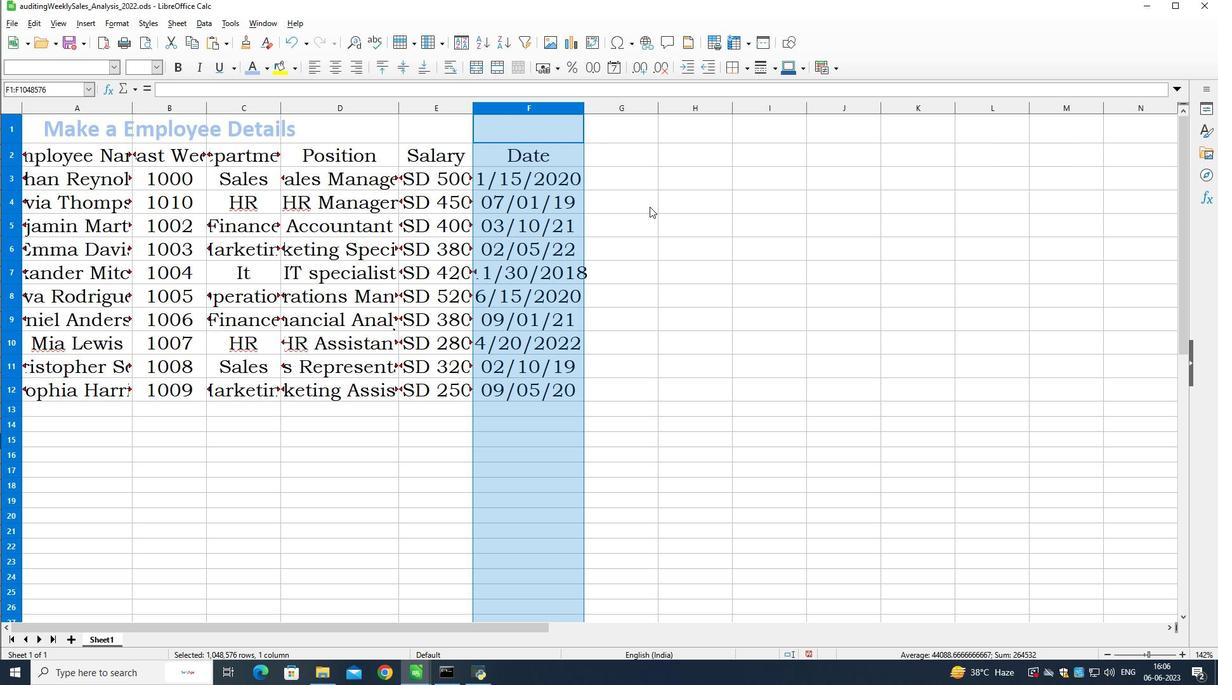 
Action: Mouse pressed left at (662, 219)
Screenshot: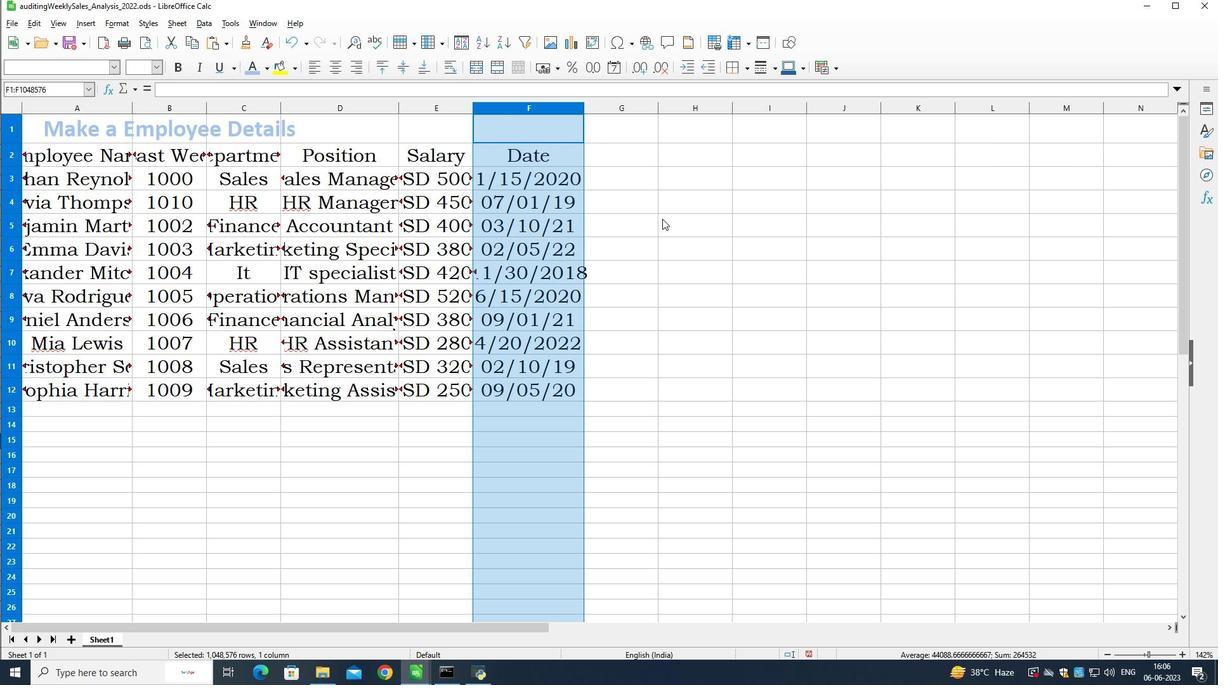 
